Task: Open Card Sales Order Processing in Board Content Marketing Podcast Strategy and Execution to Workspace Acquisitions and Mergers and add a team member Softage.3@softage.net, a label Orange, a checklist Payroll, an attachment from Trello, a color Orange and finally, add a card description 'Research and develop new pricing strategy for service offerings' and a comment 'We should approach this task with a sense of humility and a willingness to seek feedback and guidance from others.'. Add a start date 'Jan 03, 1900' with a due date 'Jan 10, 1900'
Action: Mouse moved to (133, 459)
Screenshot: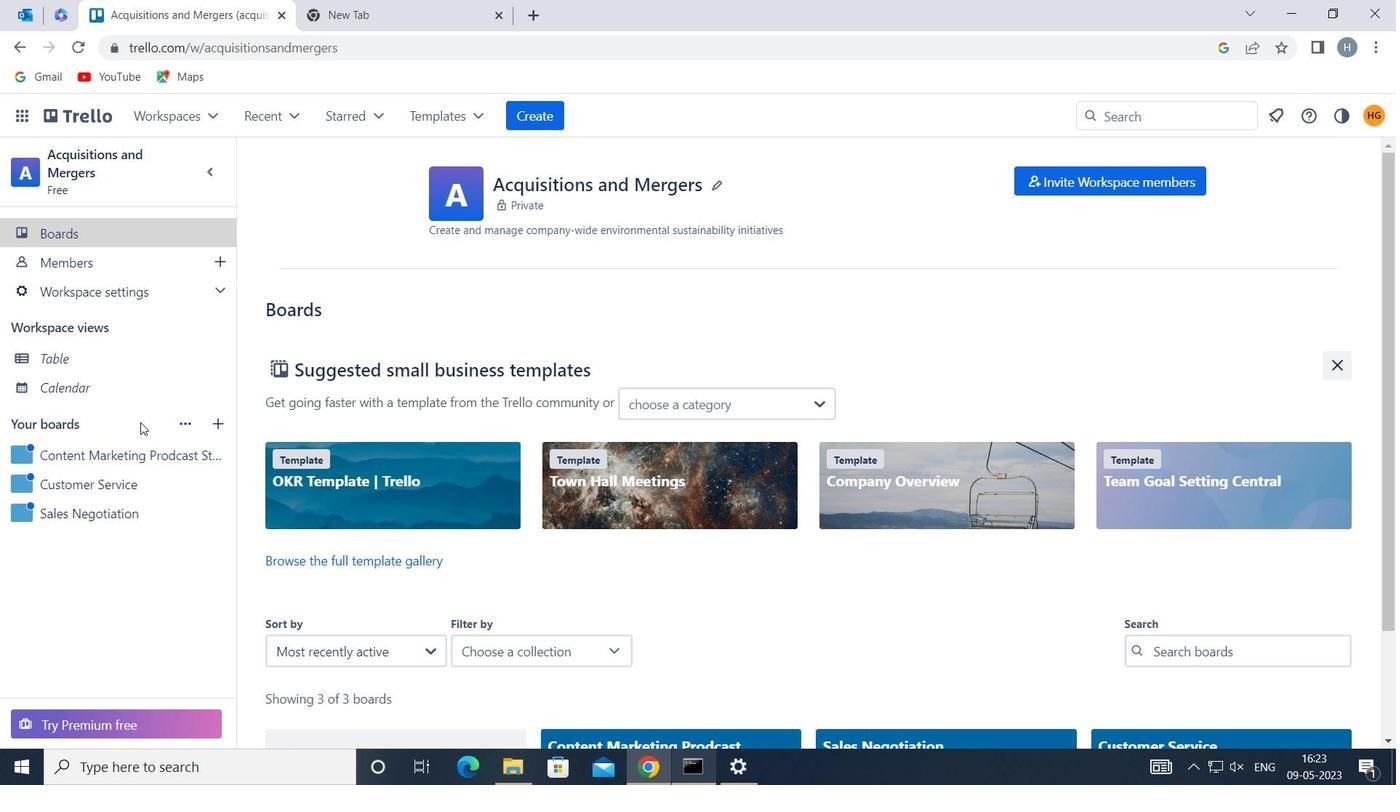
Action: Mouse pressed left at (133, 459)
Screenshot: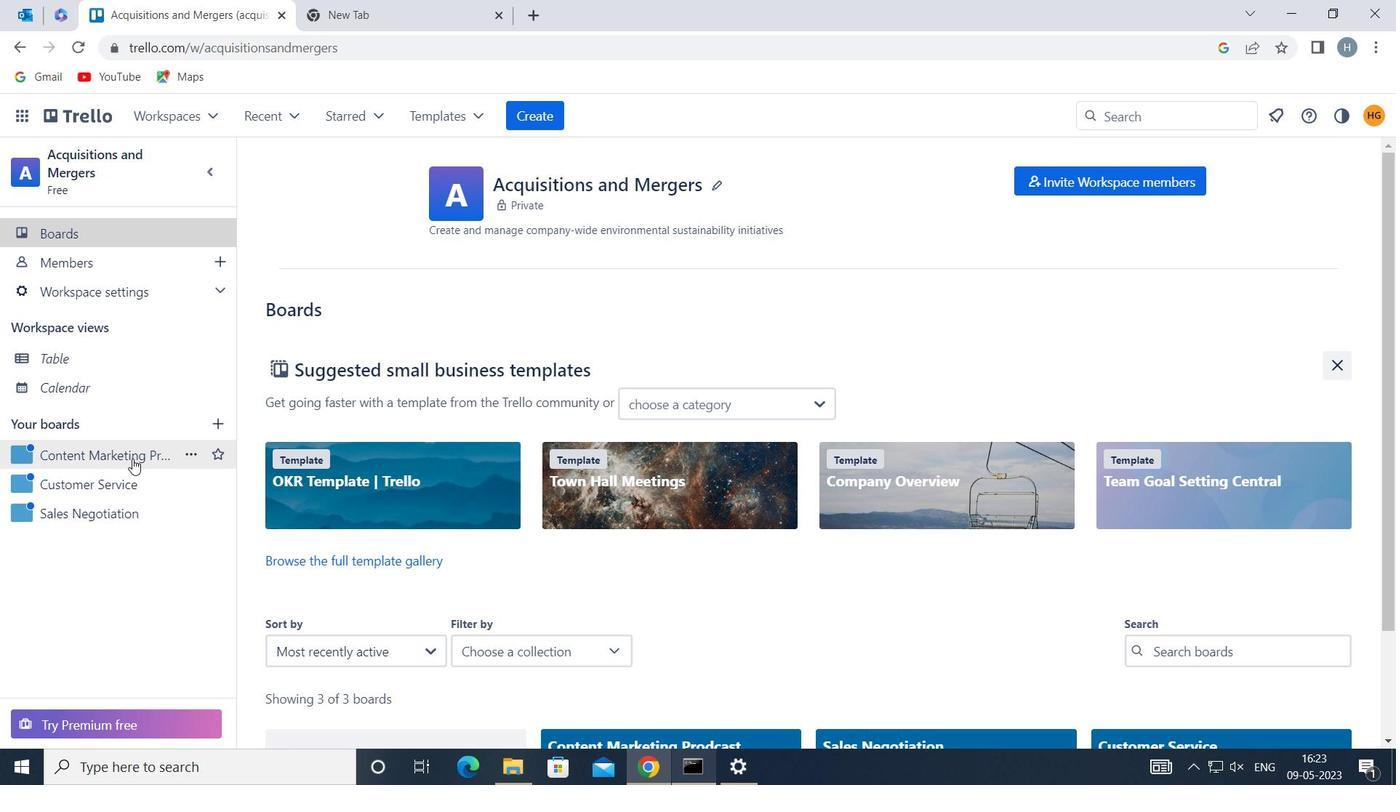 
Action: Mouse moved to (390, 262)
Screenshot: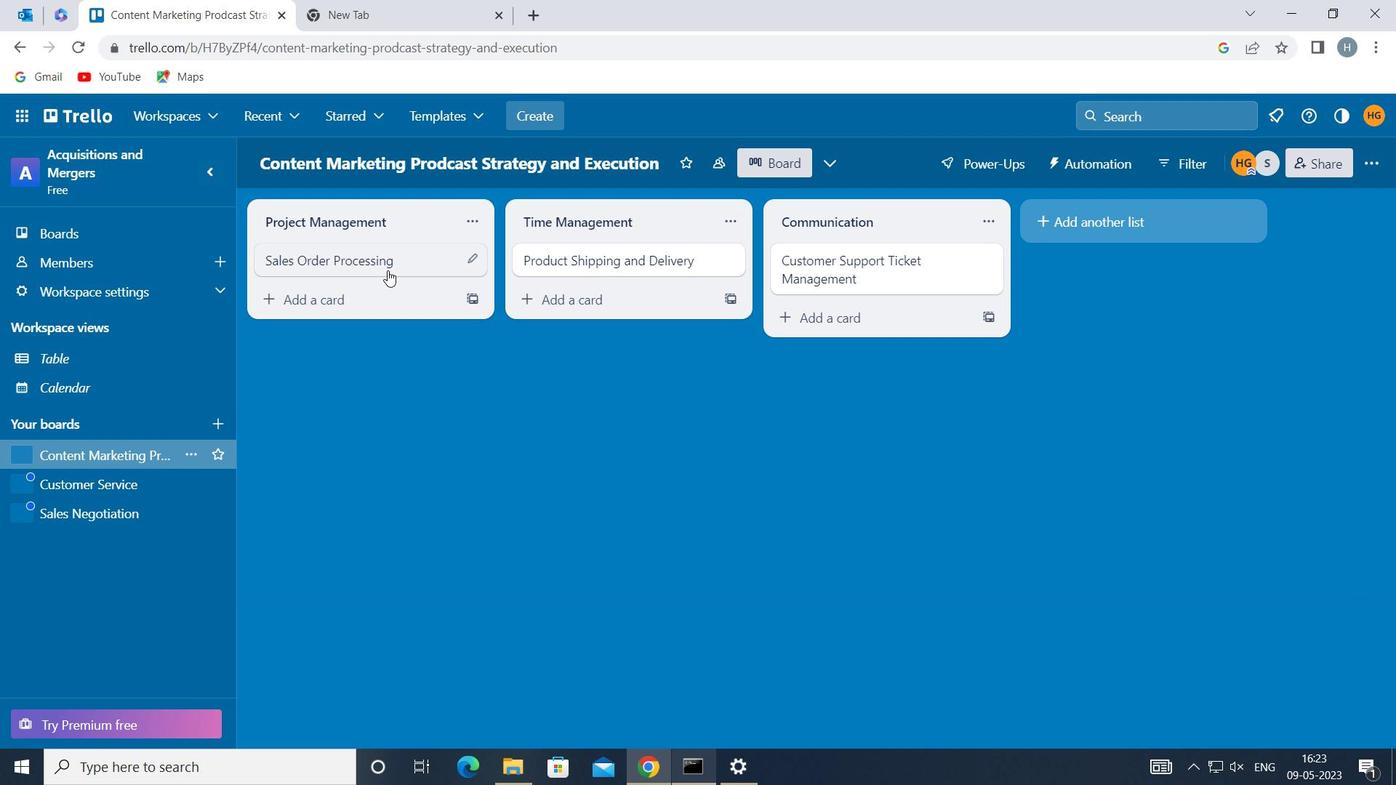
Action: Mouse pressed left at (390, 262)
Screenshot: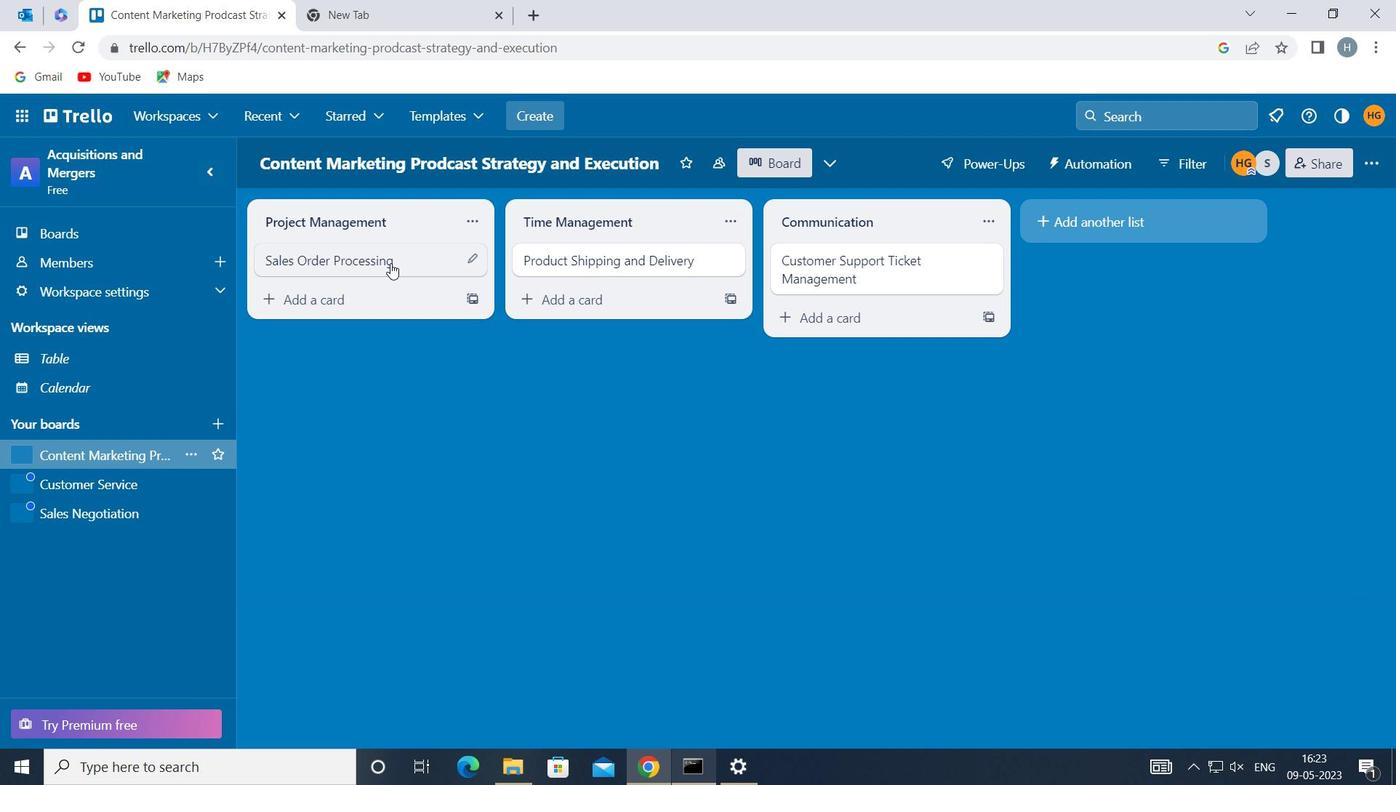 
Action: Mouse moved to (907, 322)
Screenshot: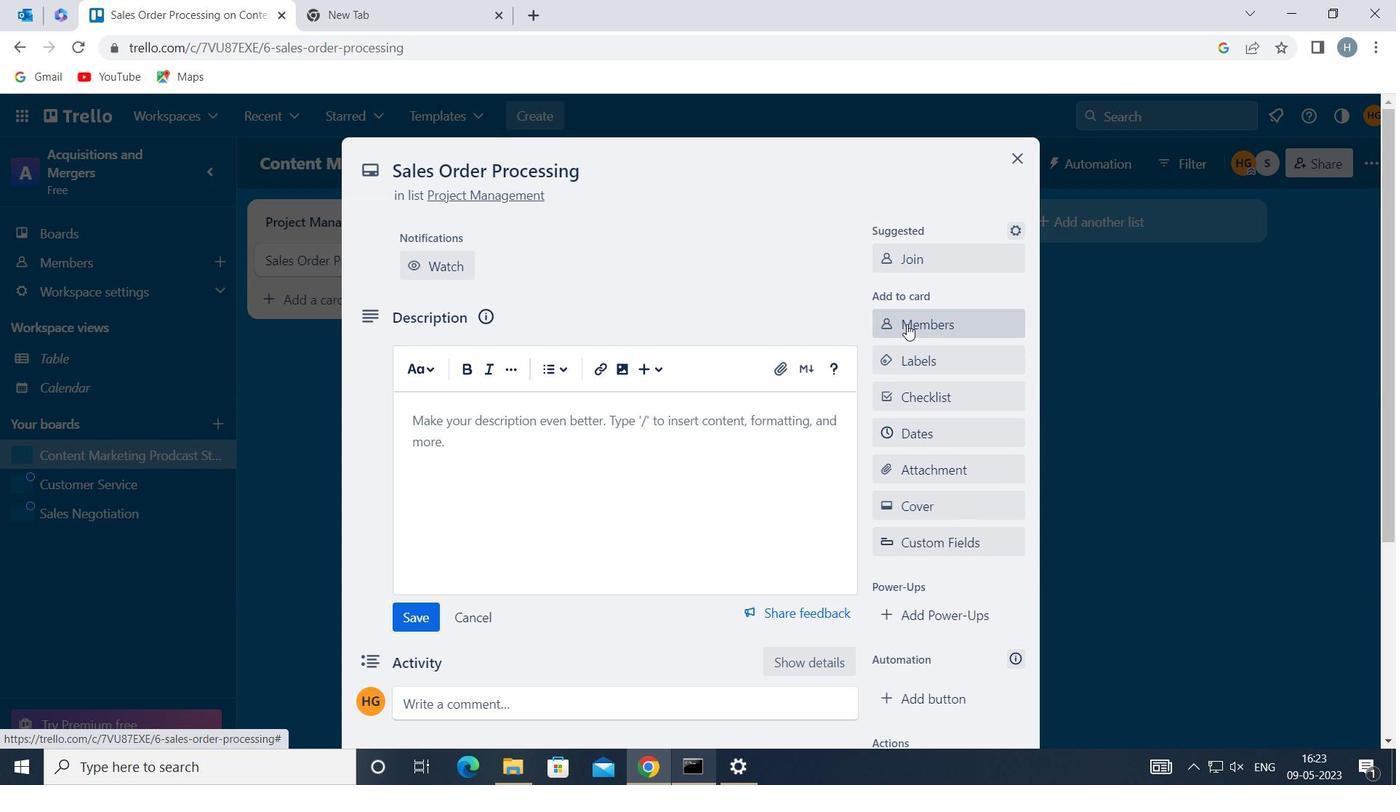 
Action: Mouse pressed left at (907, 322)
Screenshot: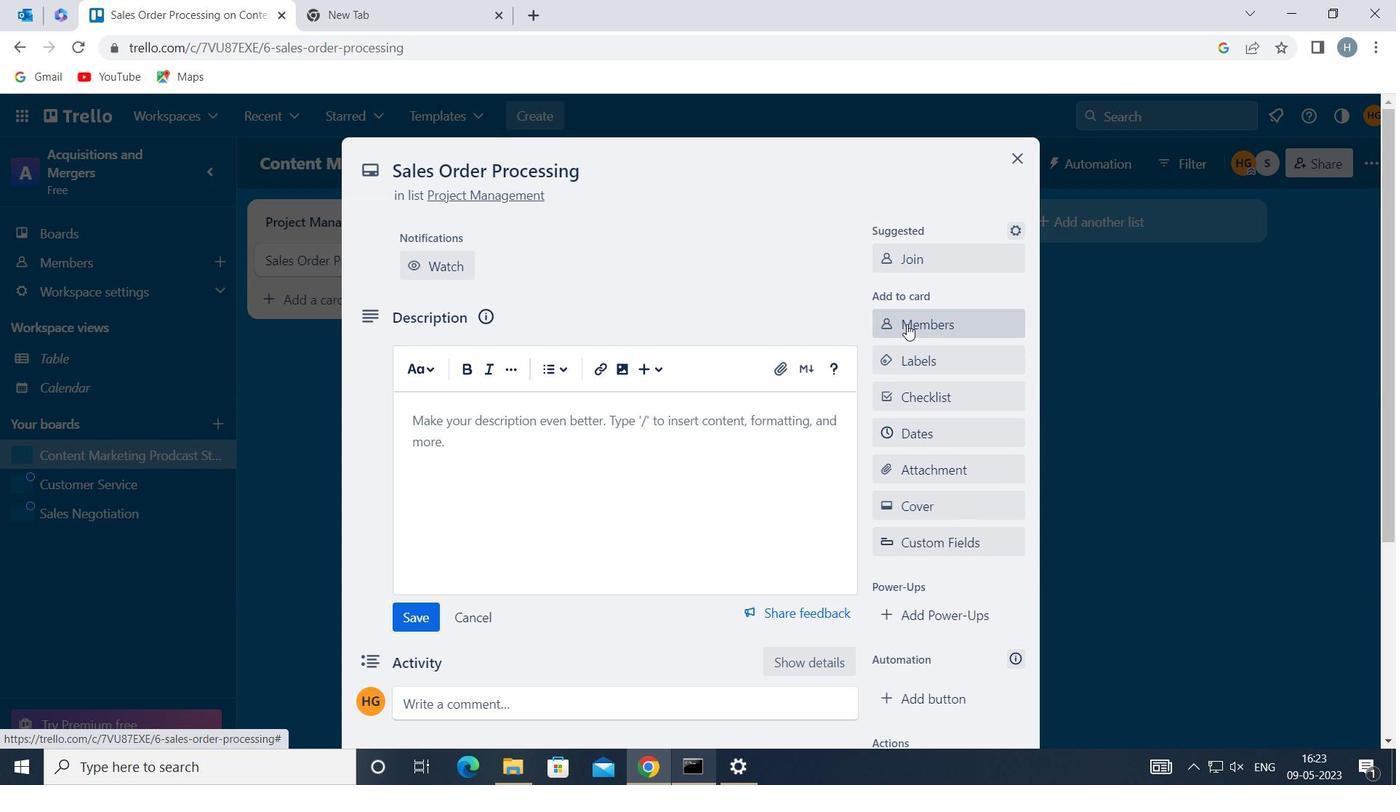 
Action: Mouse moved to (907, 320)
Screenshot: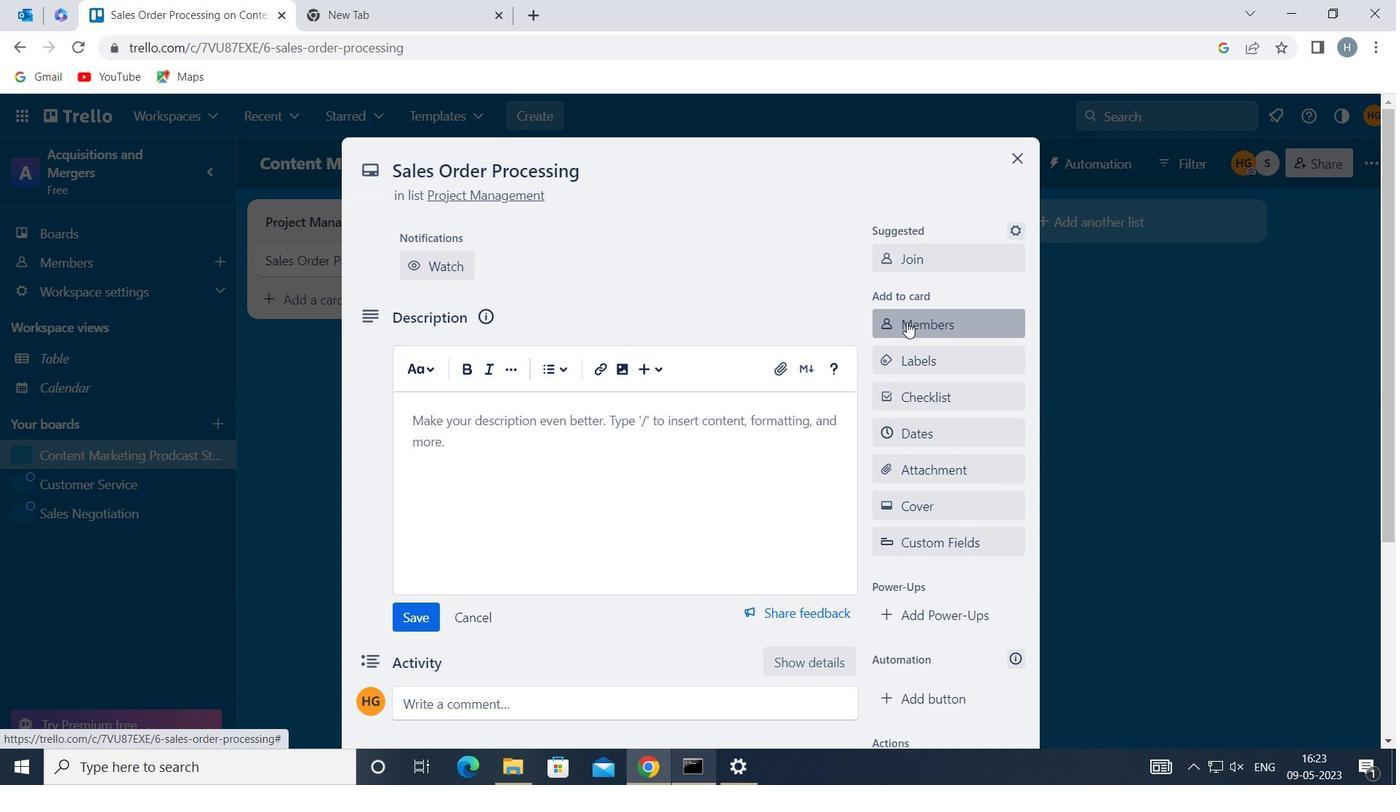
Action: Key pressed soft
Screenshot: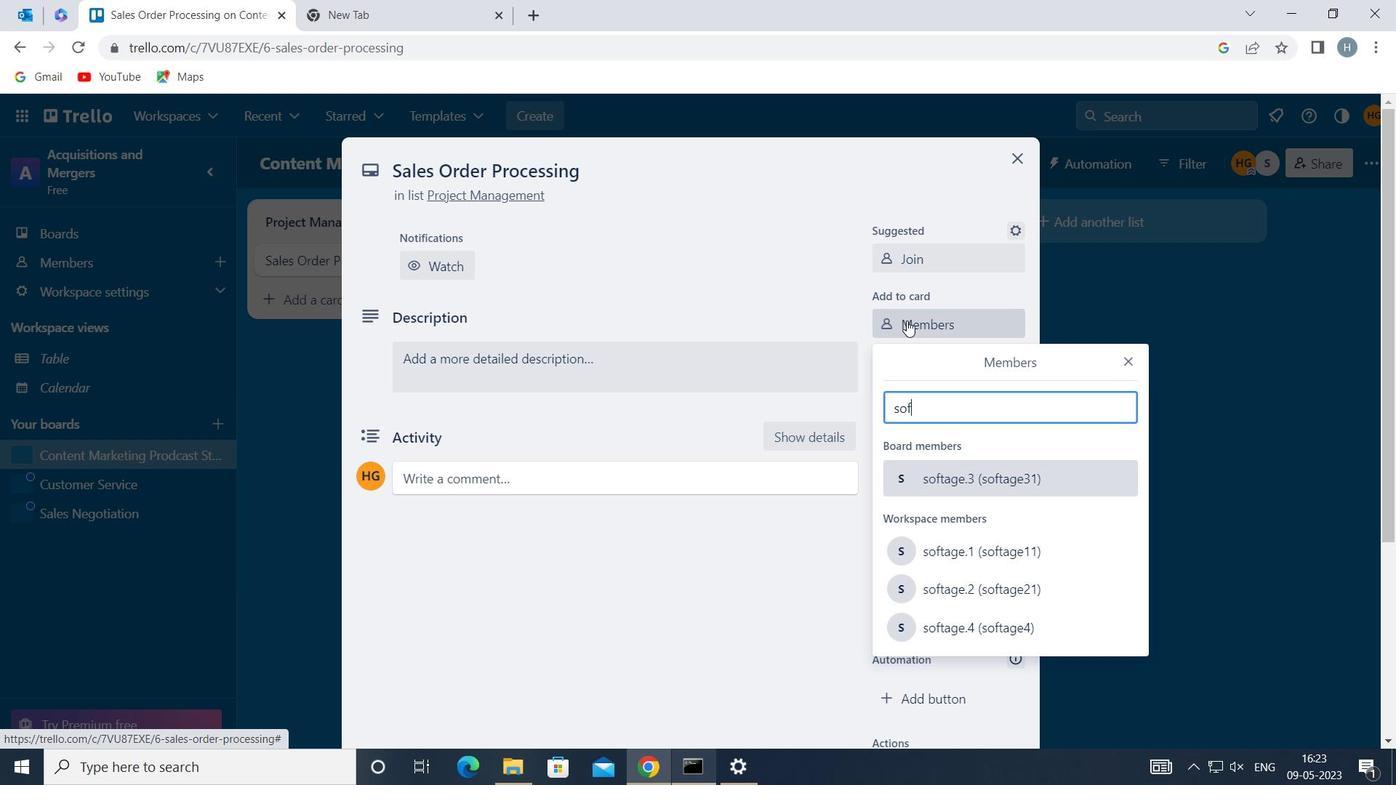 
Action: Mouse moved to (985, 473)
Screenshot: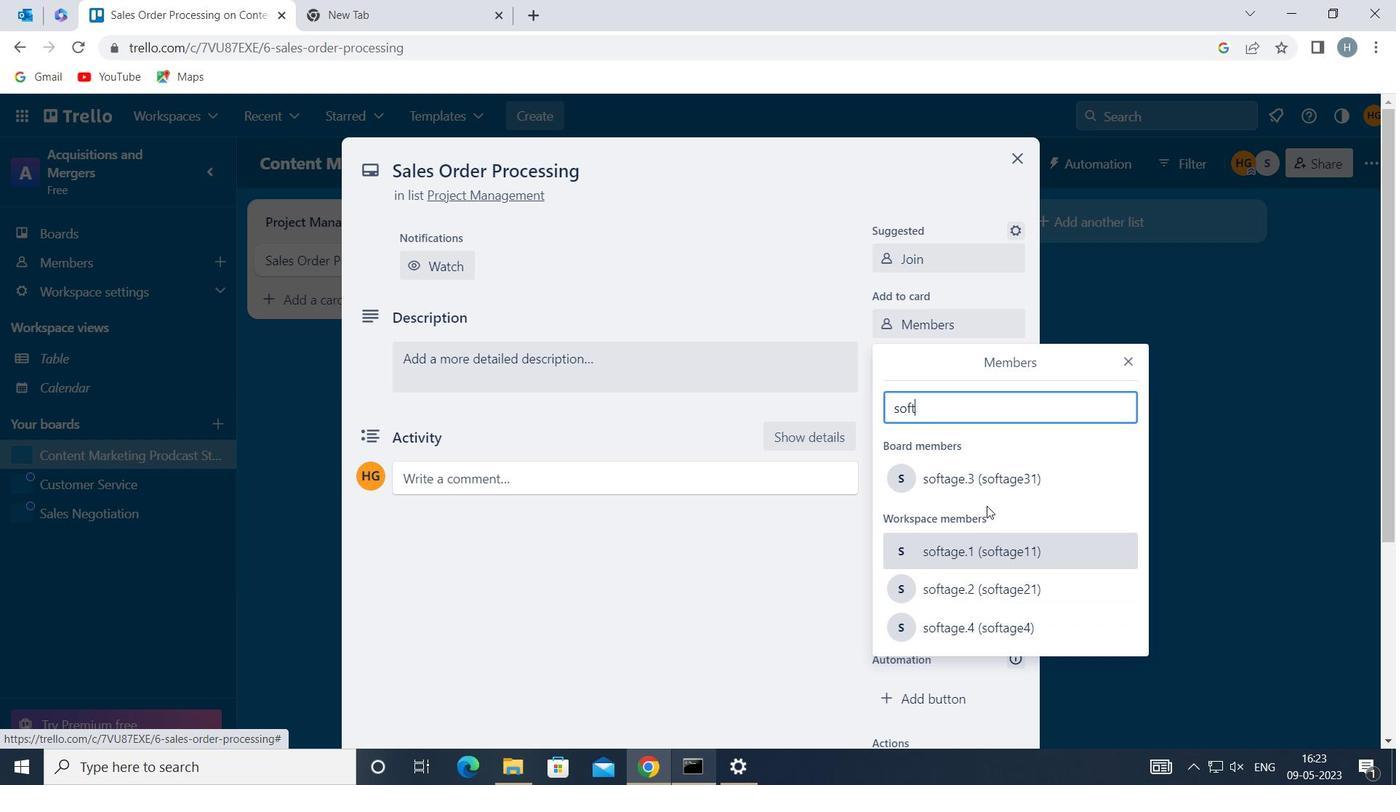 
Action: Mouse pressed left at (985, 473)
Screenshot: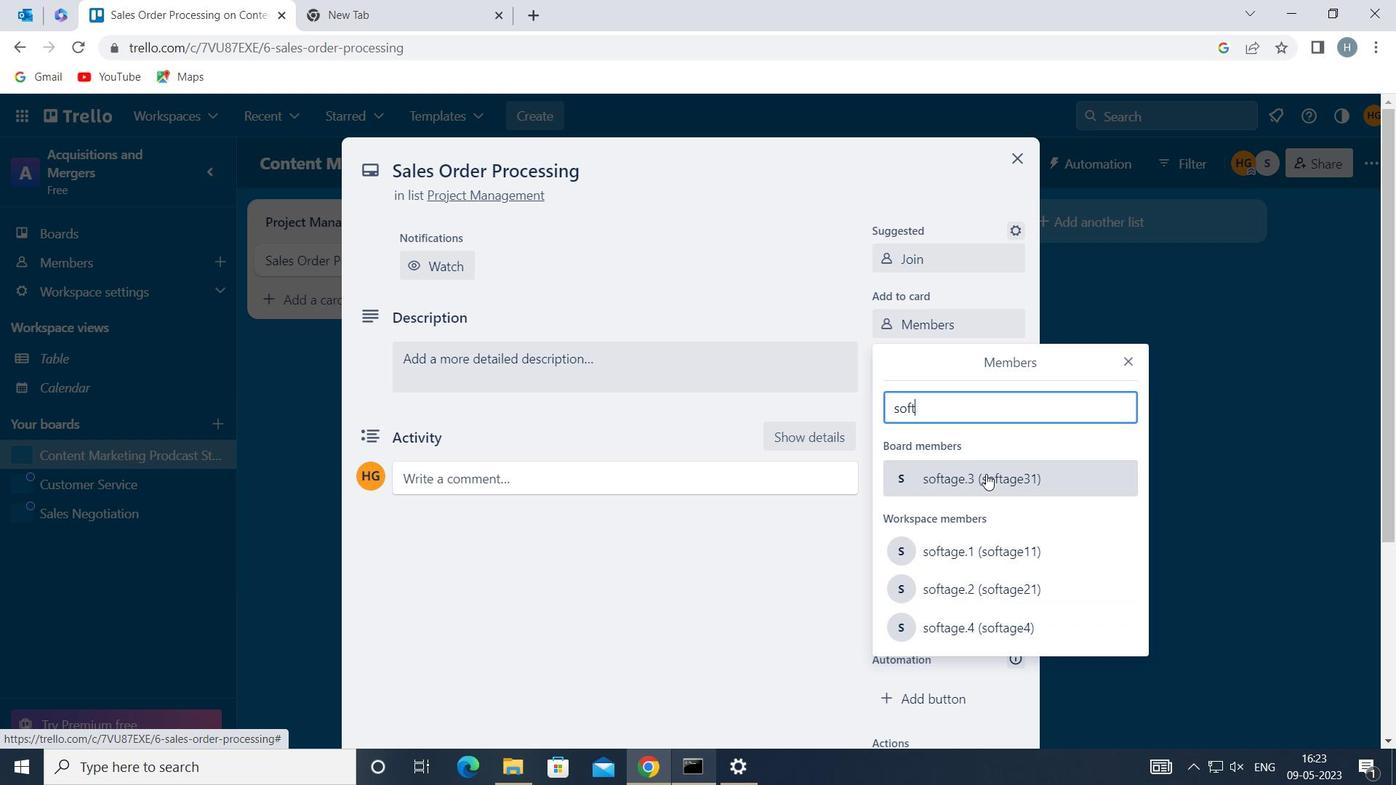 
Action: Mouse moved to (1132, 361)
Screenshot: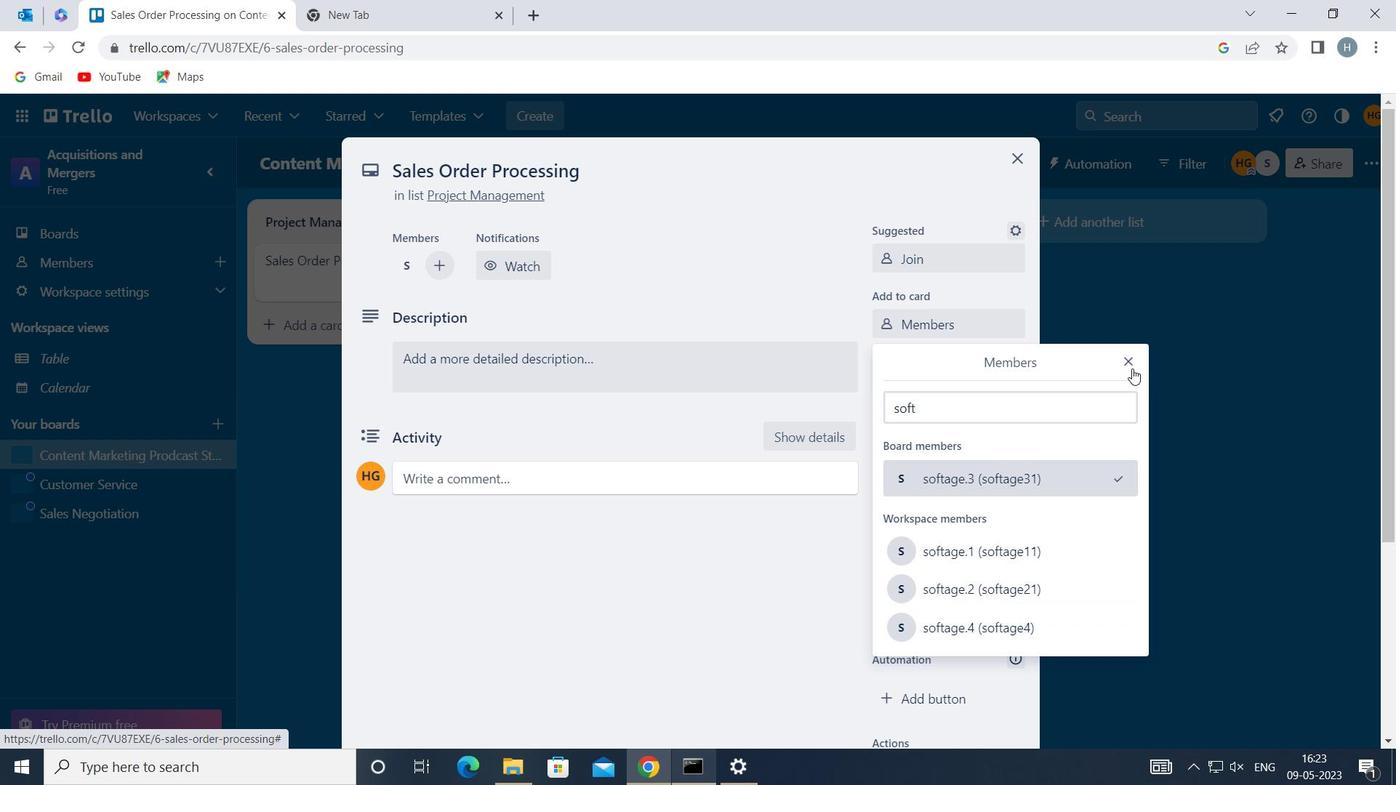 
Action: Mouse pressed left at (1132, 361)
Screenshot: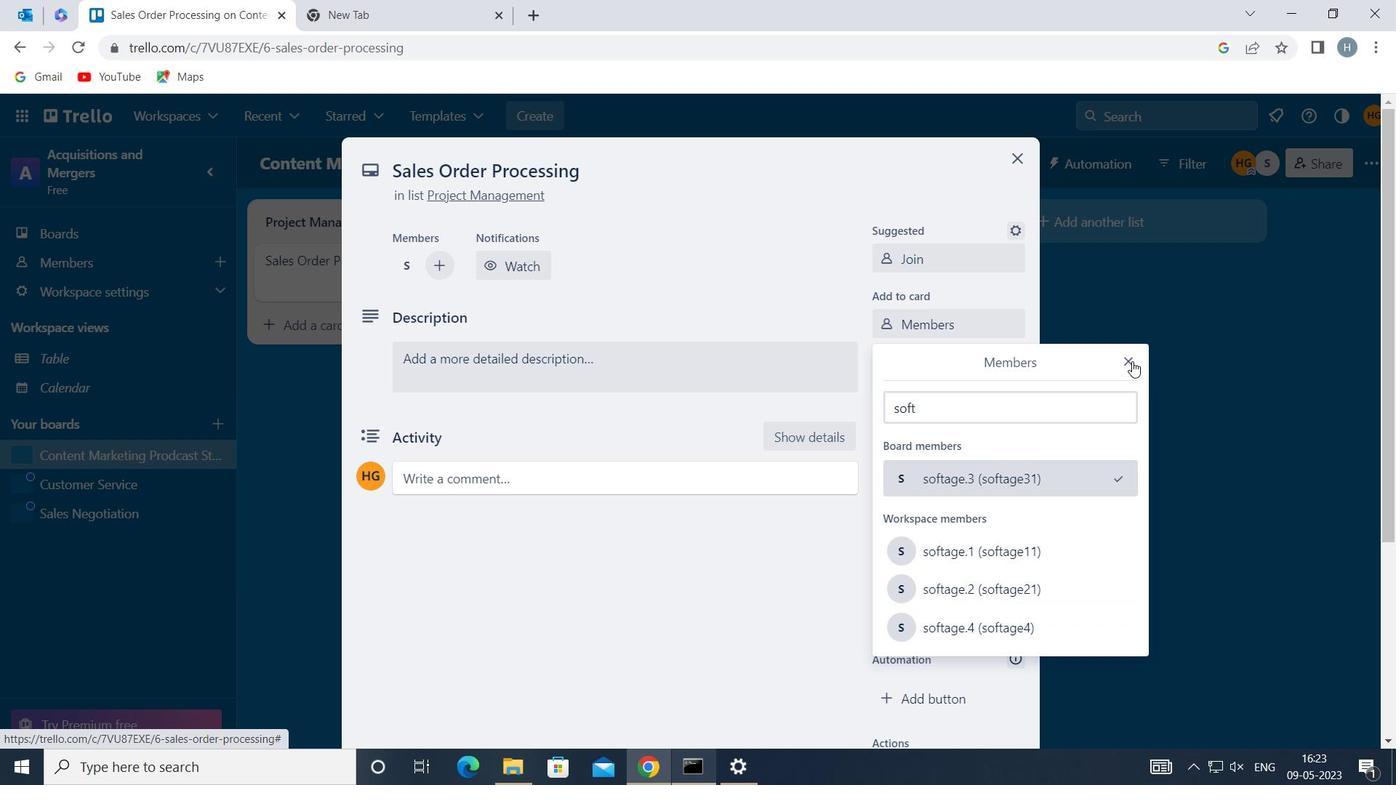 
Action: Mouse moved to (976, 363)
Screenshot: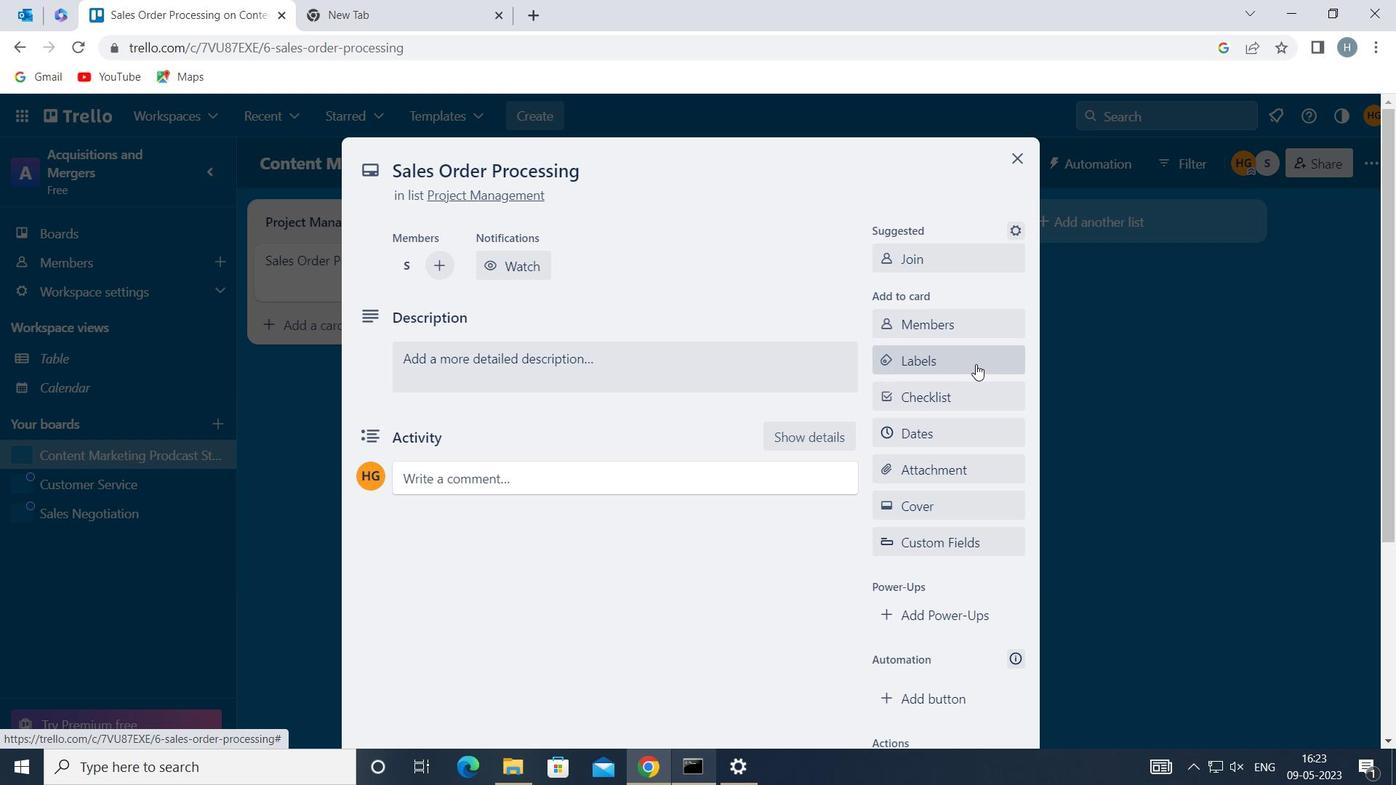 
Action: Mouse pressed left at (976, 363)
Screenshot: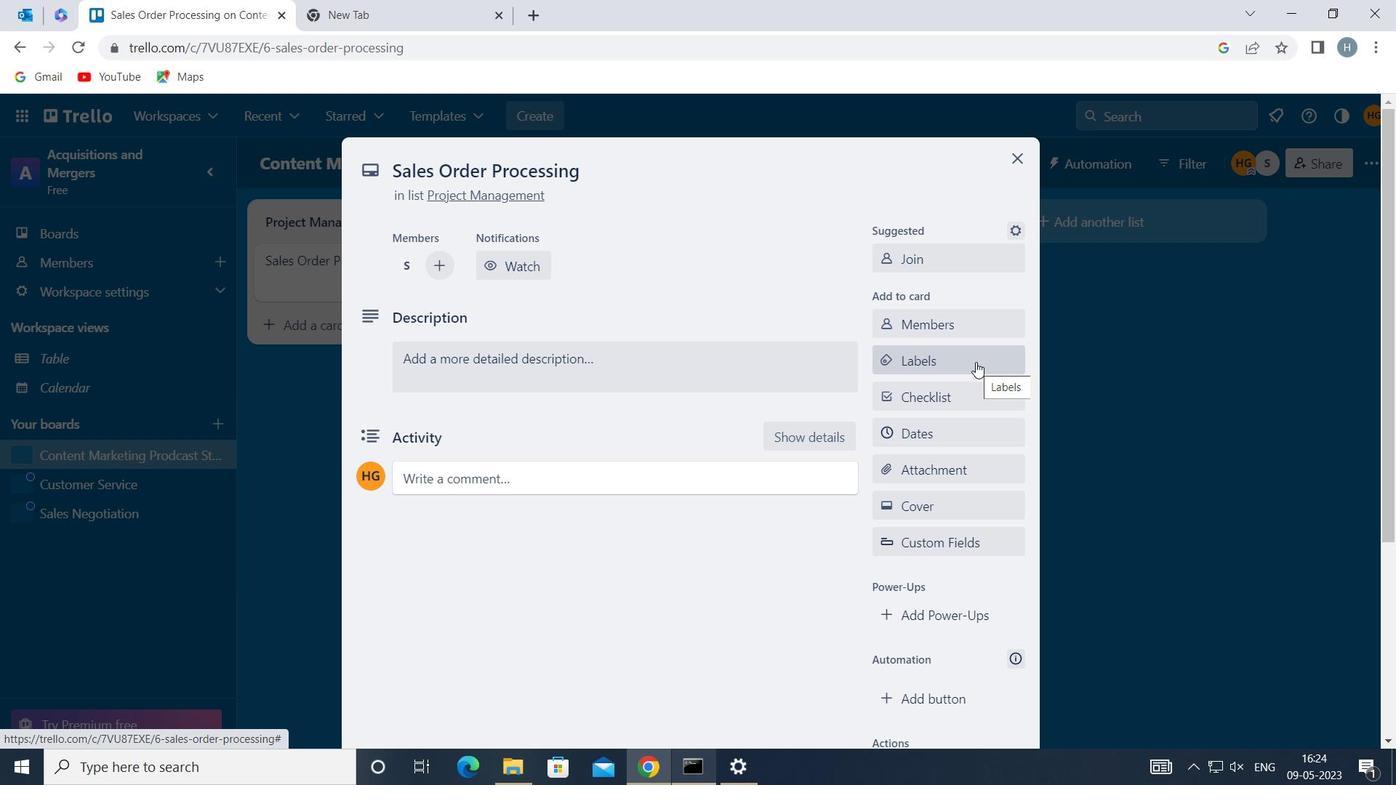 
Action: Mouse moved to (987, 328)
Screenshot: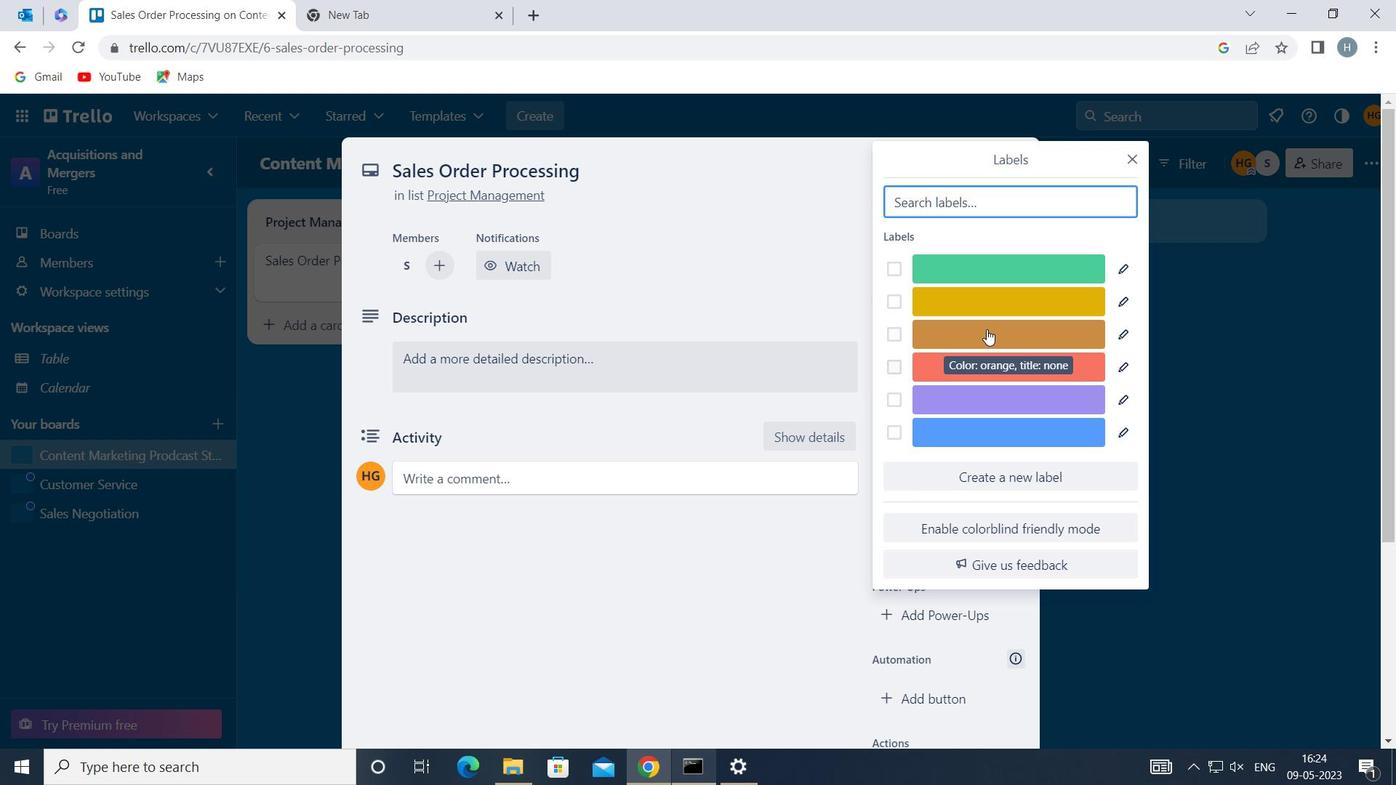 
Action: Mouse pressed left at (987, 328)
Screenshot: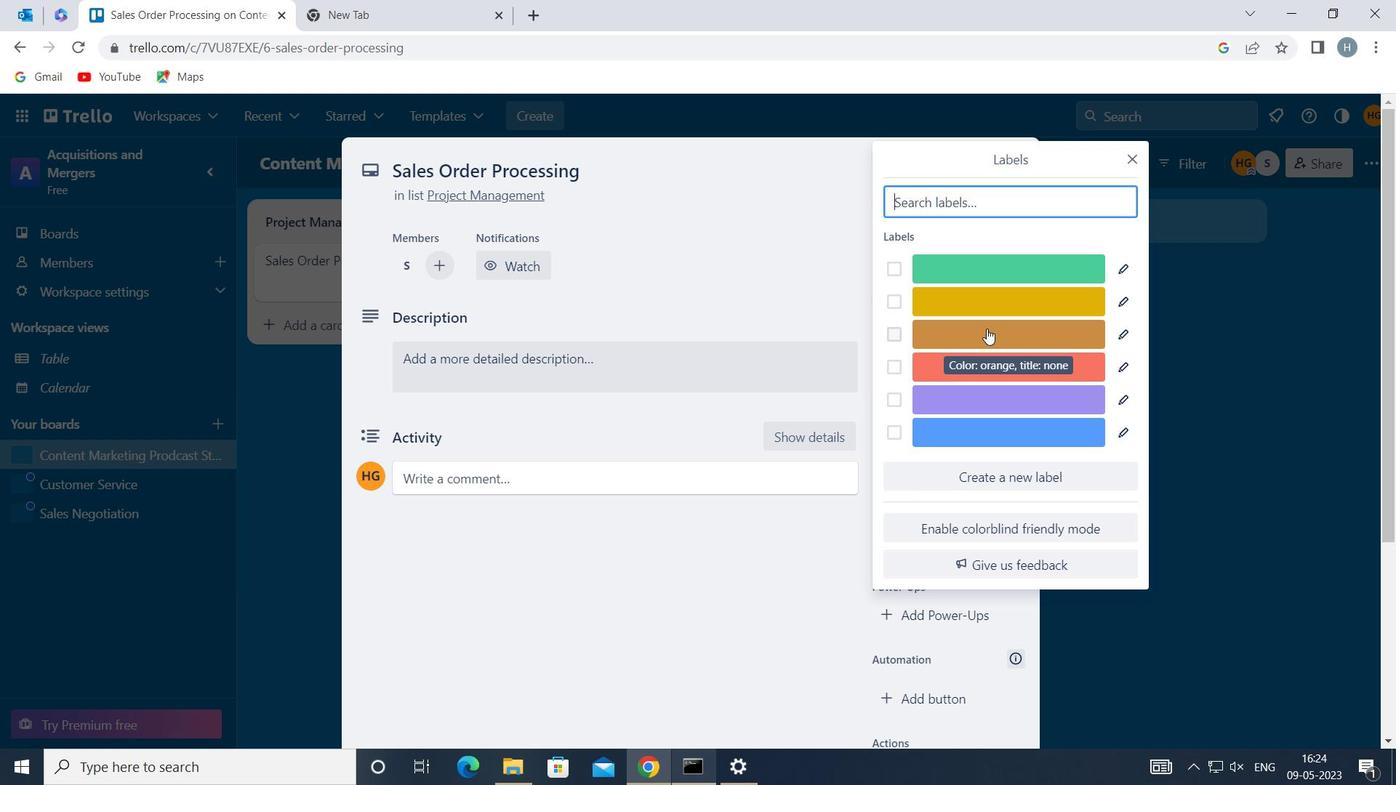 
Action: Mouse moved to (1136, 157)
Screenshot: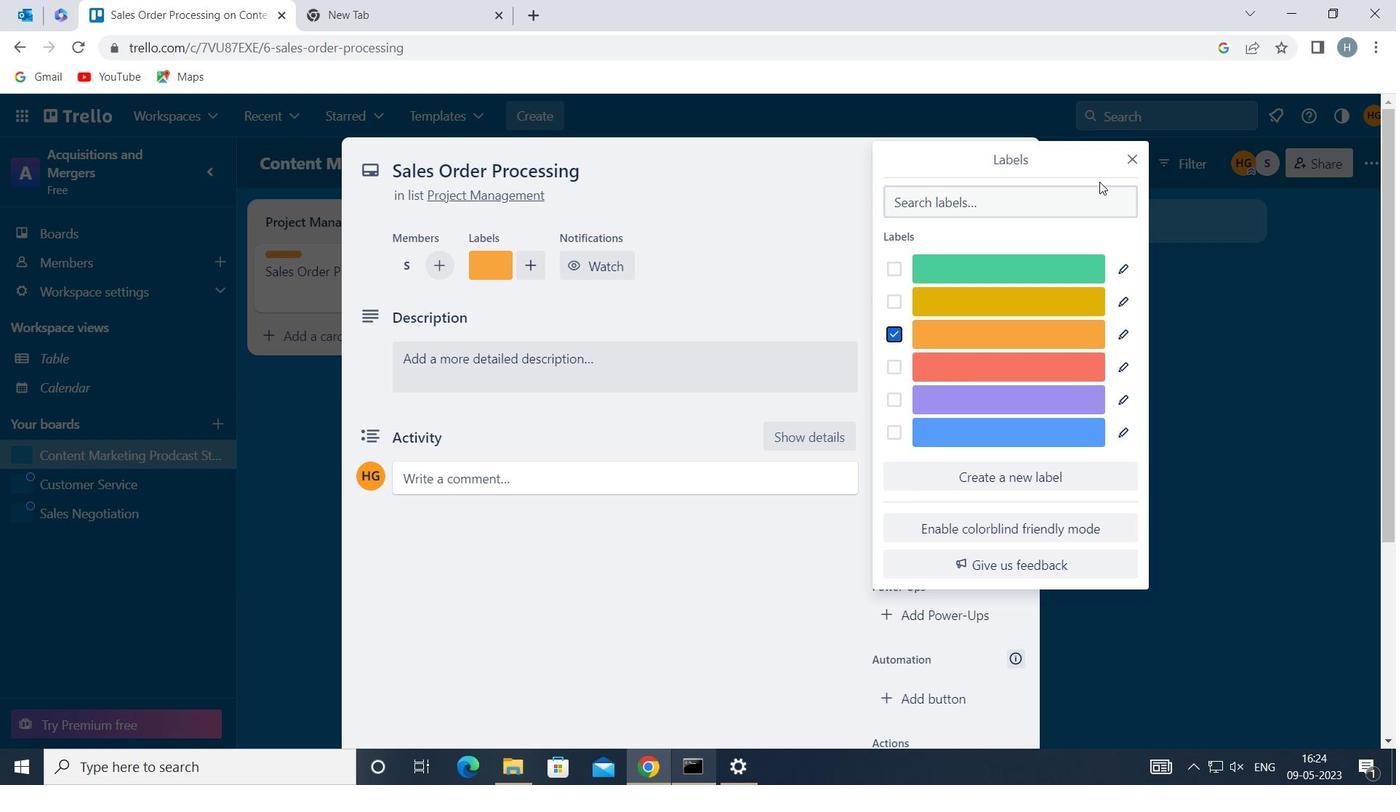 
Action: Mouse pressed left at (1136, 157)
Screenshot: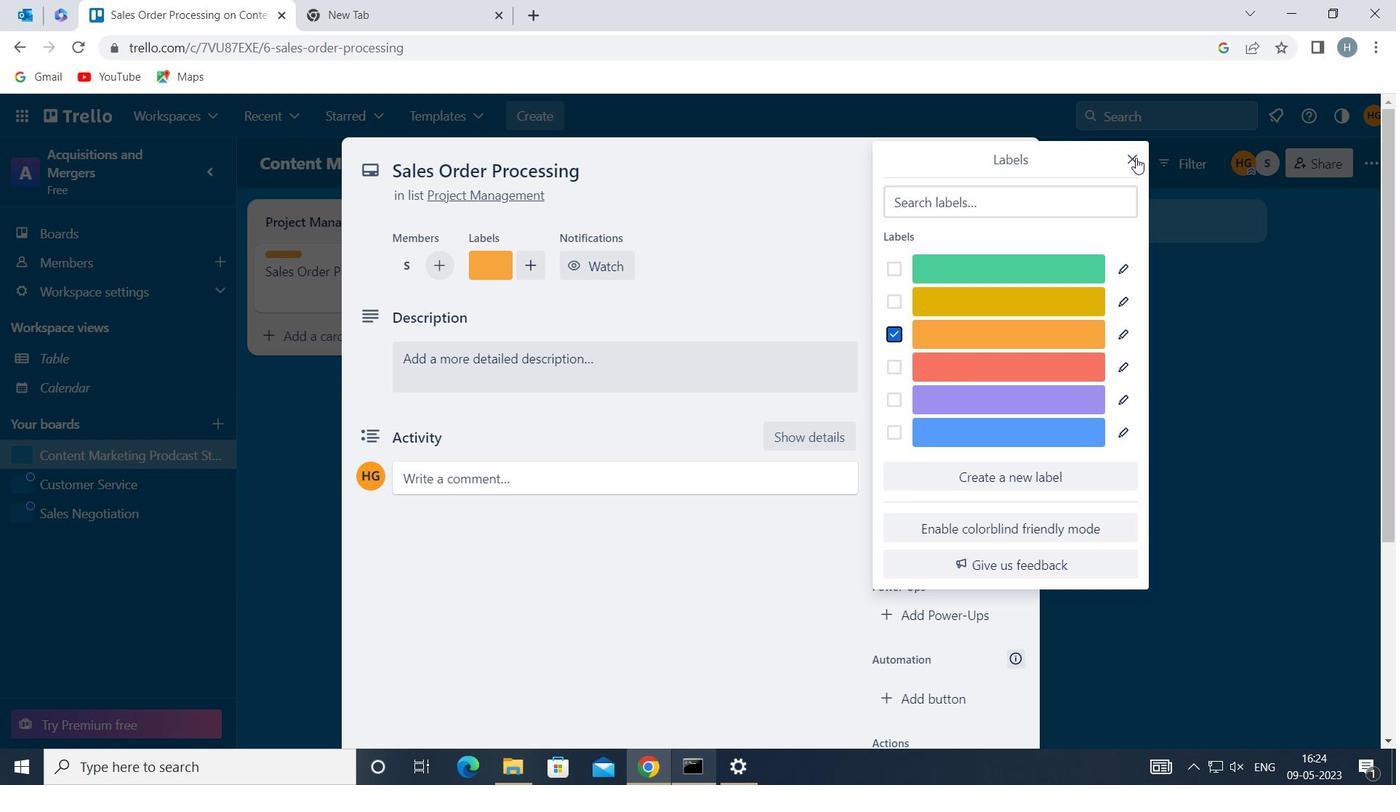 
Action: Mouse moved to (969, 396)
Screenshot: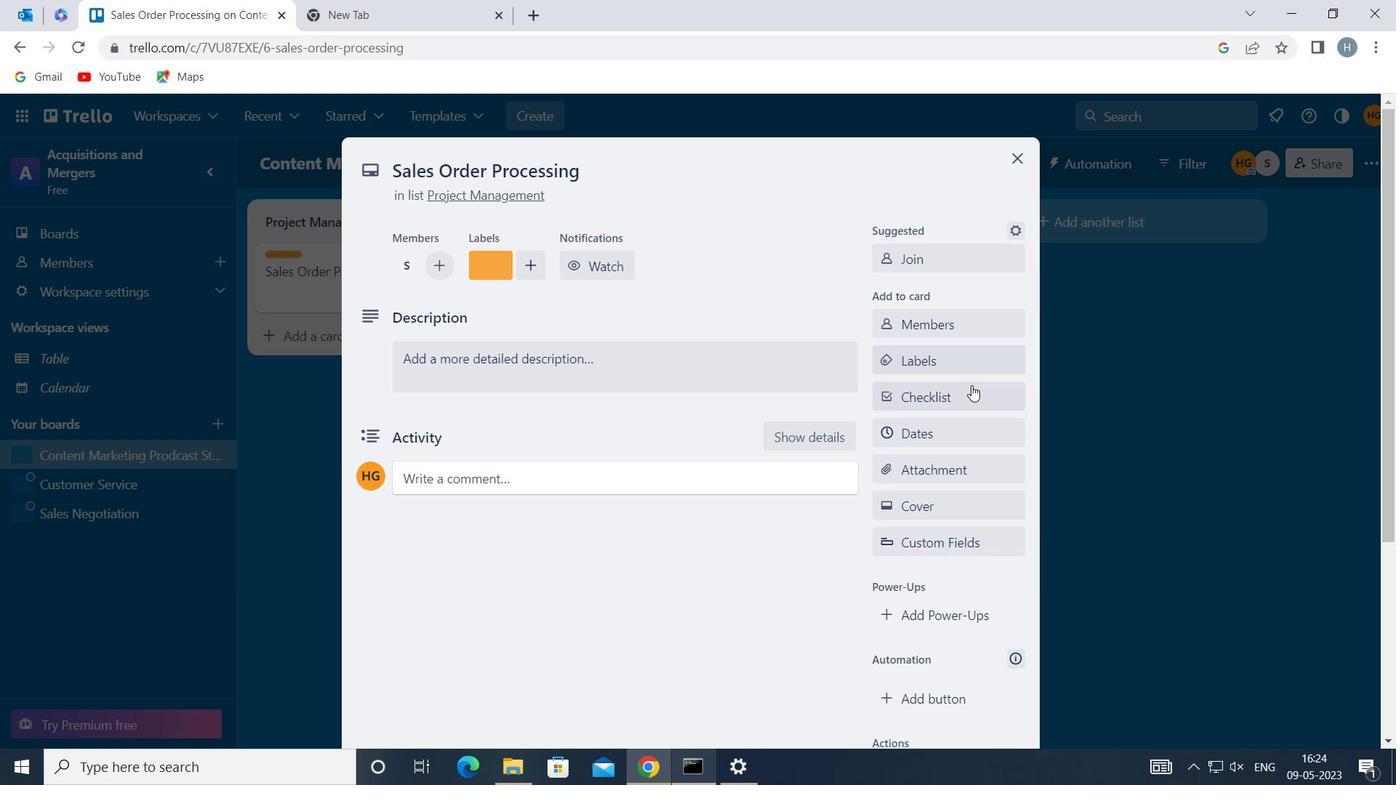 
Action: Mouse pressed left at (969, 396)
Screenshot: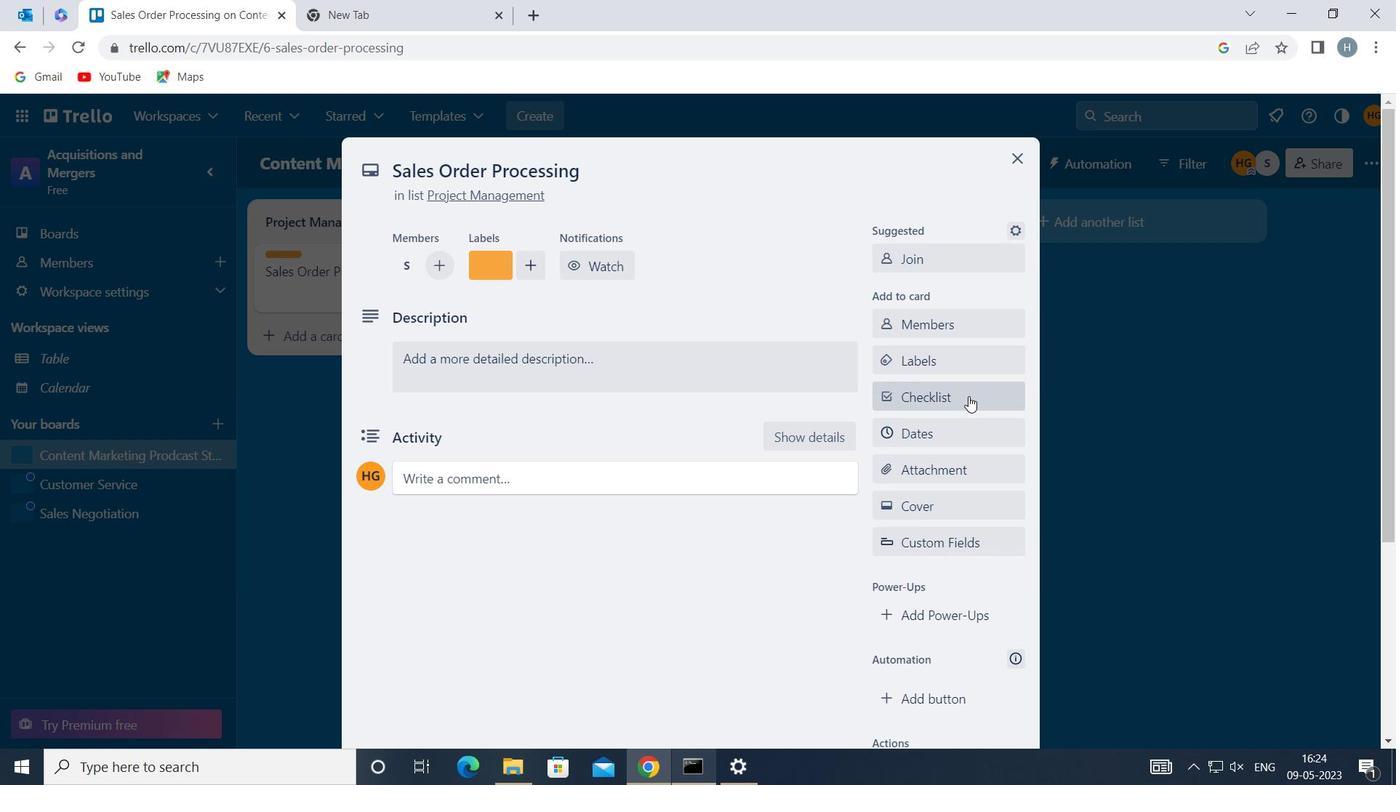 
Action: Mouse moved to (969, 396)
Screenshot: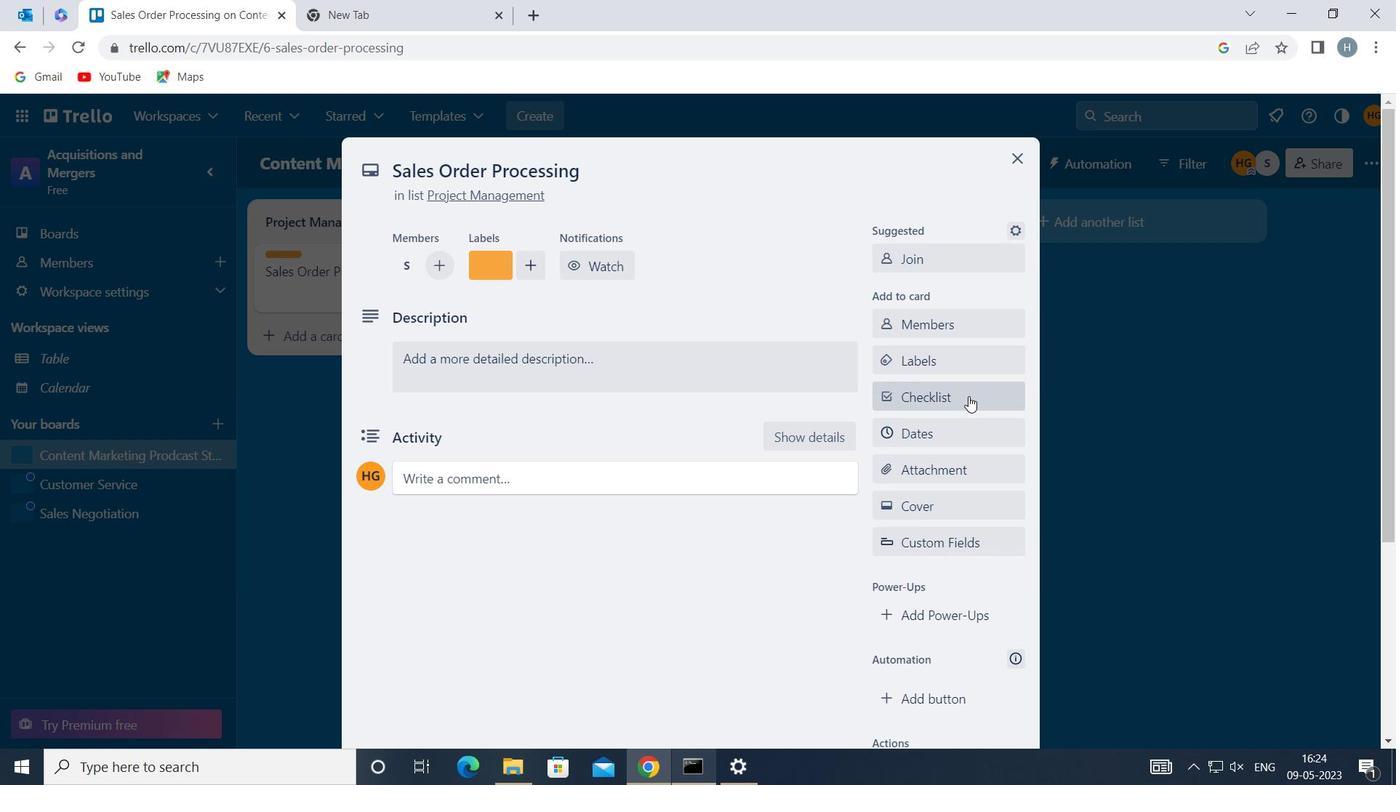 
Action: Key pressed <Key.shift>PAYROLL
Screenshot: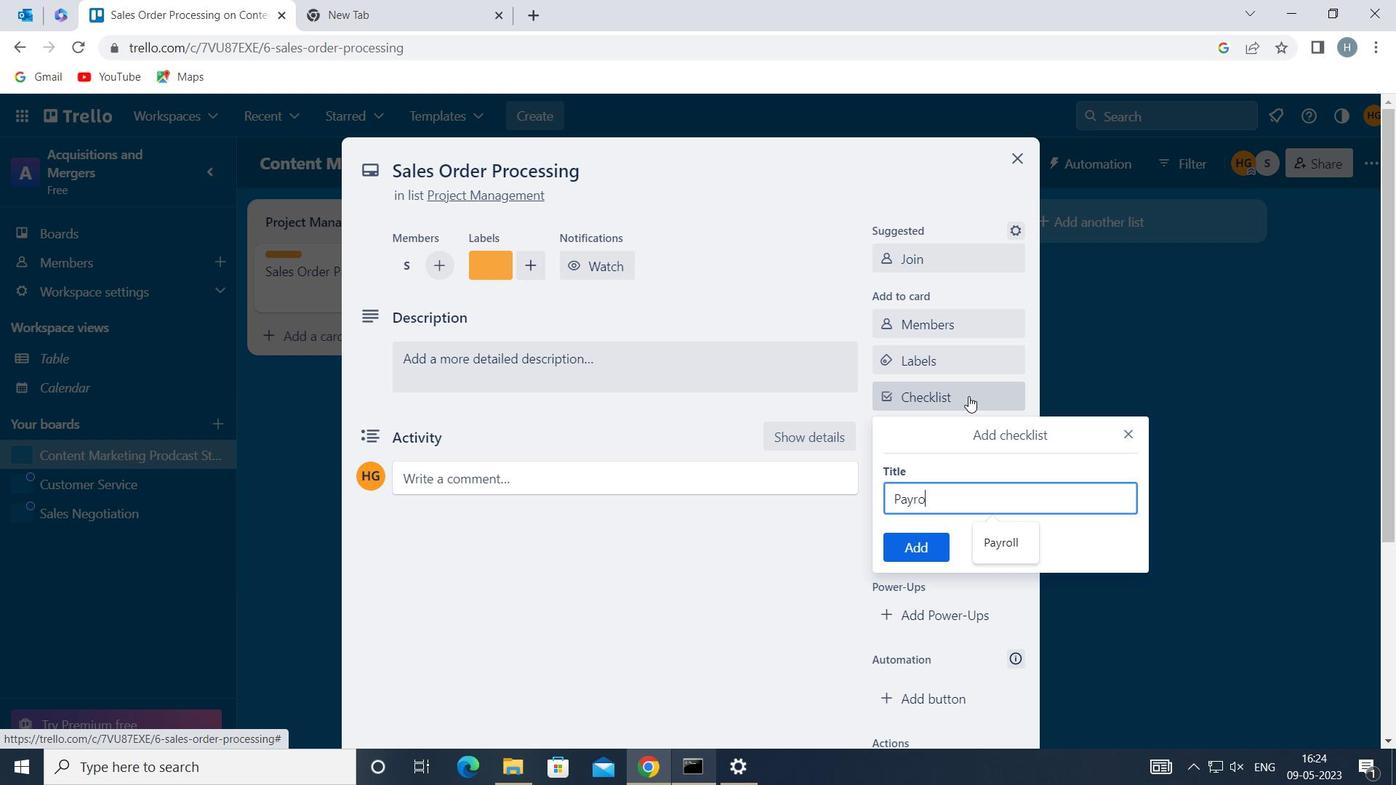 
Action: Mouse moved to (923, 540)
Screenshot: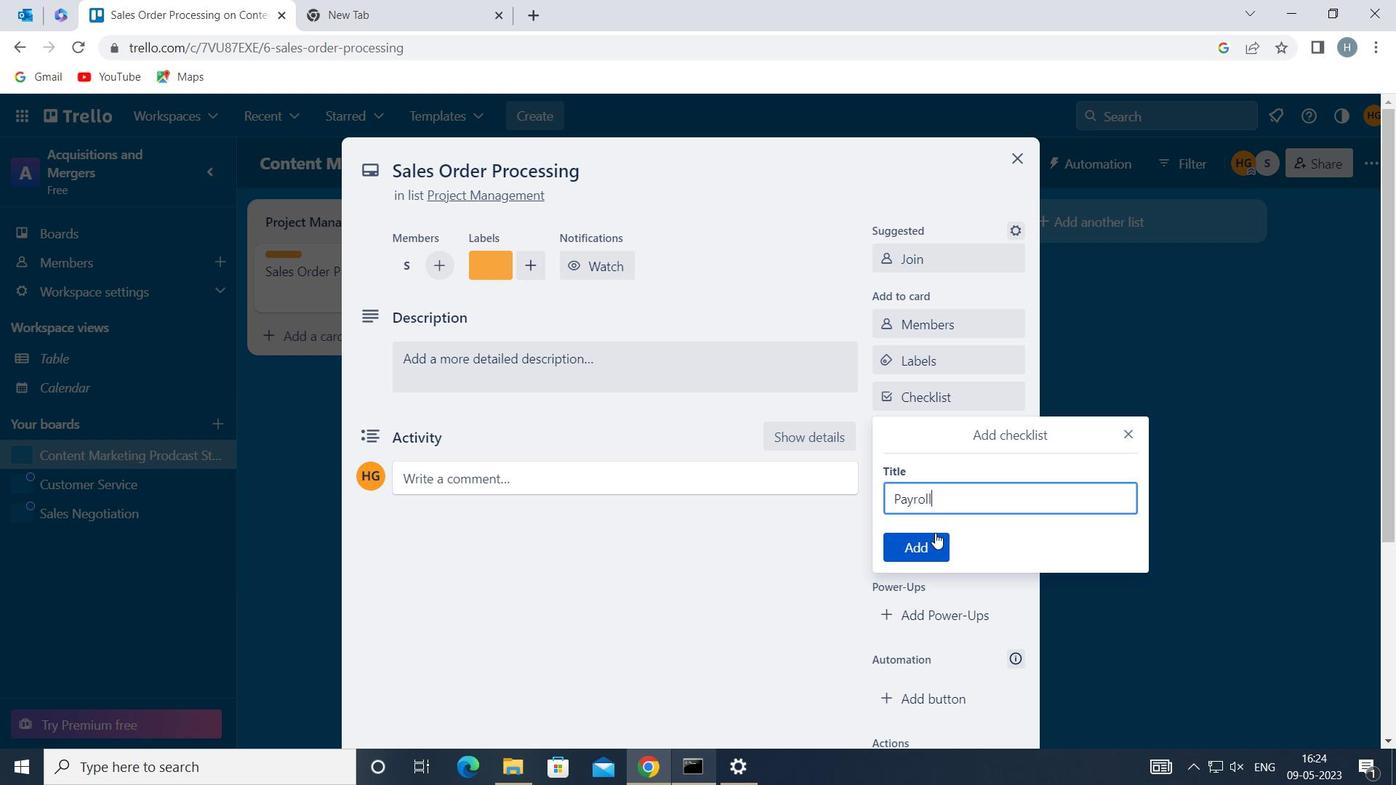 
Action: Mouse pressed left at (923, 540)
Screenshot: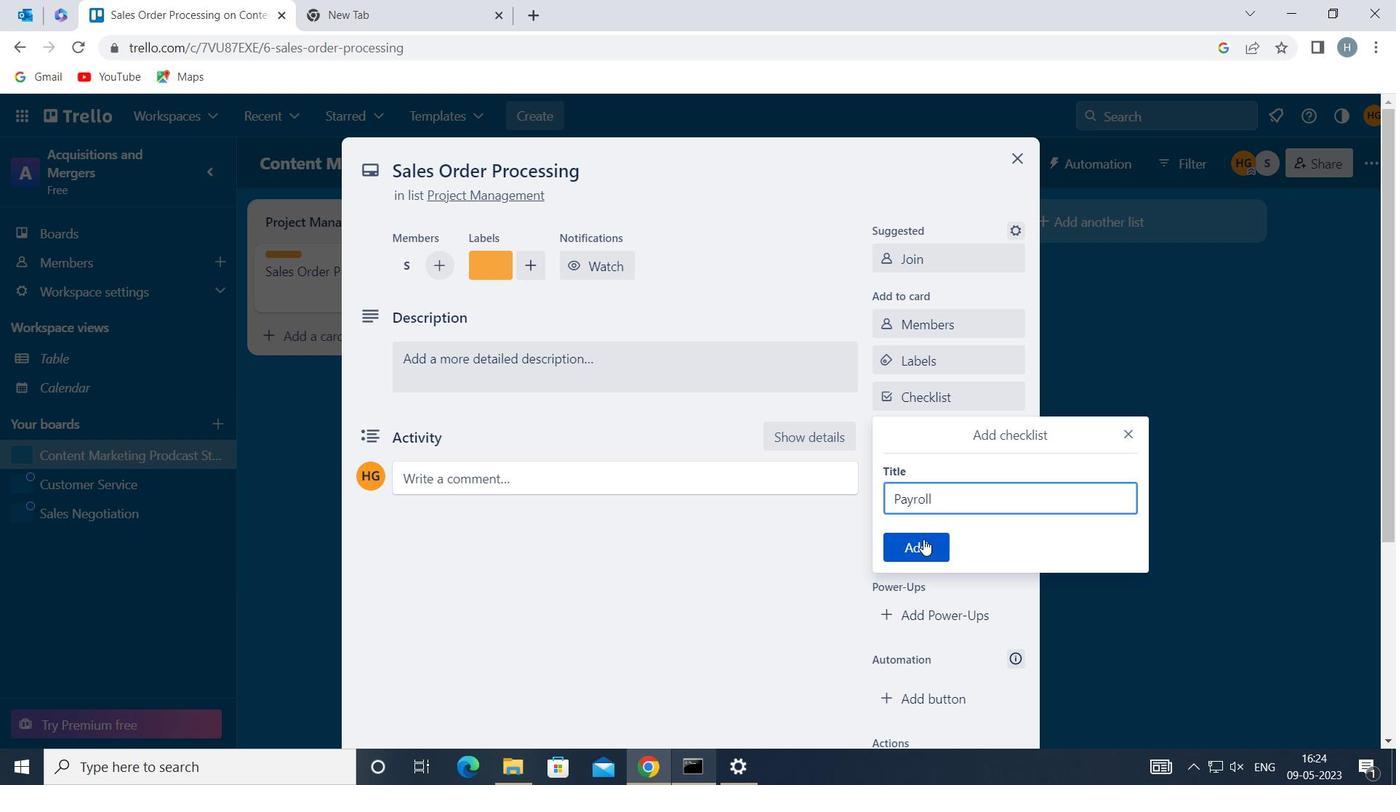 
Action: Mouse moved to (952, 465)
Screenshot: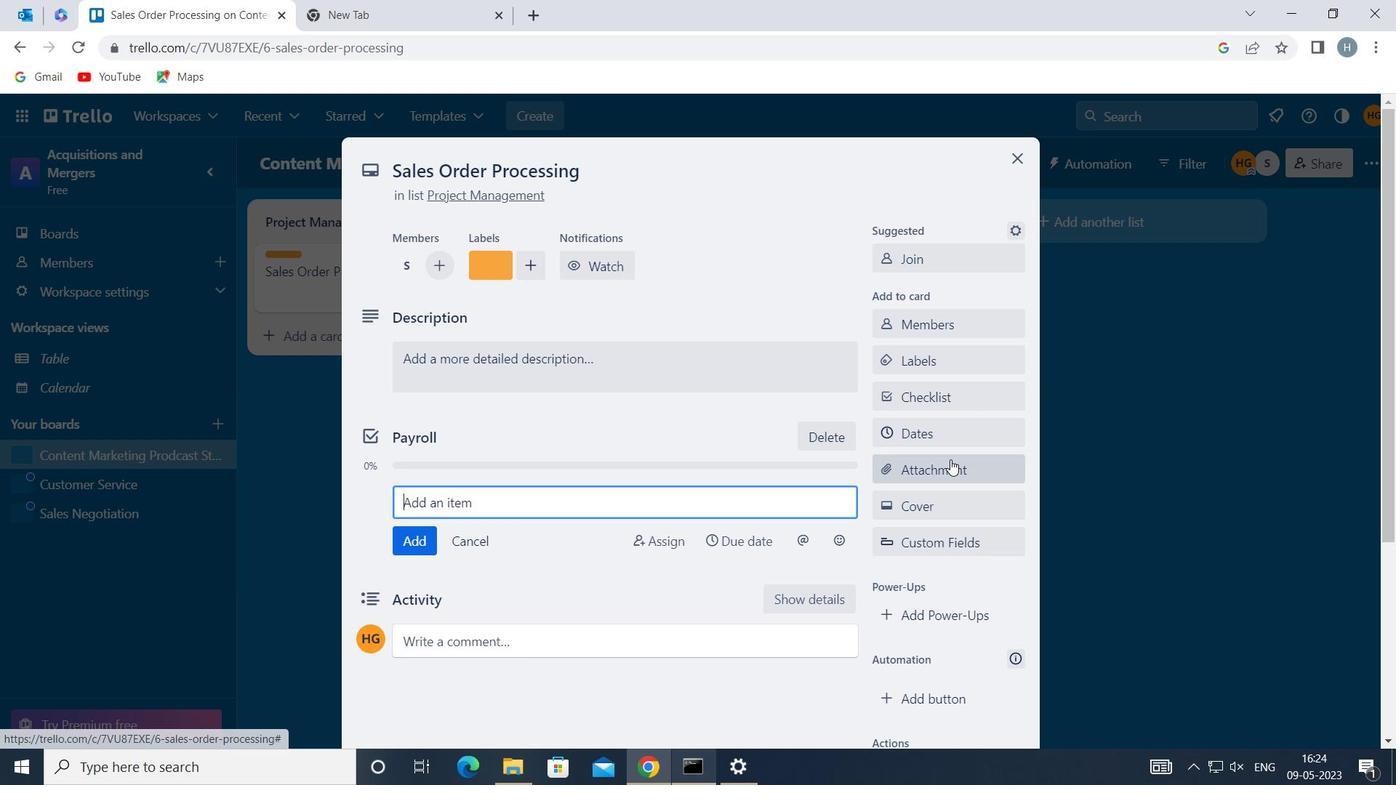 
Action: Mouse pressed left at (952, 465)
Screenshot: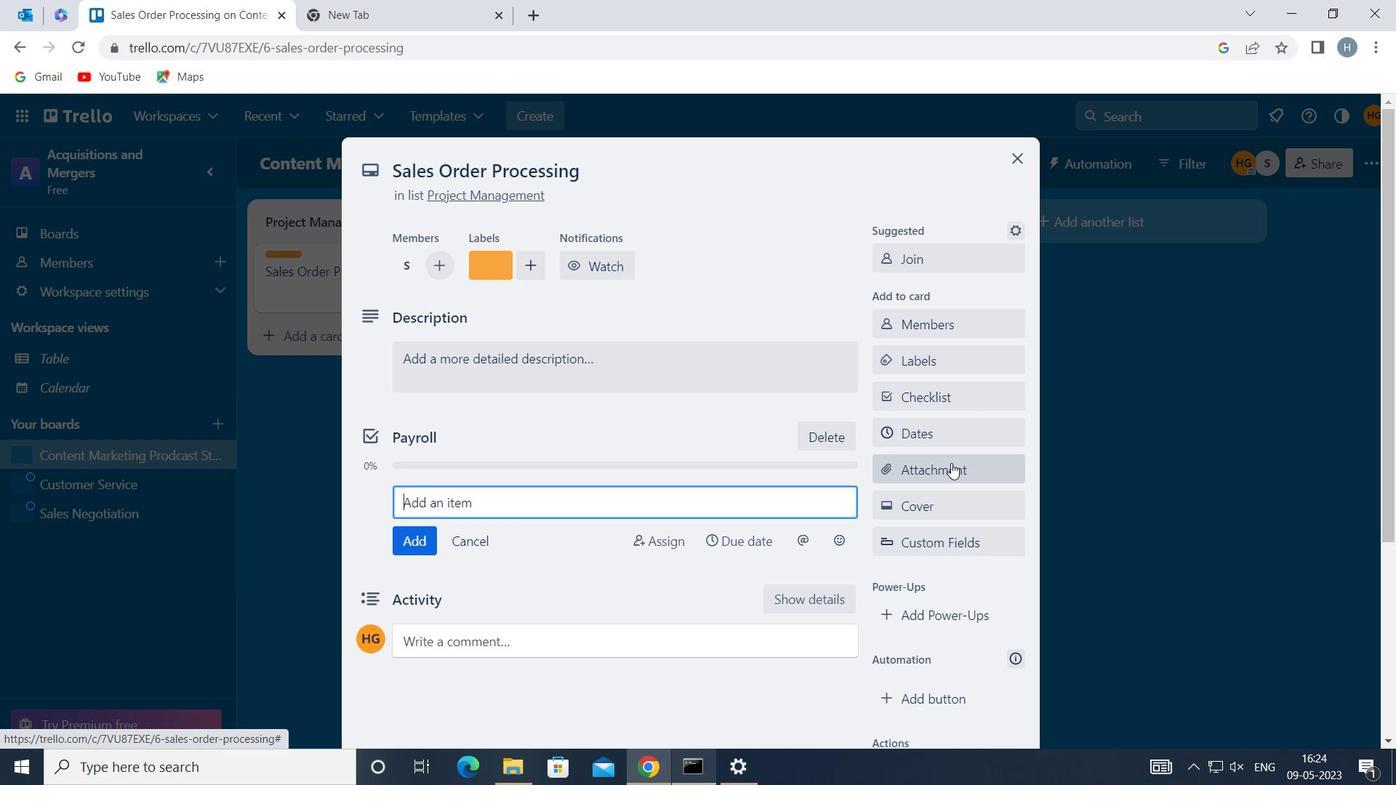 
Action: Mouse moved to (947, 221)
Screenshot: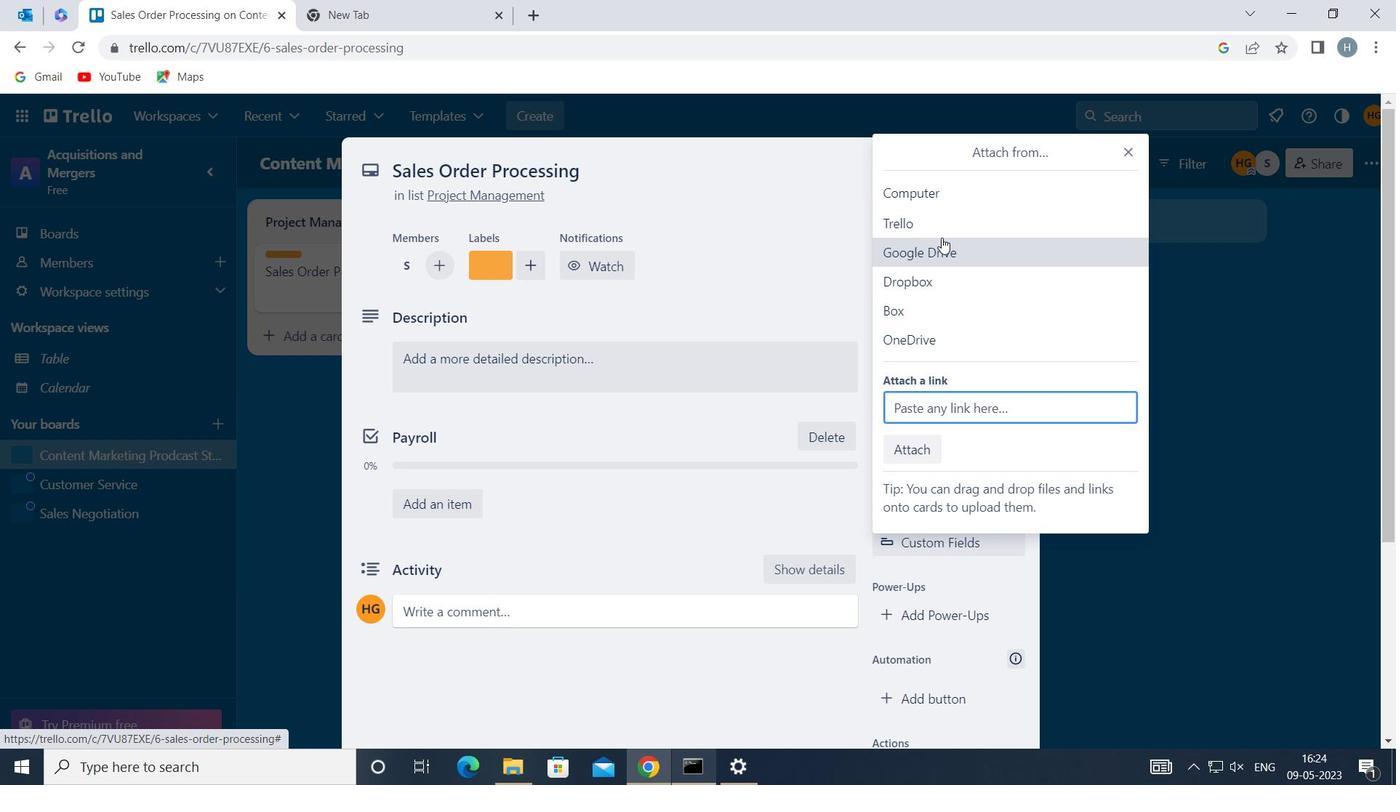 
Action: Mouse pressed left at (947, 221)
Screenshot: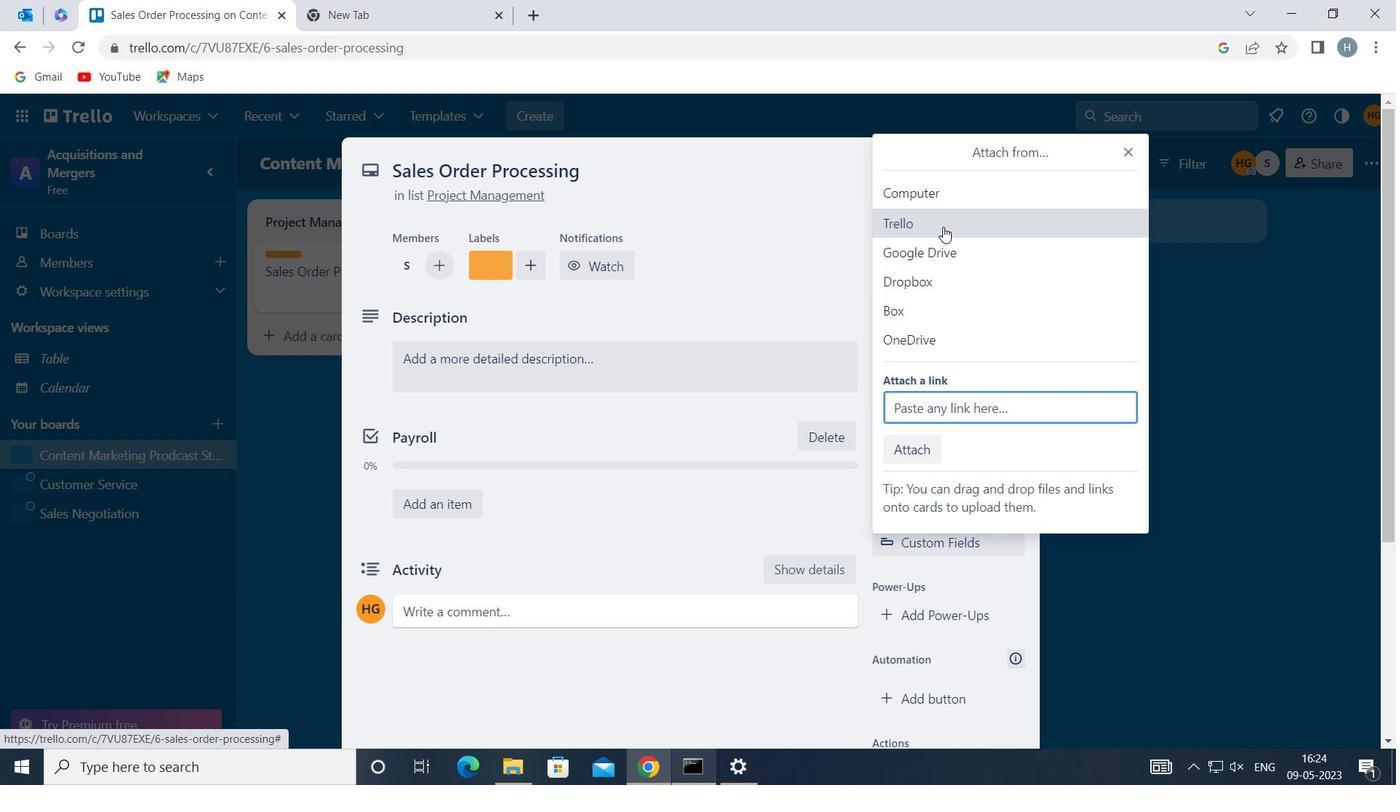 
Action: Mouse moved to (982, 308)
Screenshot: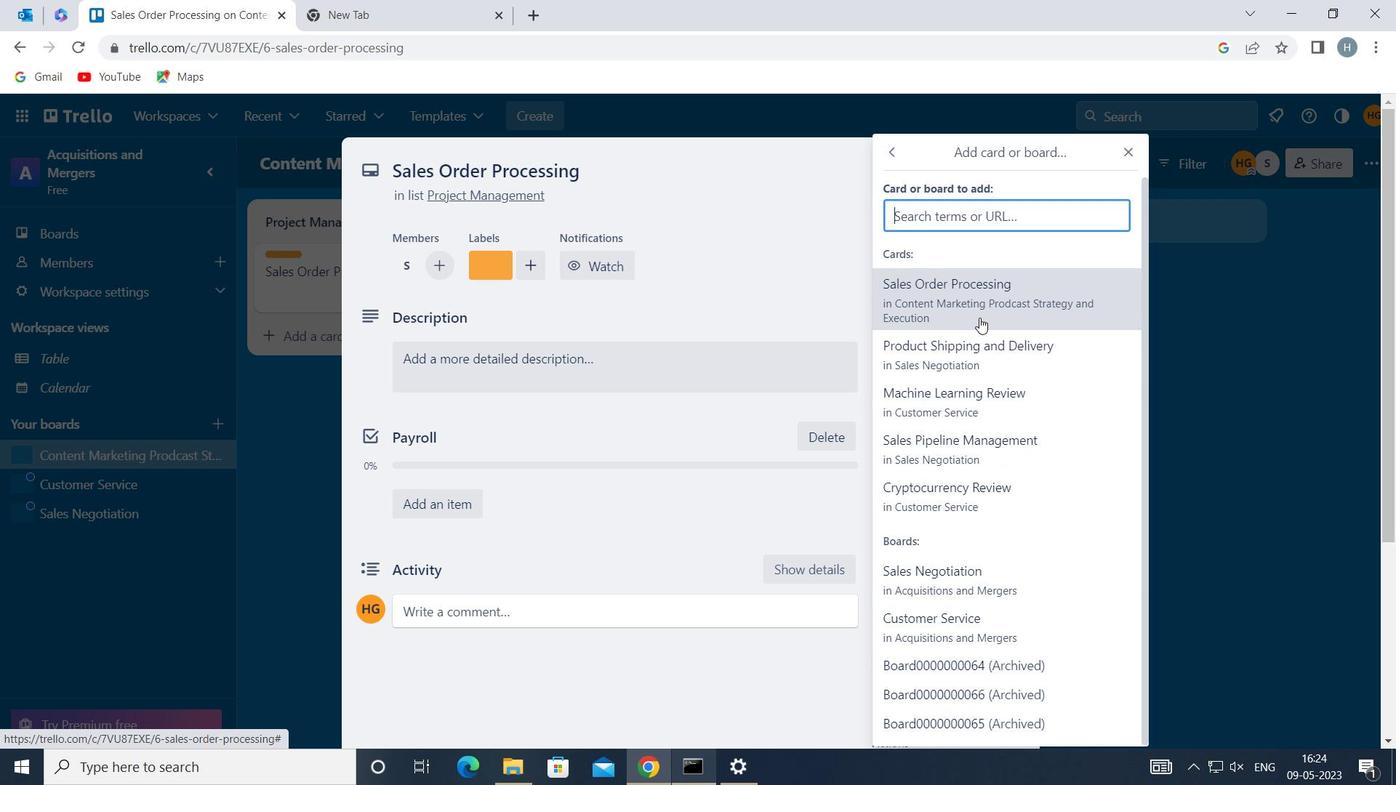 
Action: Mouse pressed left at (982, 308)
Screenshot: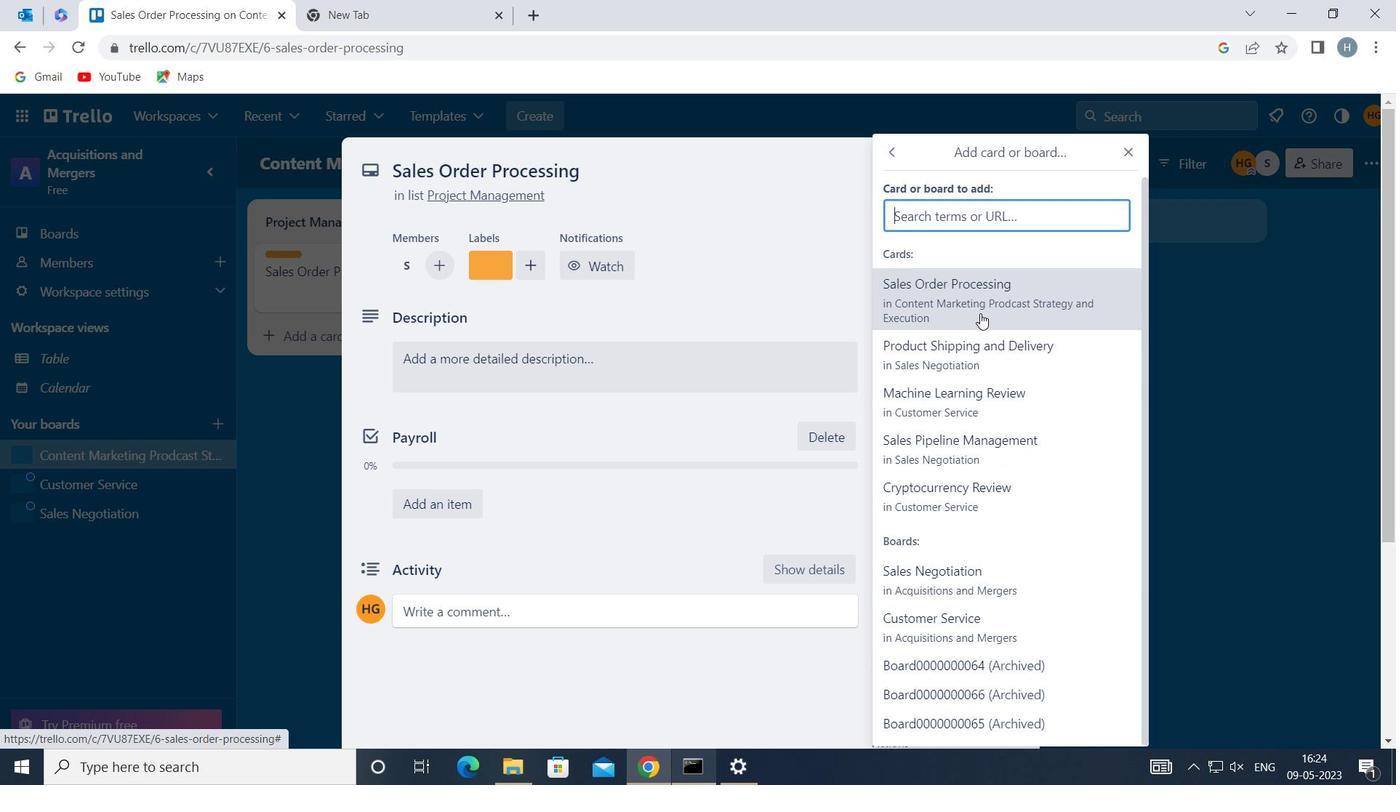
Action: Mouse moved to (974, 467)
Screenshot: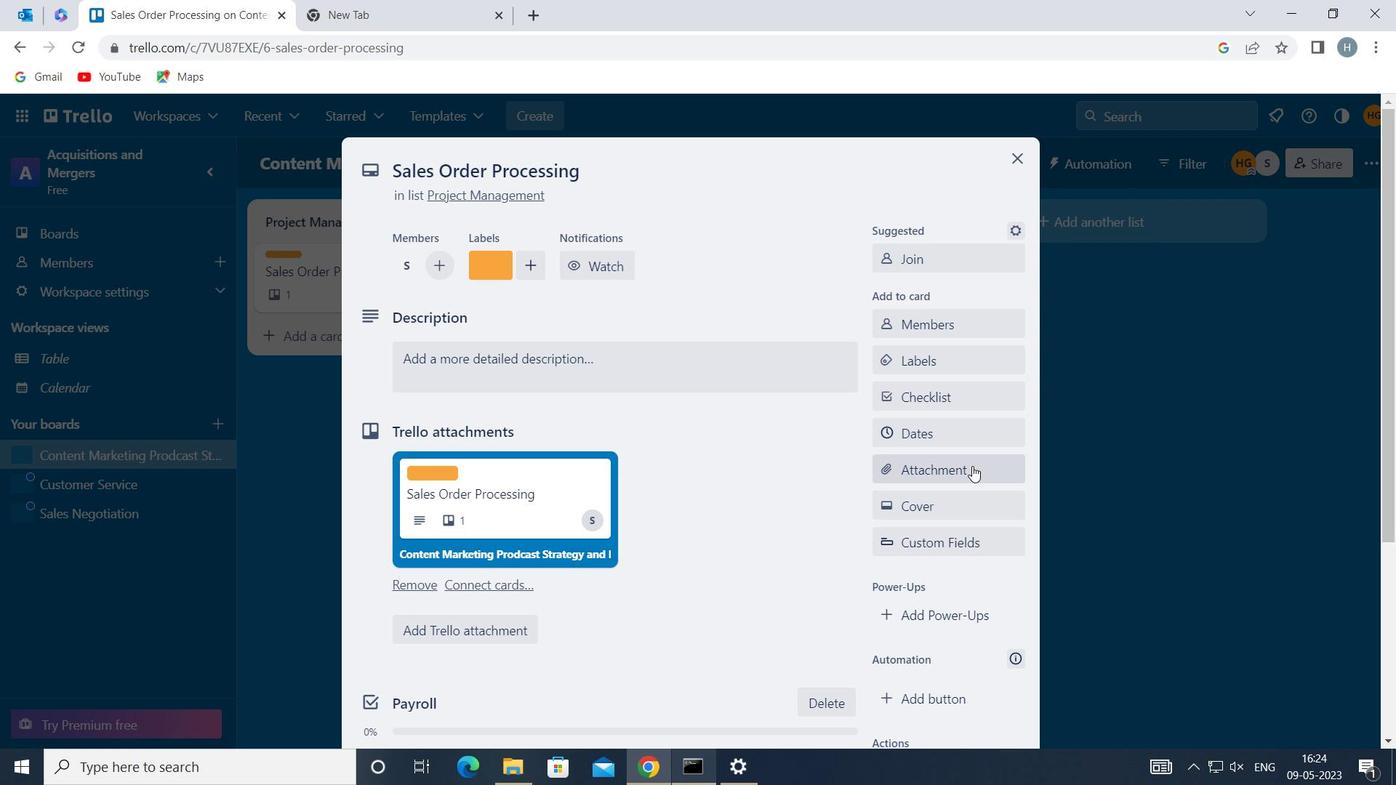 
Action: Mouse scrolled (974, 467) with delta (0, 0)
Screenshot: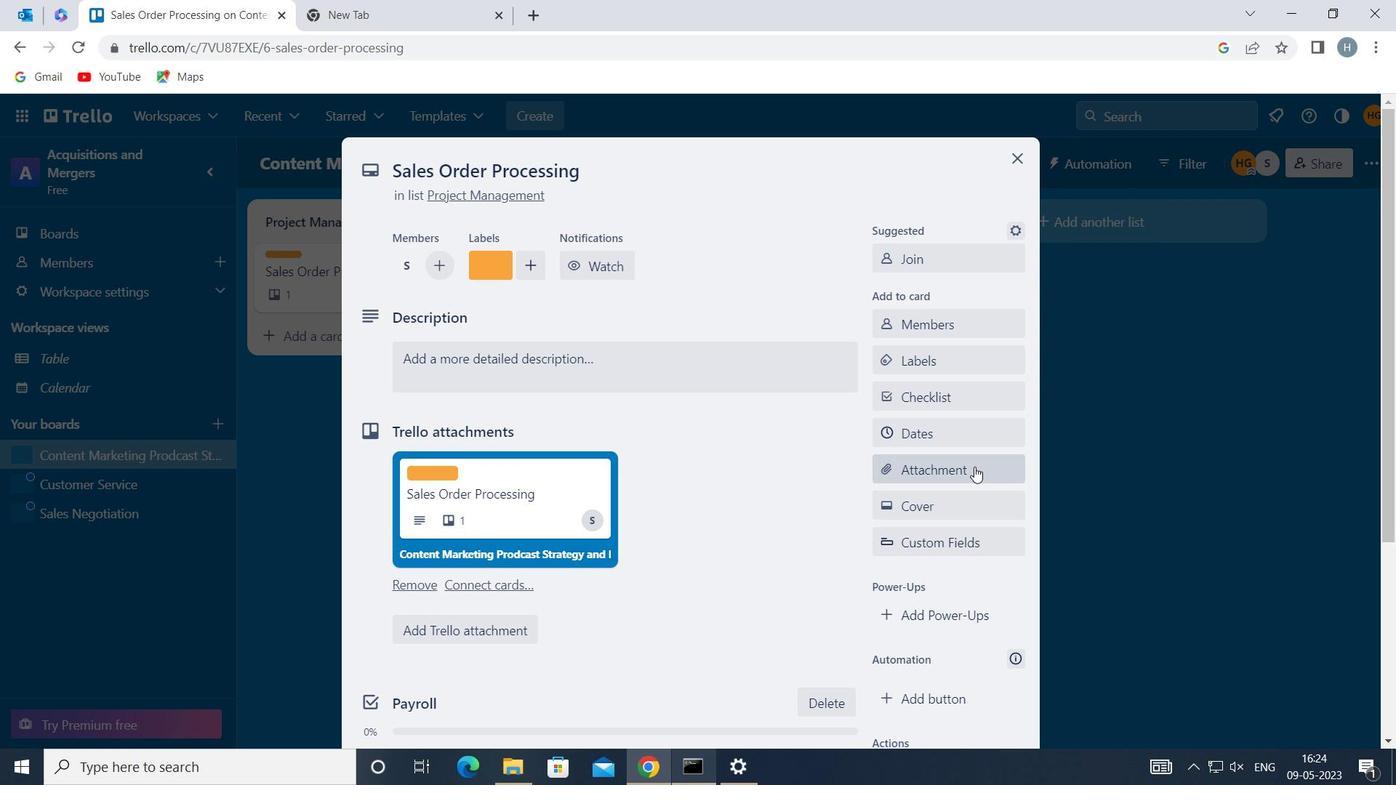 
Action: Mouse moved to (952, 419)
Screenshot: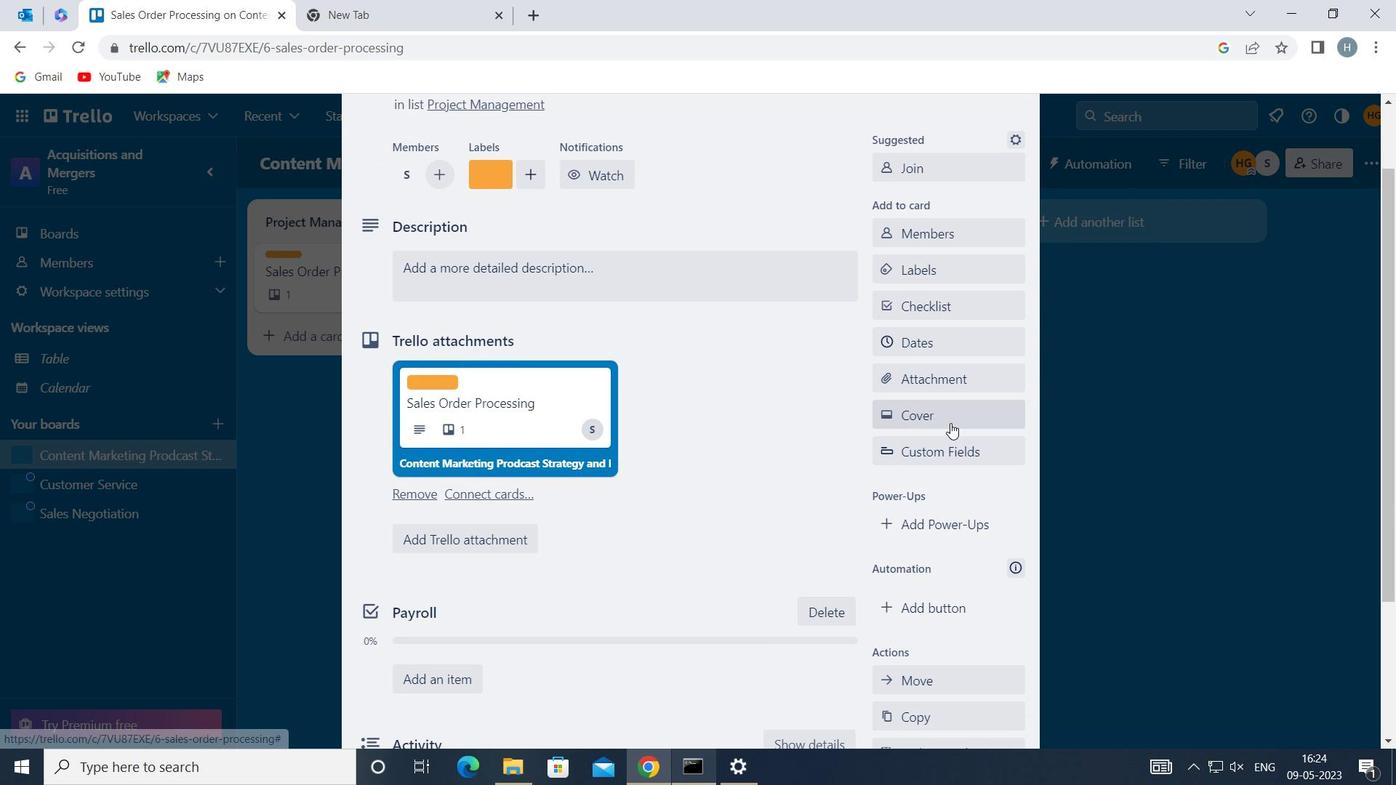 
Action: Mouse pressed left at (952, 419)
Screenshot: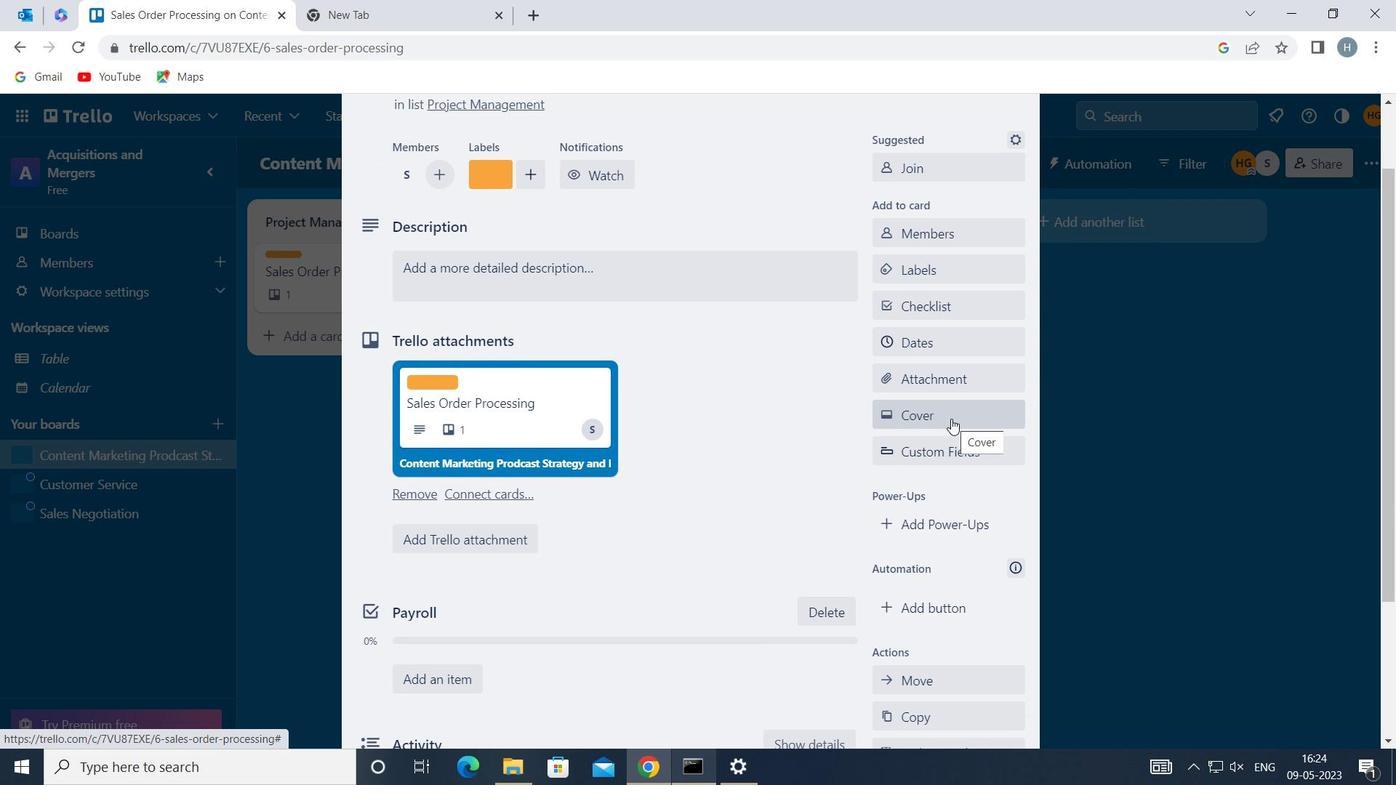 
Action: Mouse moved to (1006, 373)
Screenshot: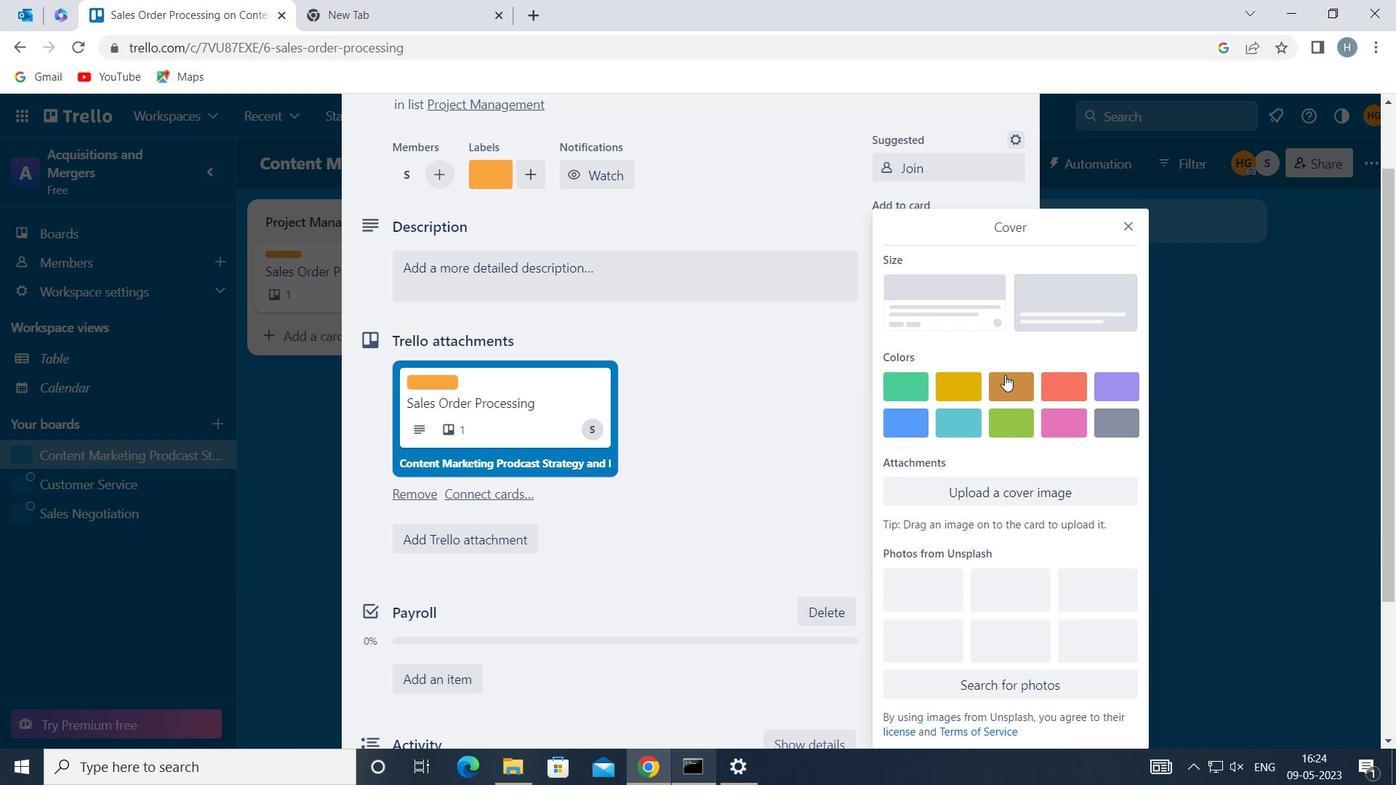 
Action: Mouse pressed left at (1006, 373)
Screenshot: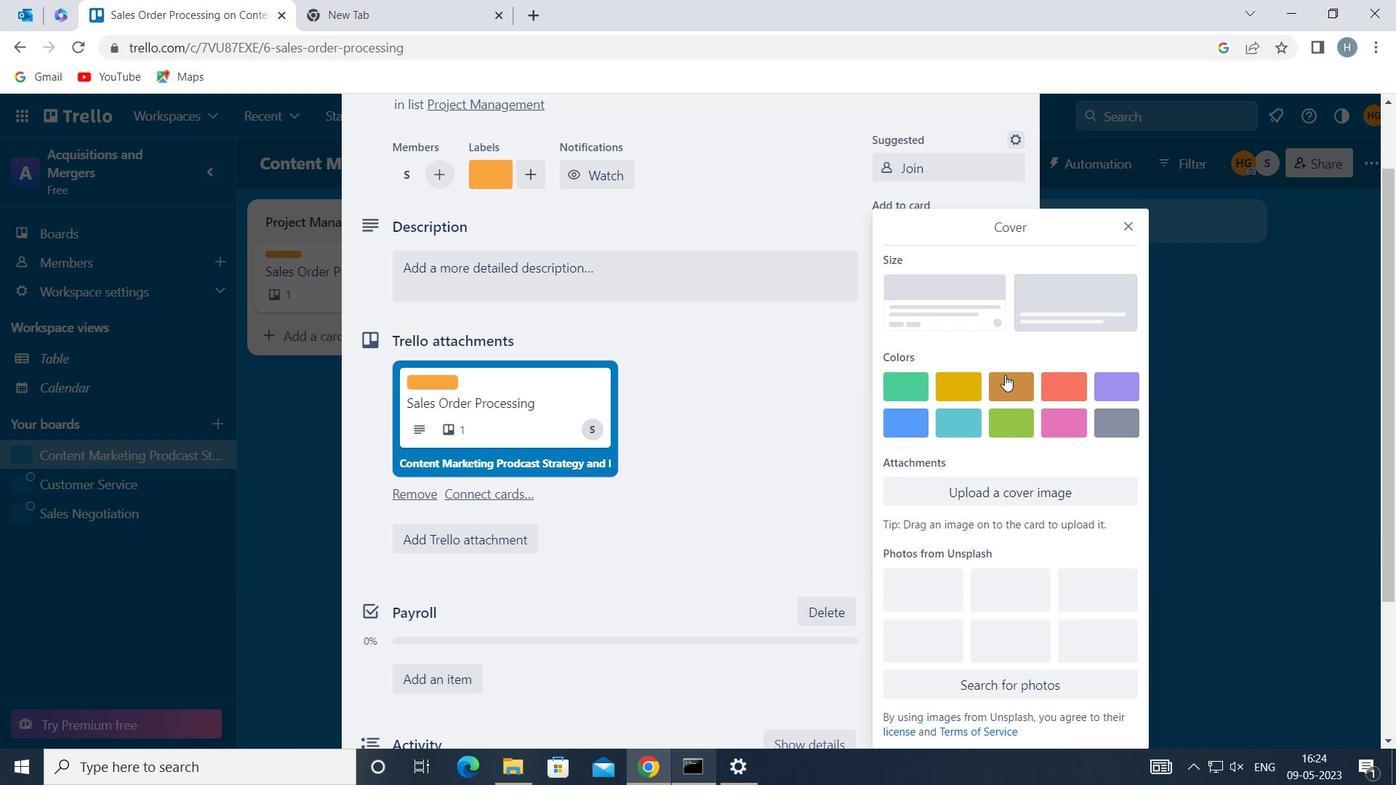 
Action: Mouse moved to (1131, 187)
Screenshot: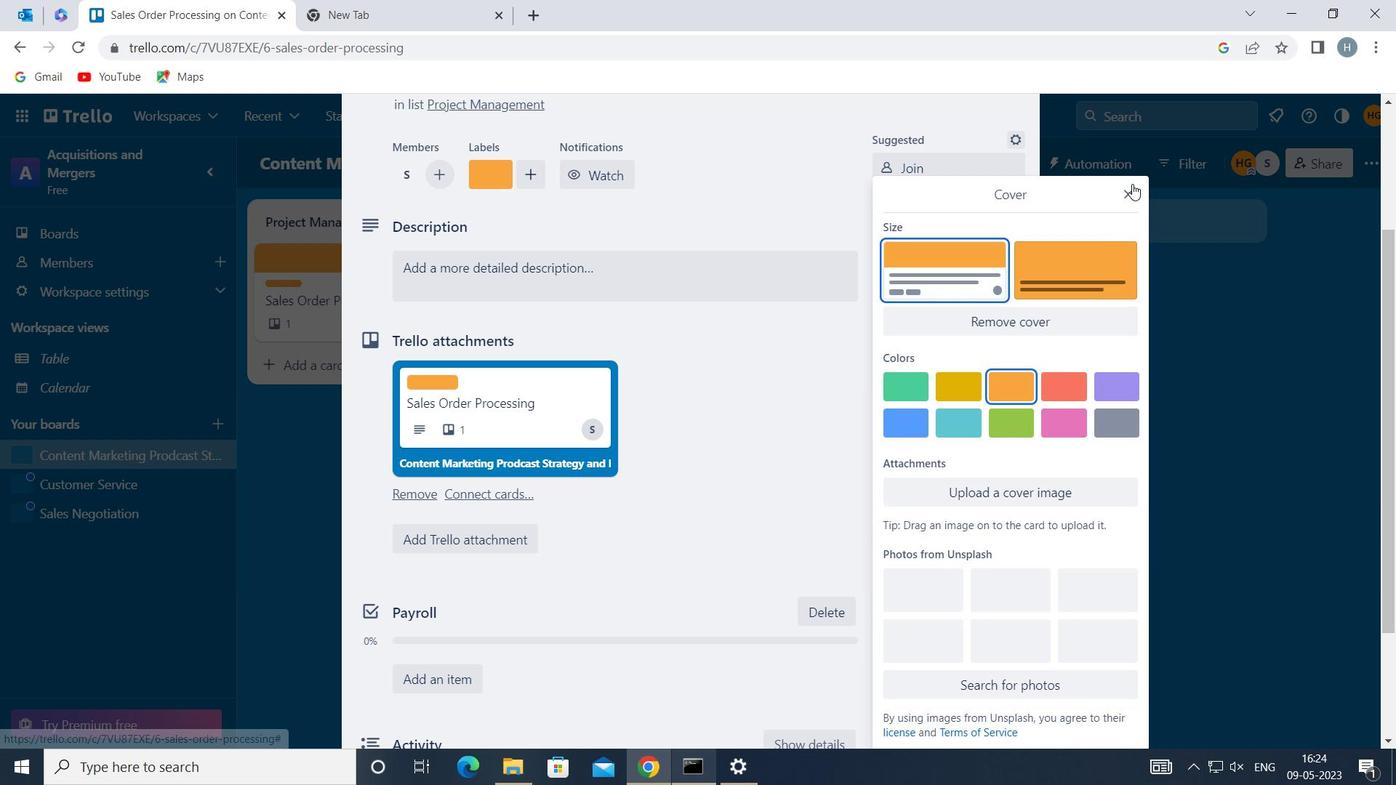 
Action: Mouse pressed left at (1131, 187)
Screenshot: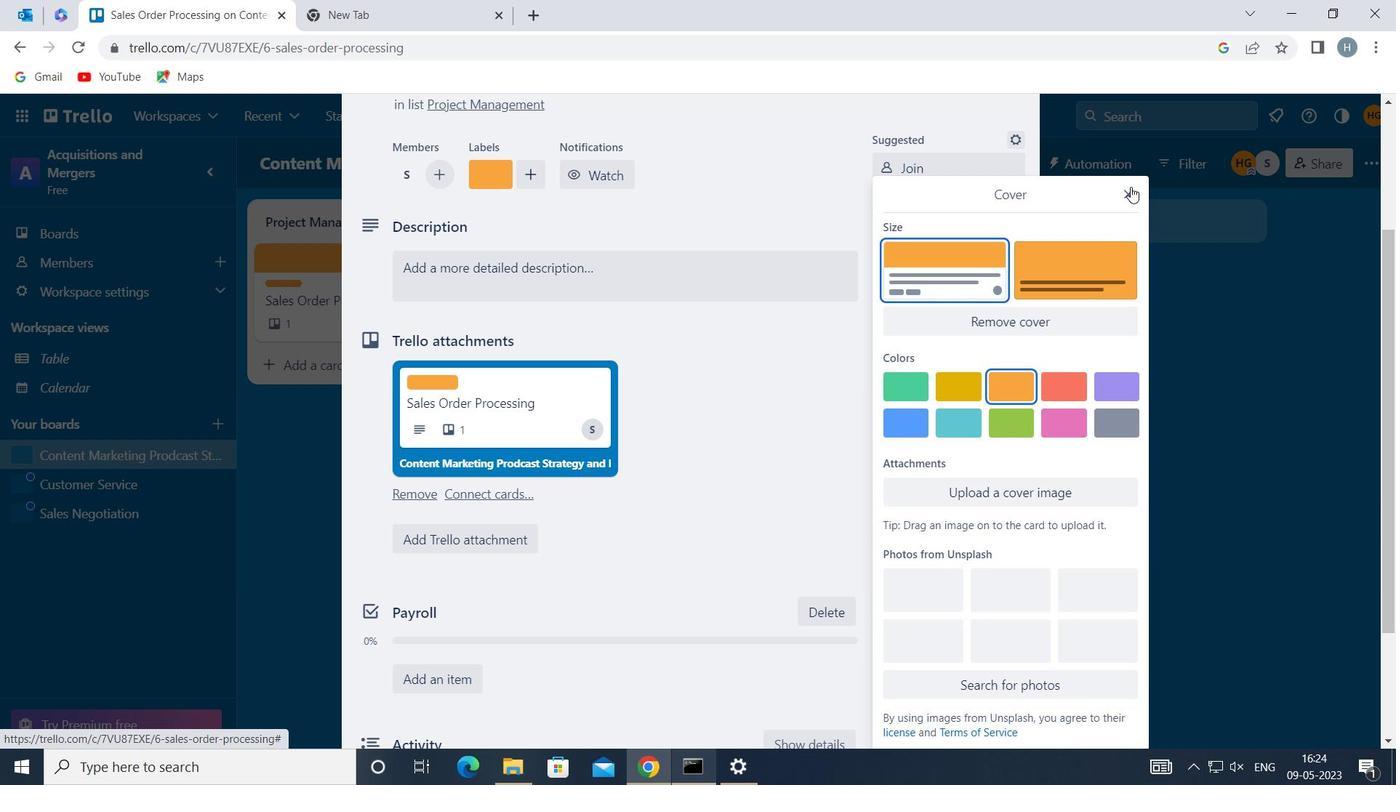 
Action: Mouse moved to (693, 266)
Screenshot: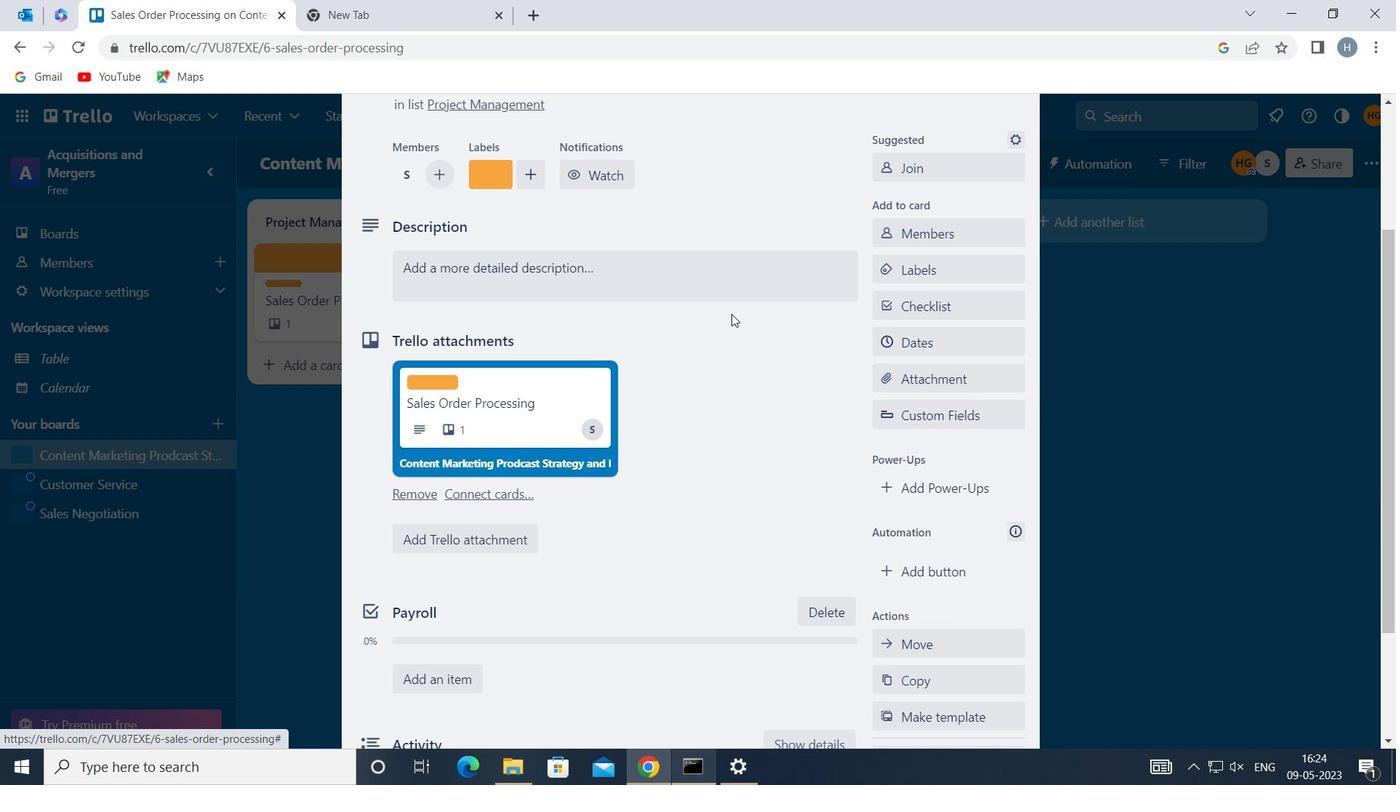 
Action: Mouse pressed left at (693, 266)
Screenshot: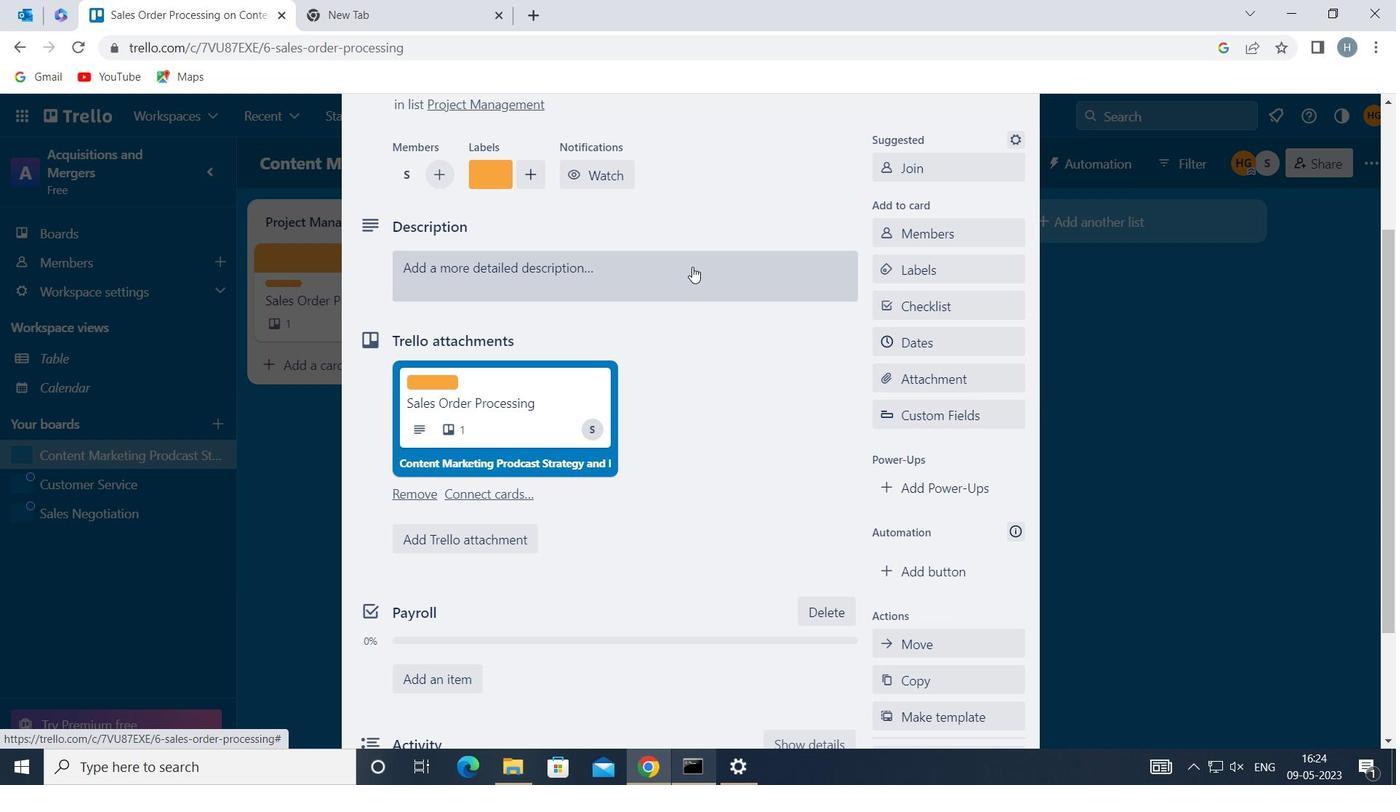 
Action: Mouse moved to (679, 319)
Screenshot: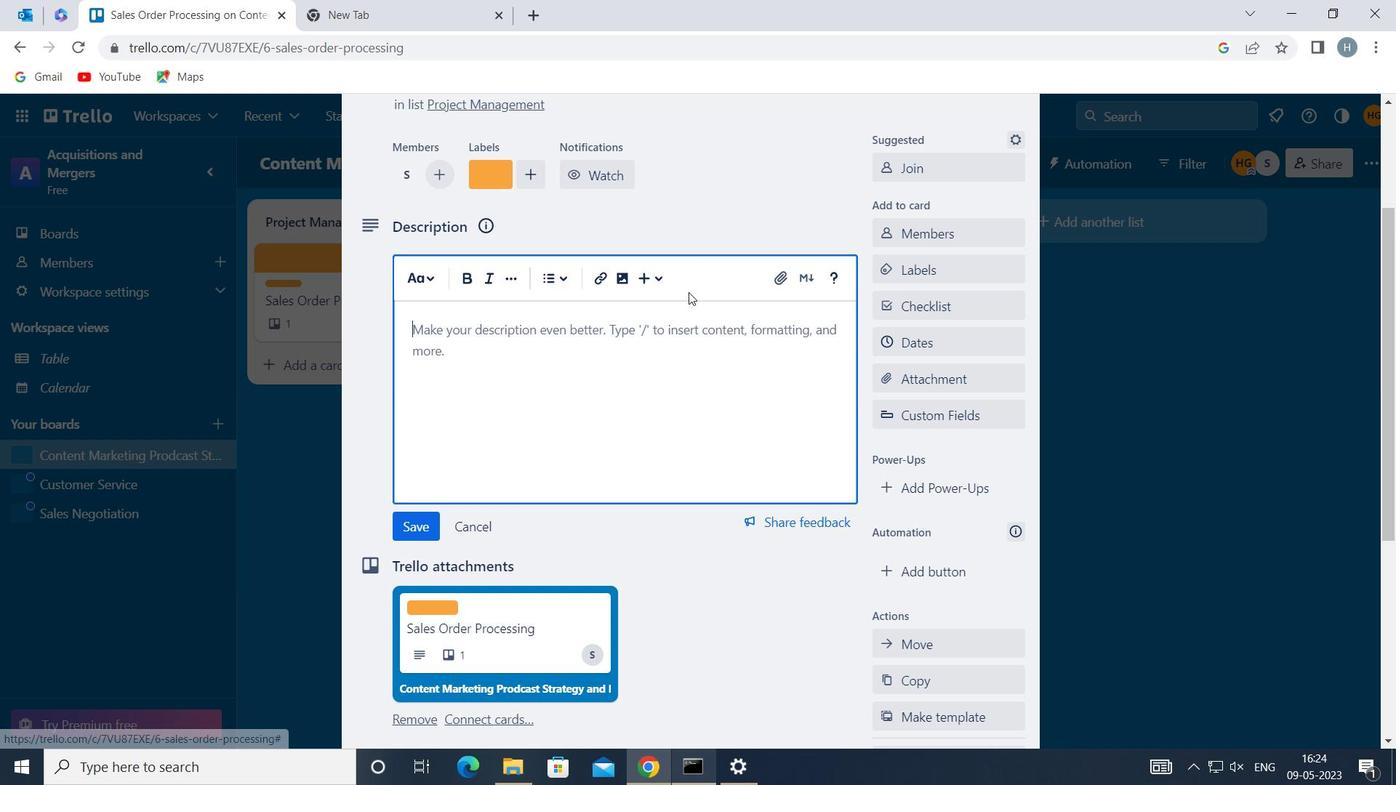 
Action: Mouse pressed left at (679, 319)
Screenshot: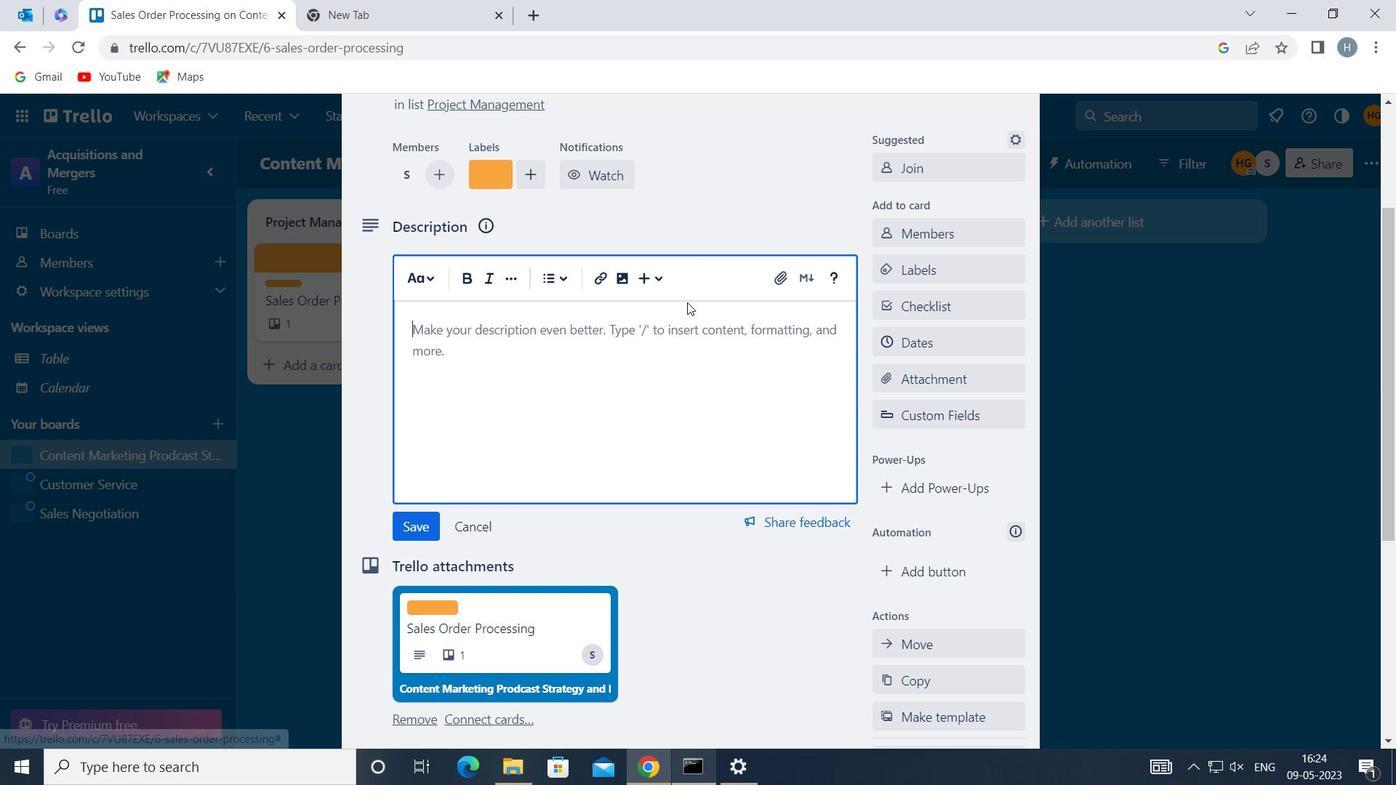 
Action: Key pressed <Key.shift>RESEARCH<Key.space>AND<Key.space>DEVELOP<Key.space>NEW<Key.space>PRICING<Key.space>STRATEGY<Key.space>FOR<Key.space>SERVICE<Key.space>OFFERINGS
Screenshot: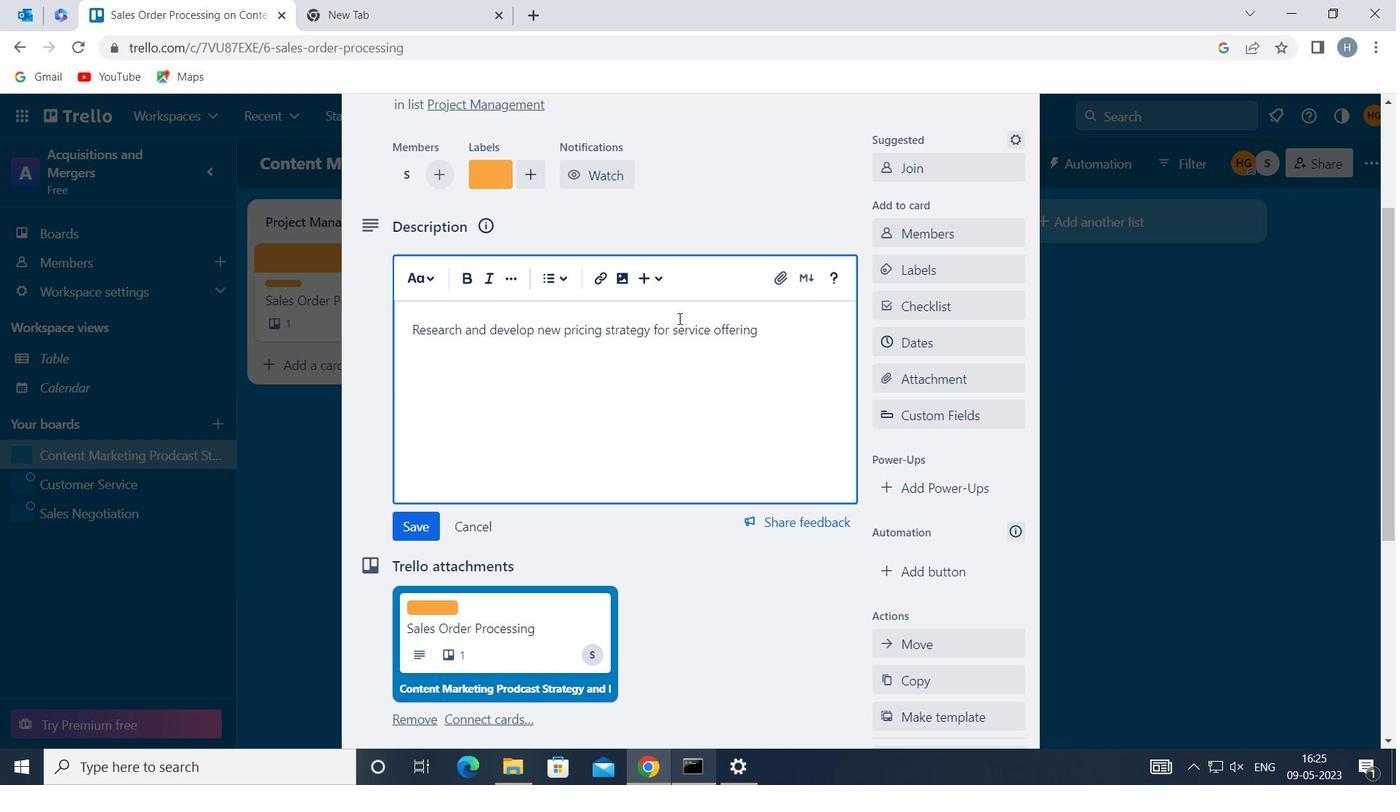 
Action: Mouse moved to (694, 369)
Screenshot: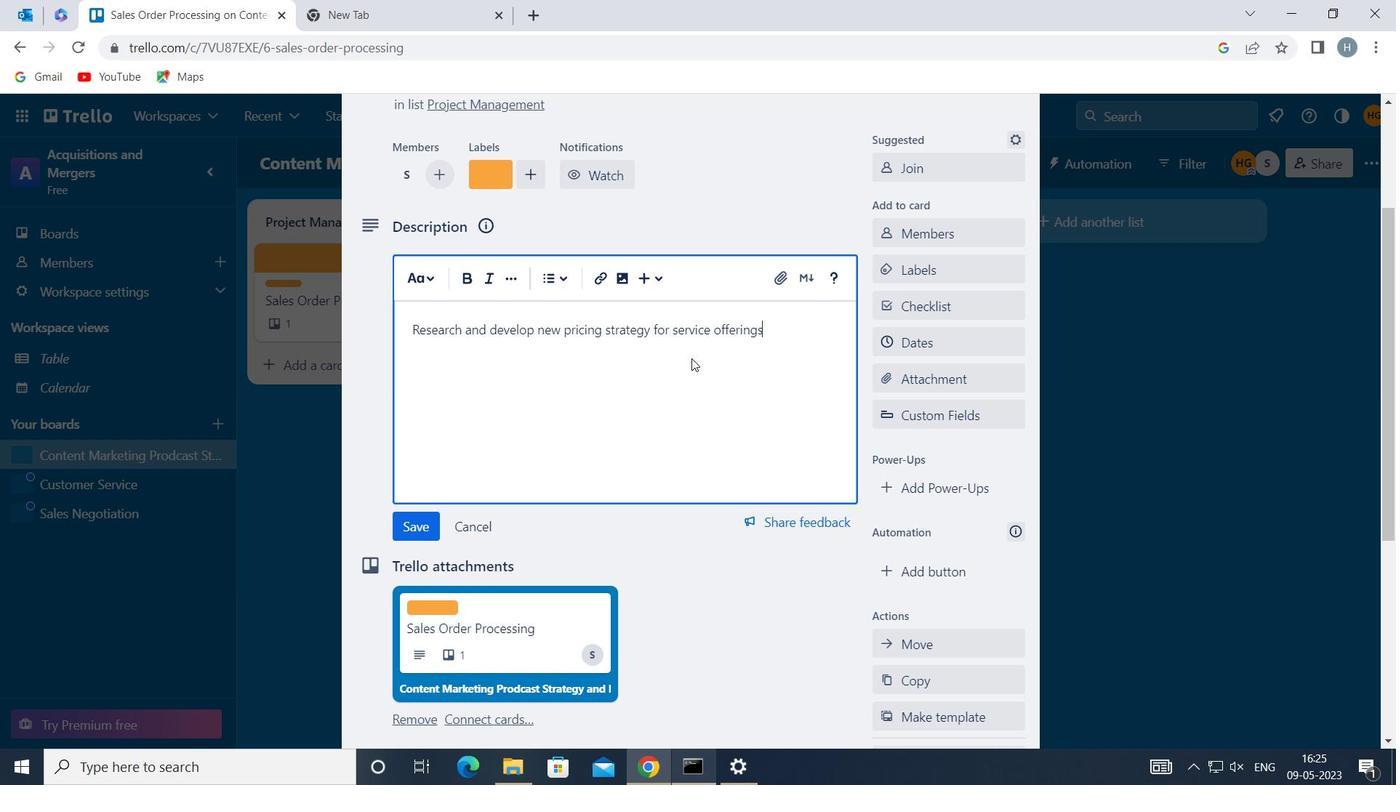 
Action: Mouse pressed left at (694, 369)
Screenshot: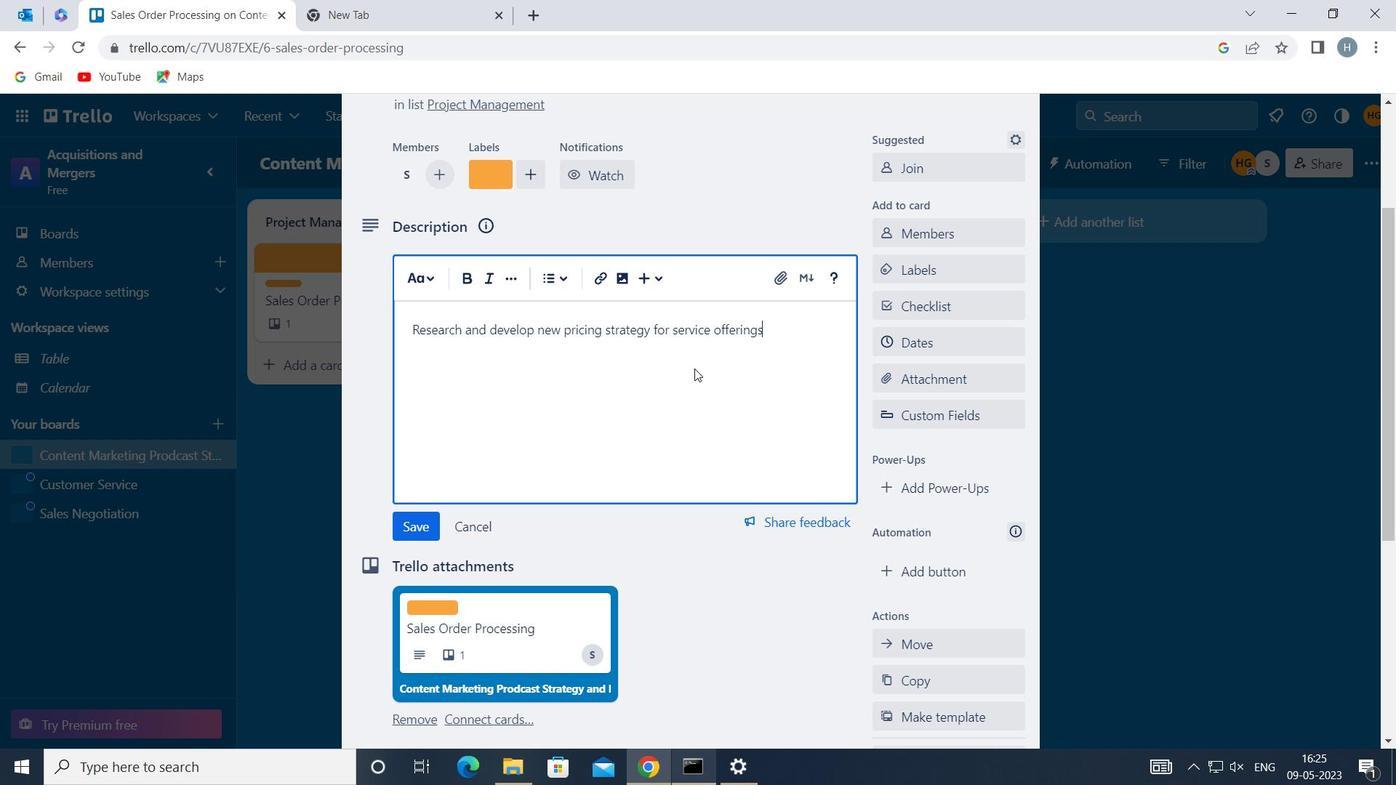
Action: Mouse moved to (425, 523)
Screenshot: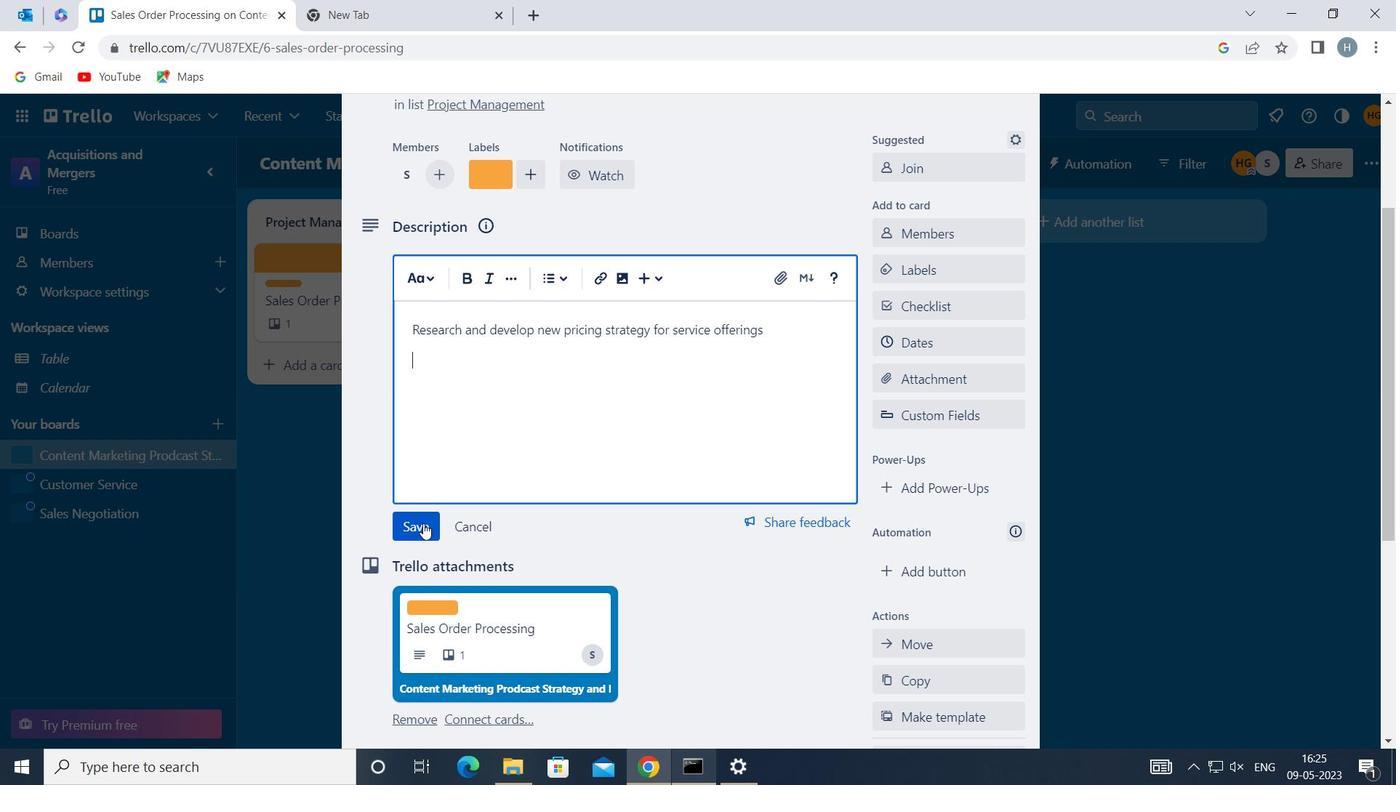 
Action: Mouse pressed left at (425, 523)
Screenshot: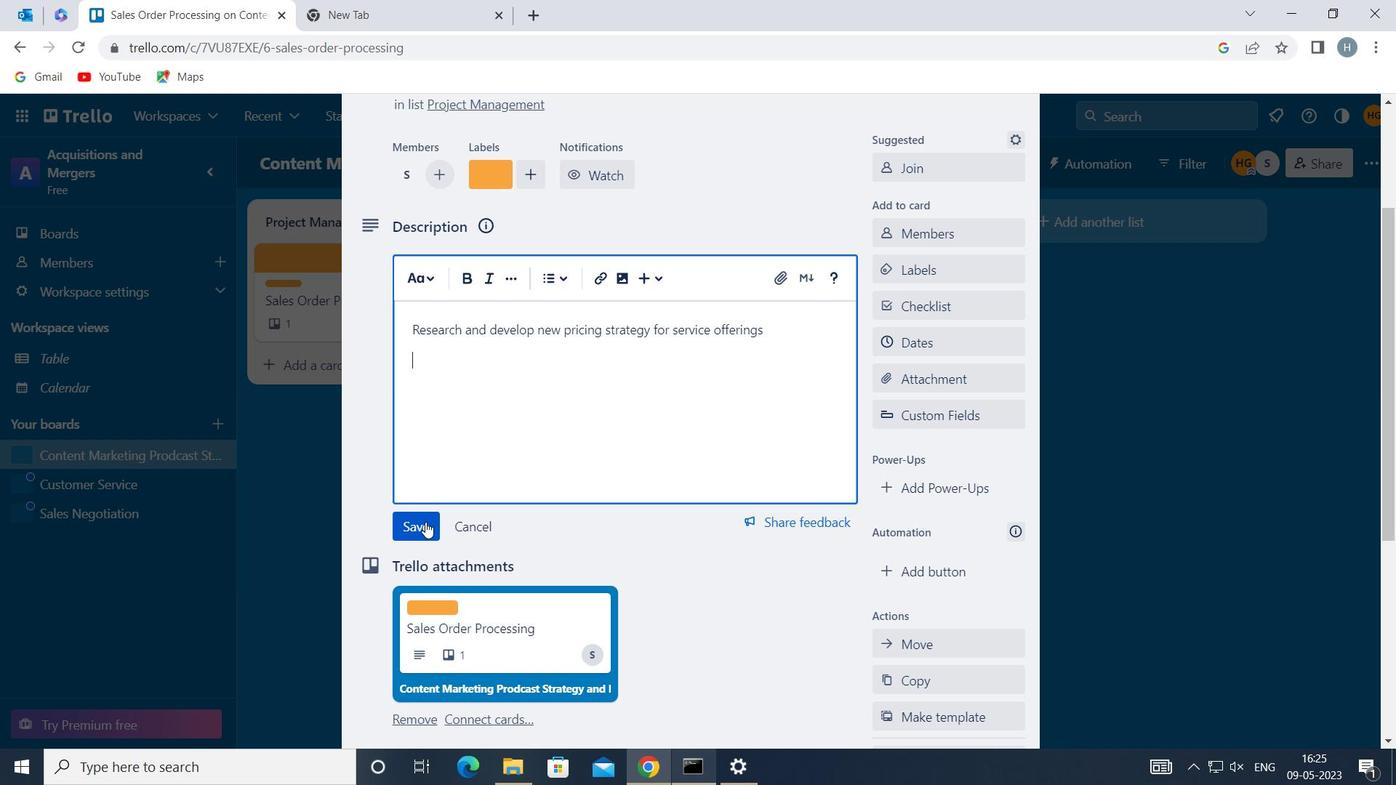 
Action: Mouse moved to (576, 467)
Screenshot: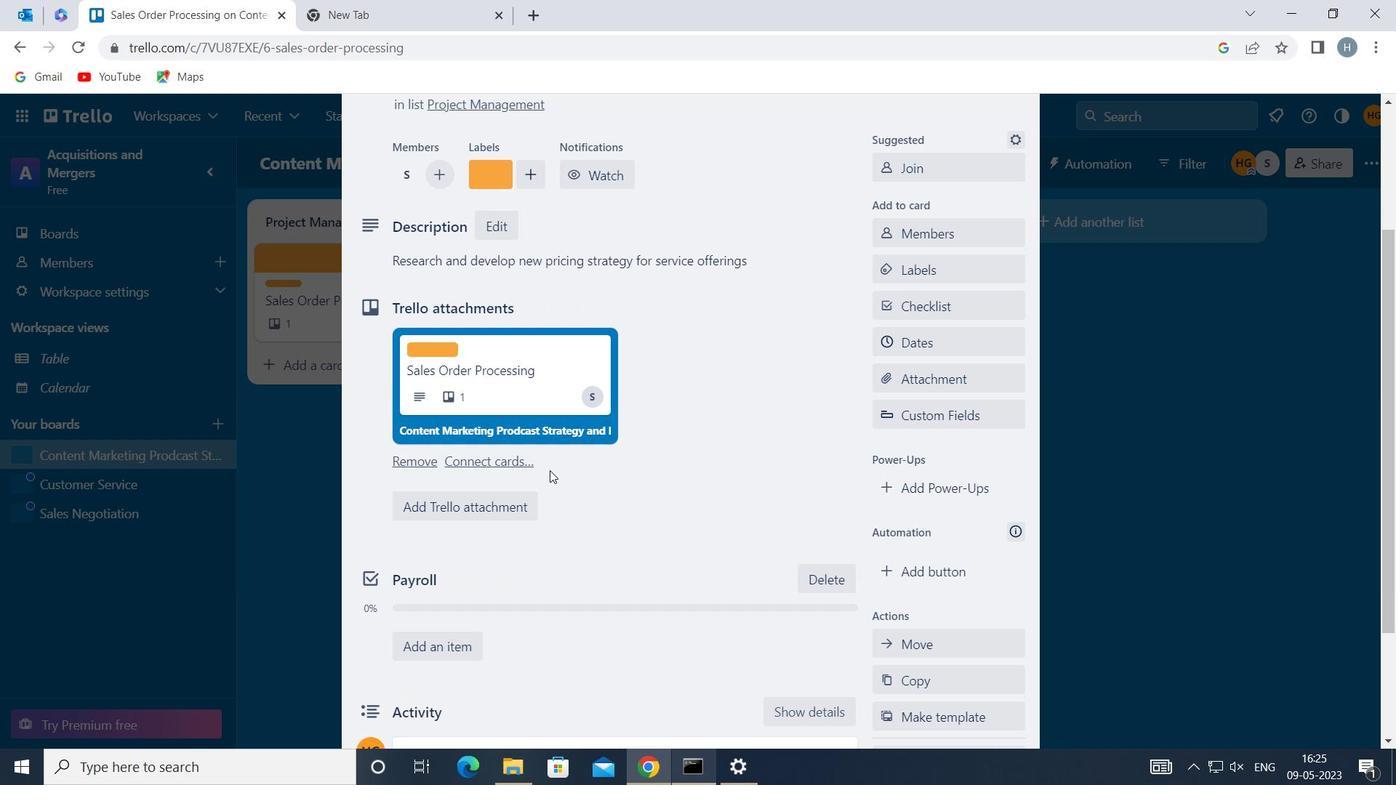 
Action: Mouse scrolled (576, 467) with delta (0, 0)
Screenshot: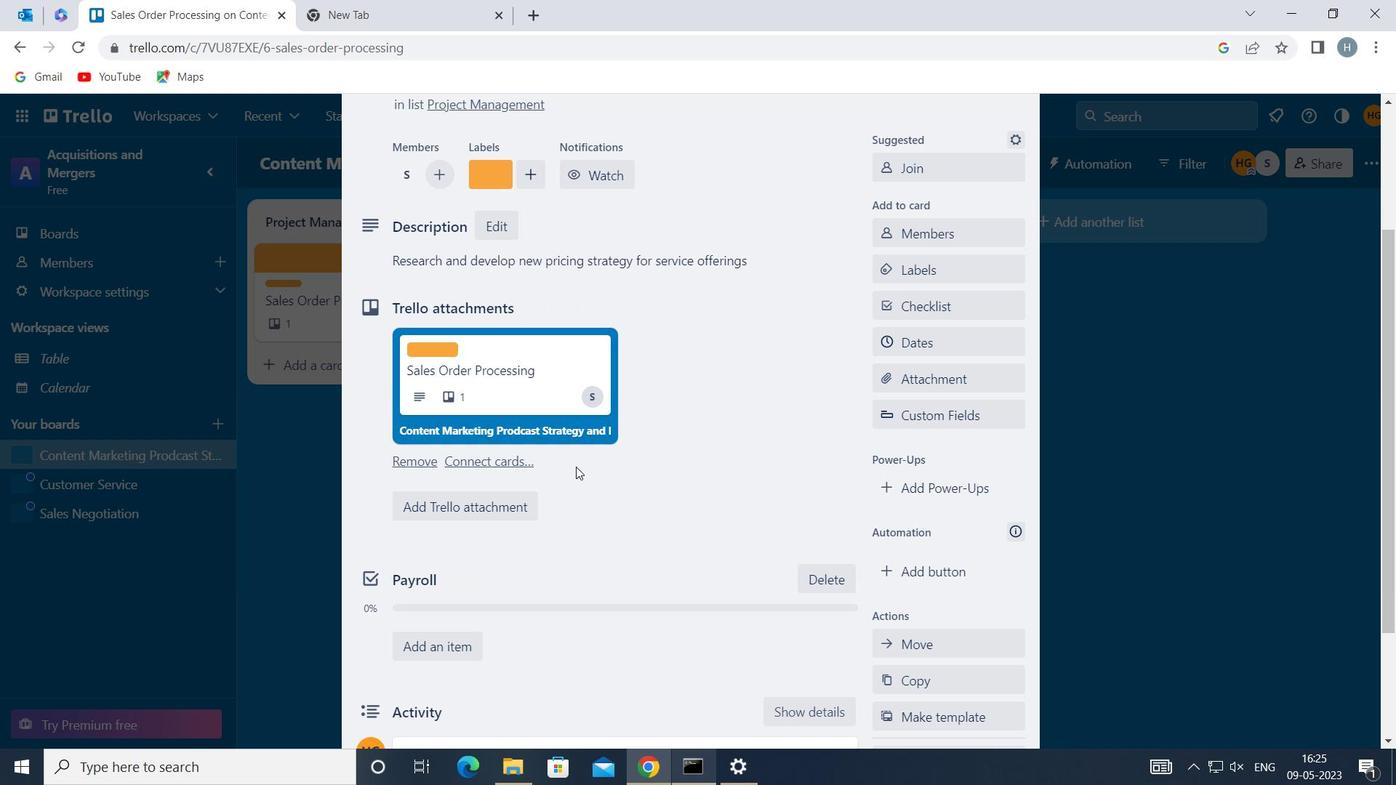 
Action: Mouse moved to (577, 468)
Screenshot: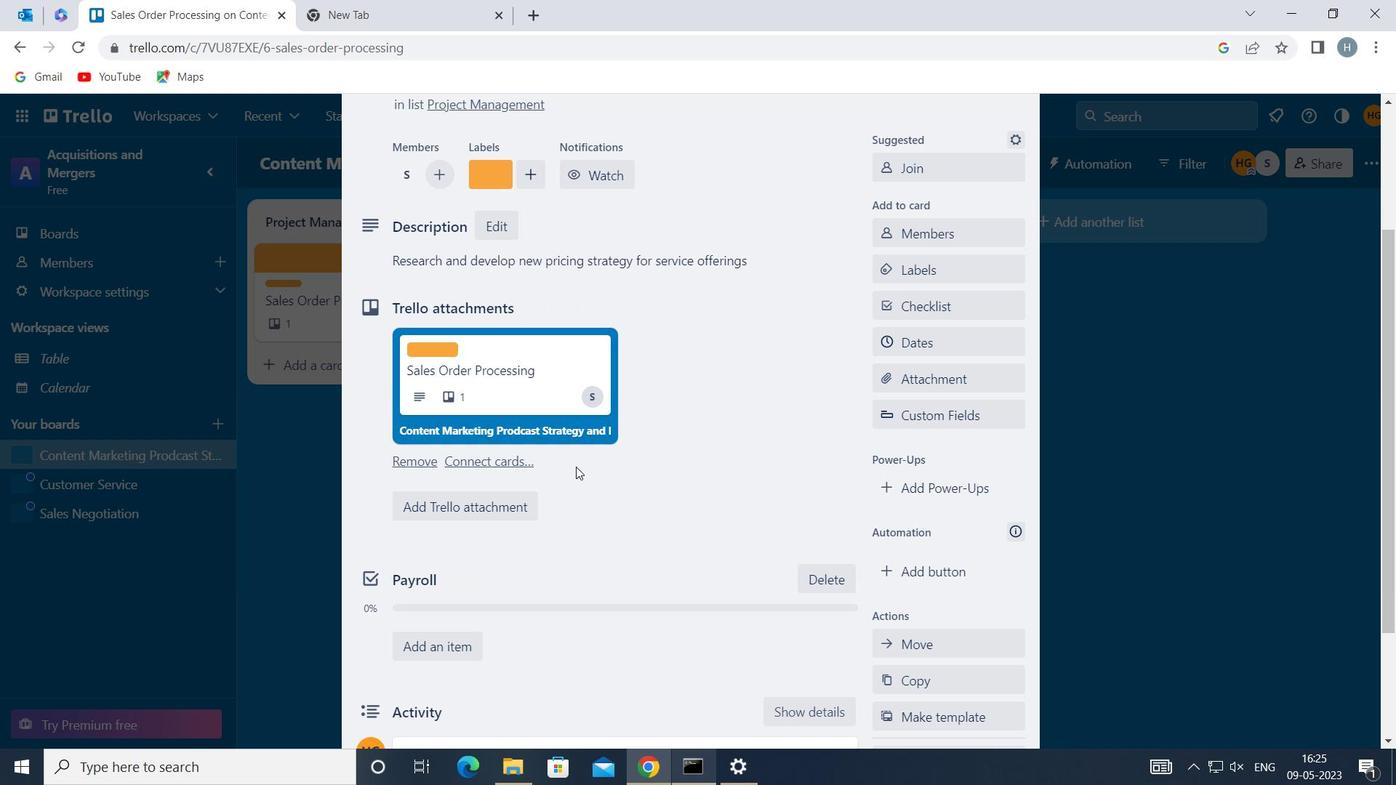 
Action: Mouse scrolled (577, 467) with delta (0, 0)
Screenshot: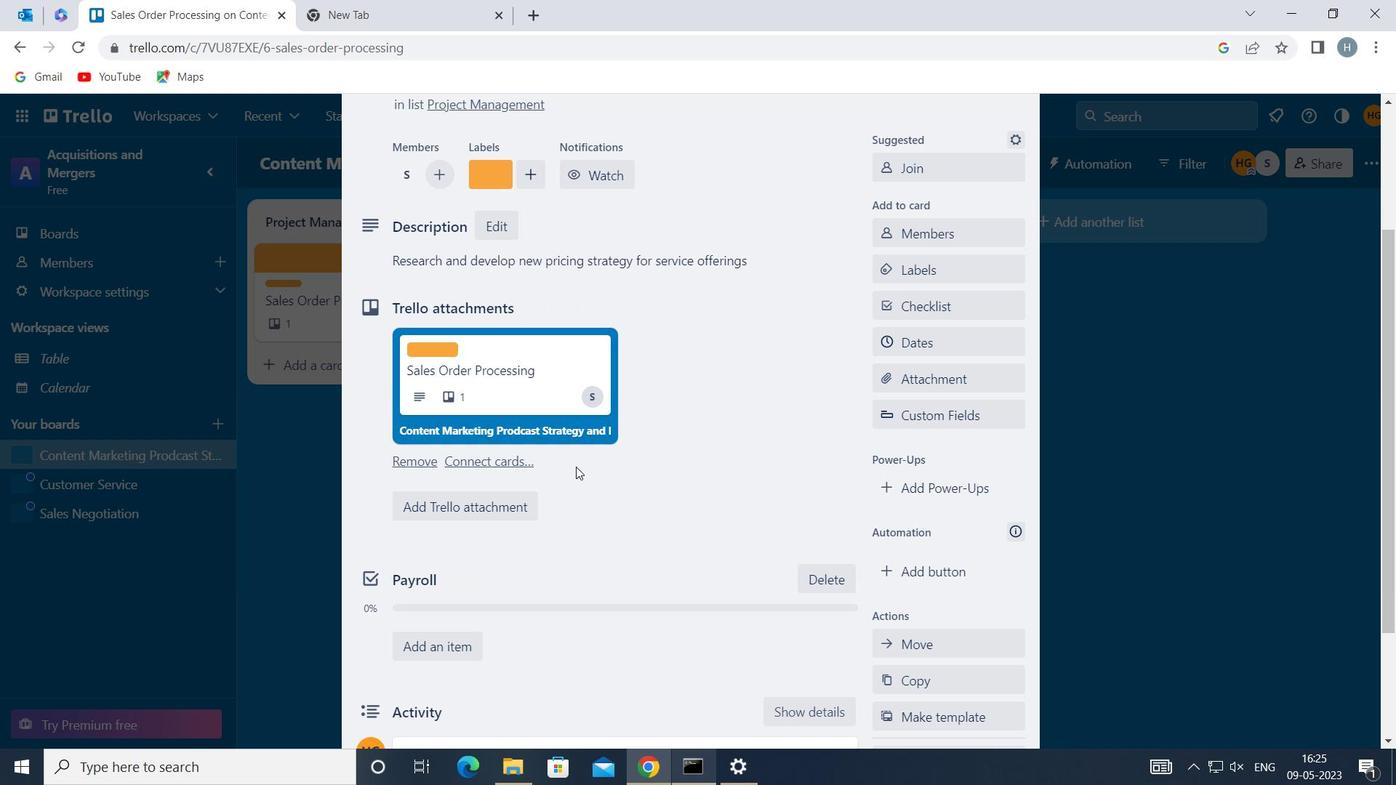 
Action: Mouse moved to (580, 472)
Screenshot: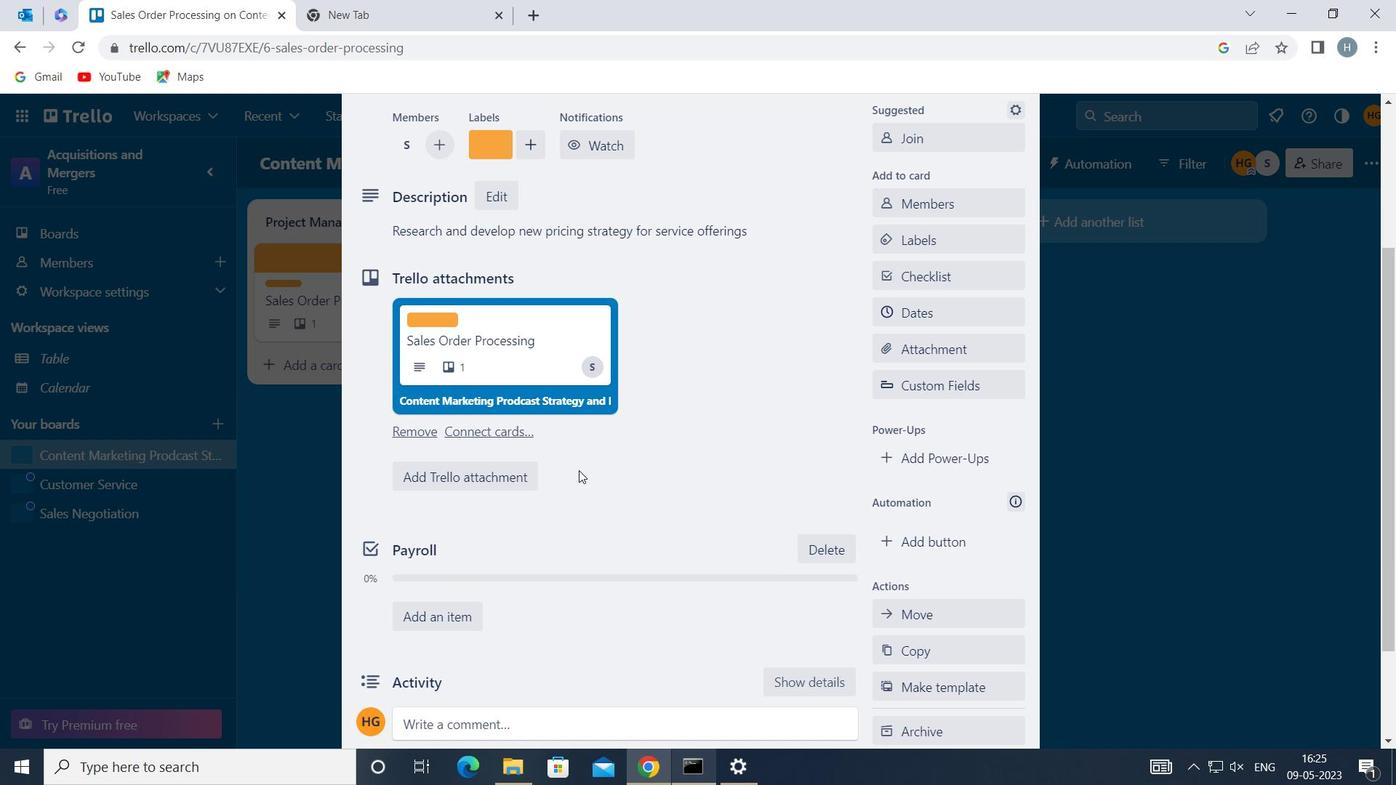 
Action: Mouse scrolled (580, 471) with delta (0, 0)
Screenshot: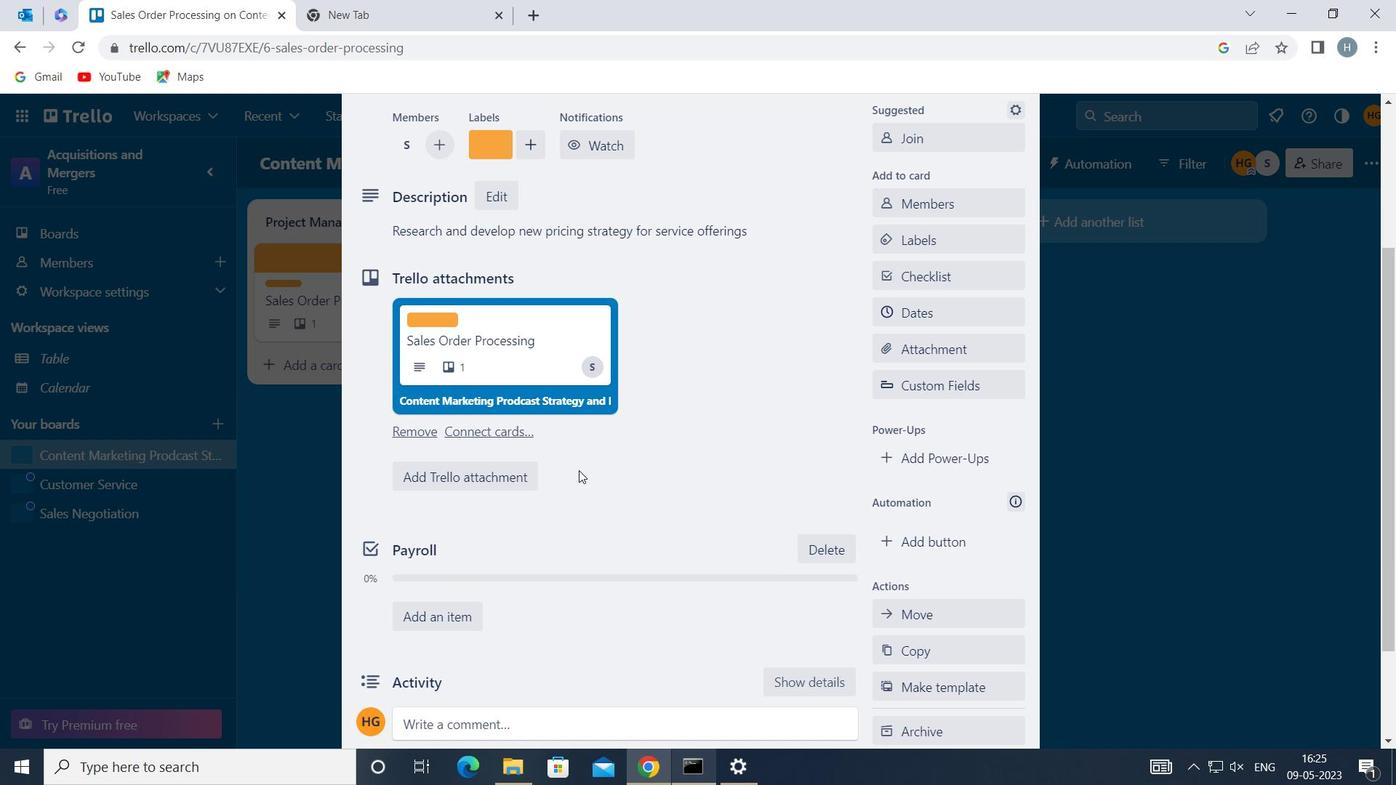 
Action: Mouse moved to (581, 473)
Screenshot: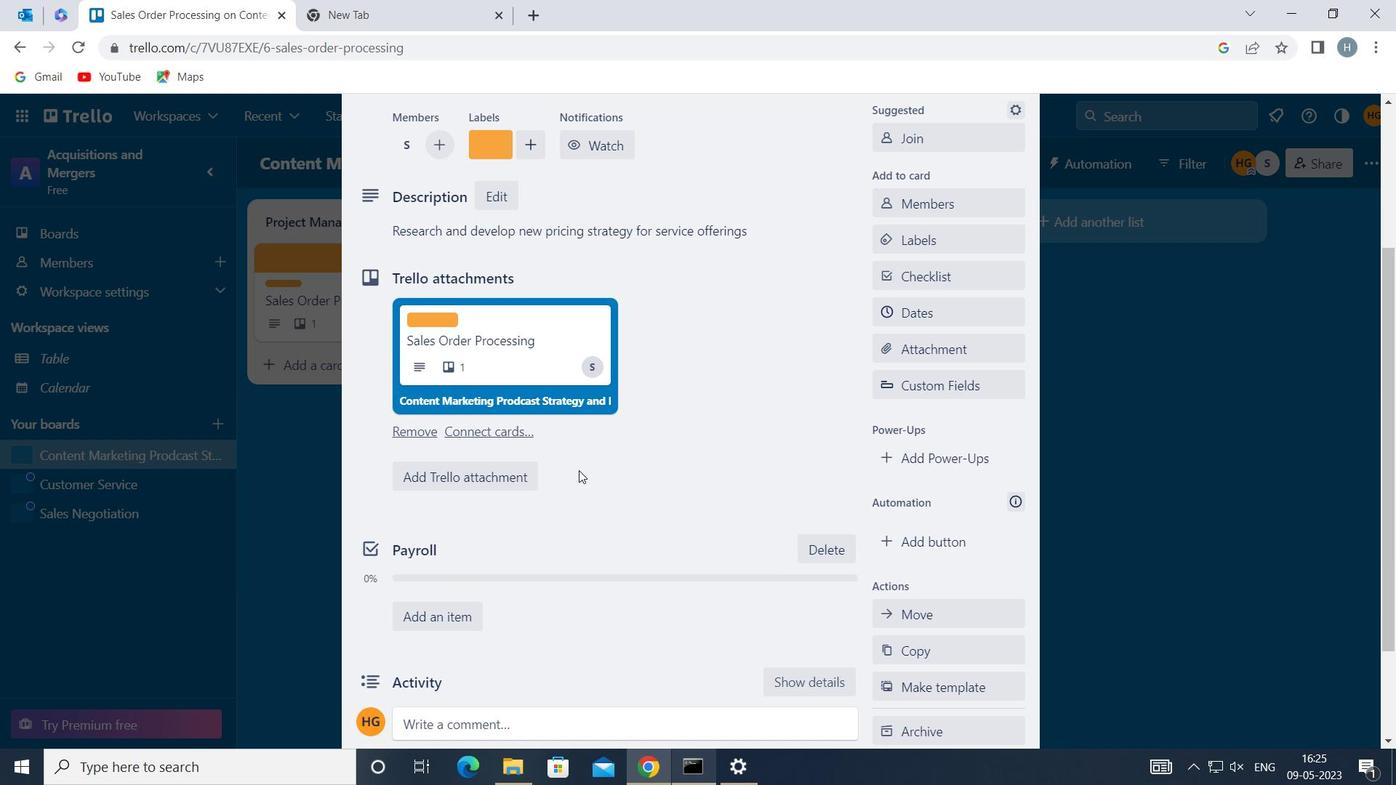 
Action: Mouse scrolled (581, 472) with delta (0, 0)
Screenshot: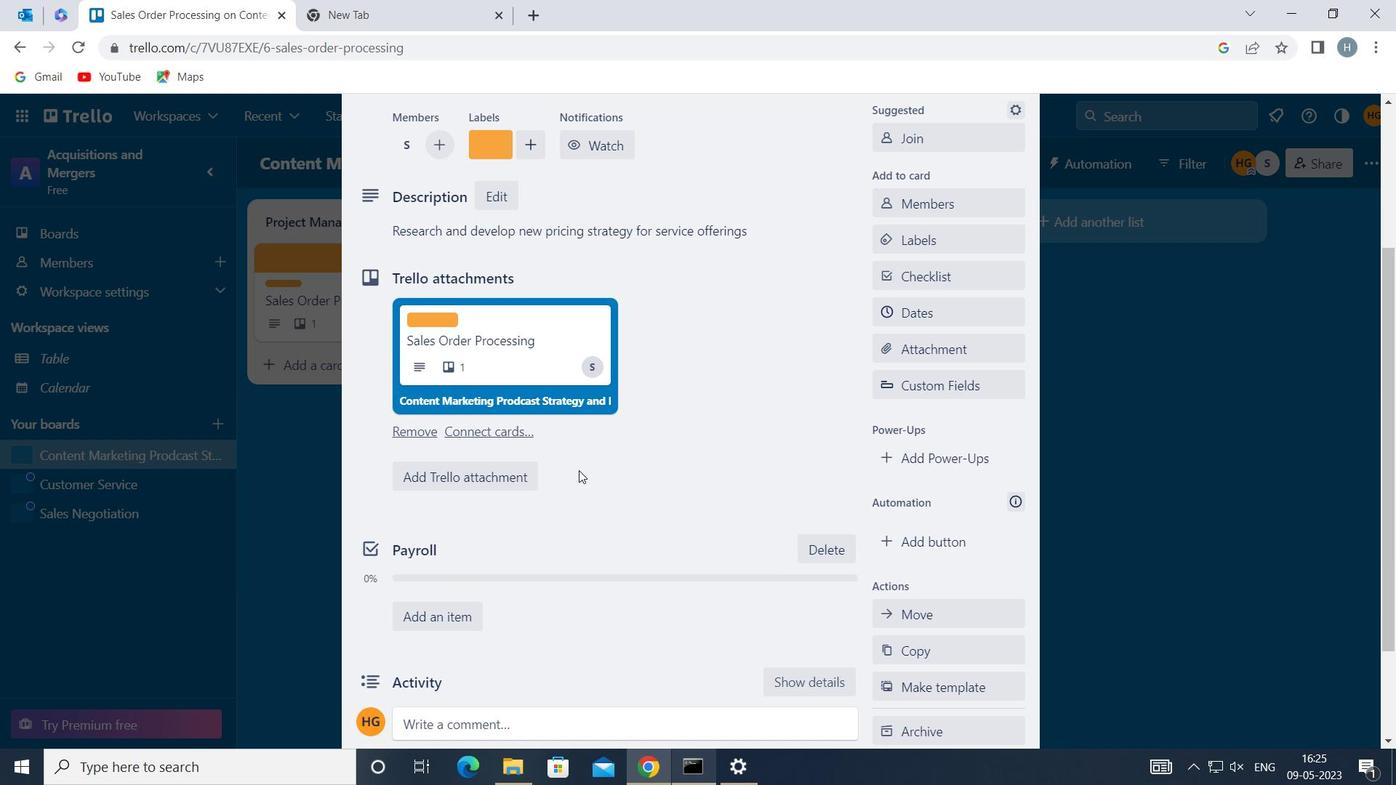 
Action: Mouse moved to (581, 477)
Screenshot: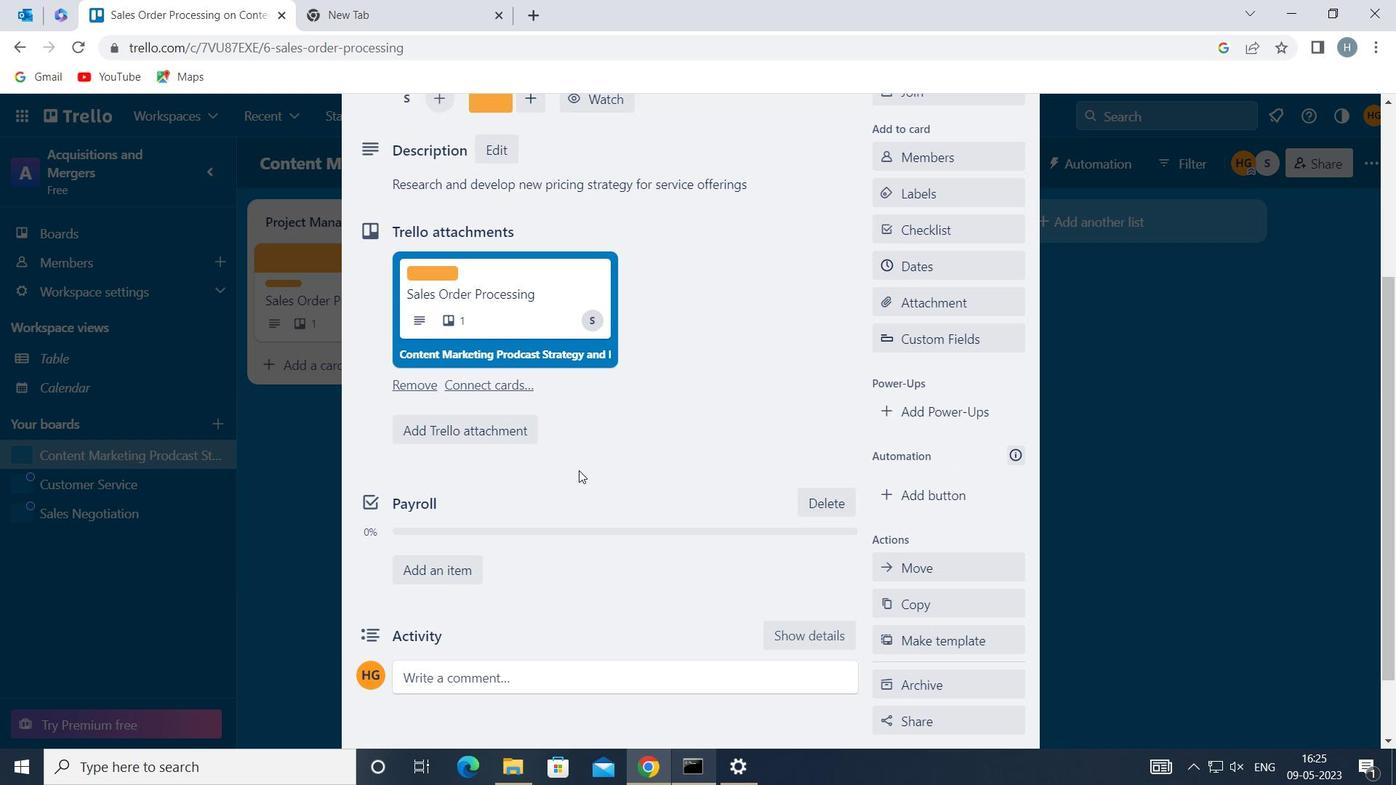 
Action: Mouse scrolled (581, 476) with delta (0, 0)
Screenshot: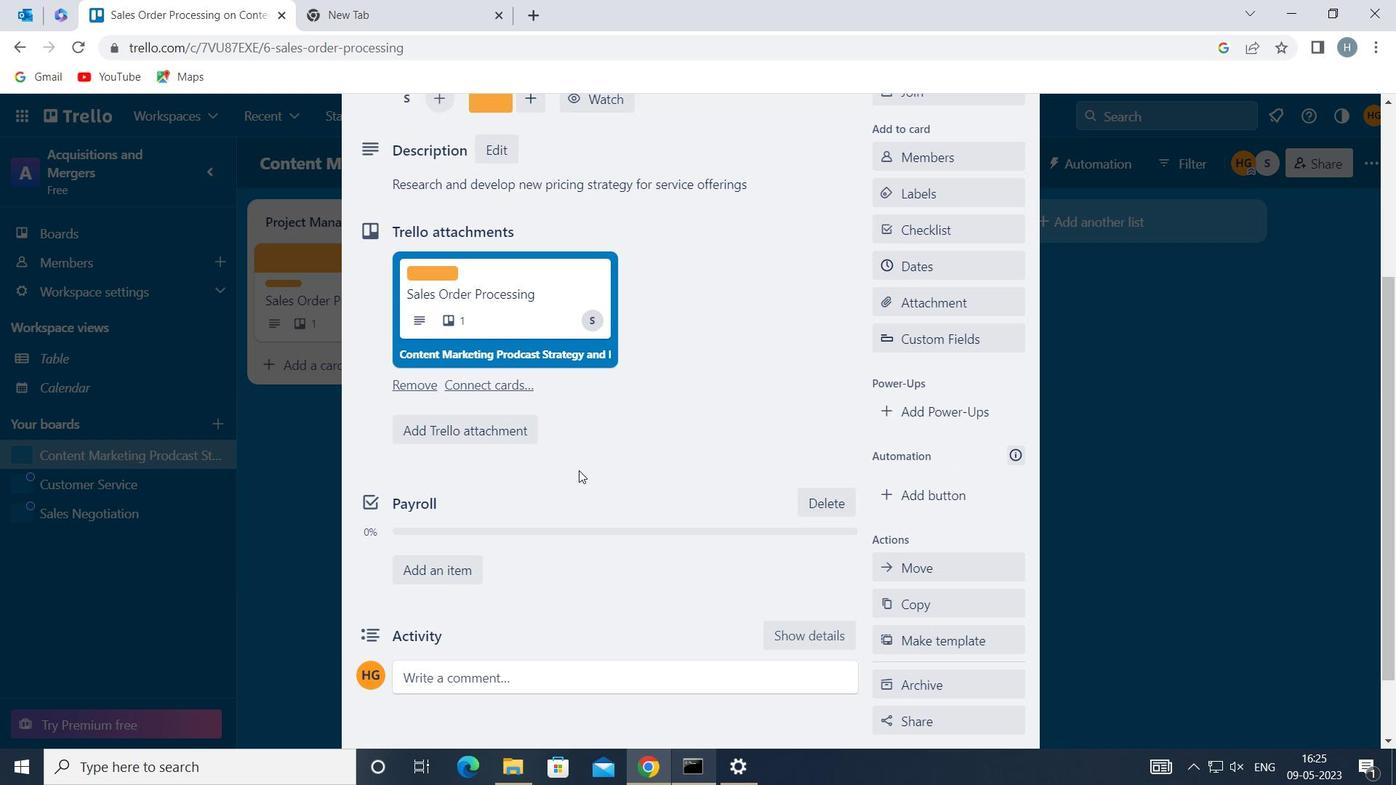 
Action: Mouse moved to (536, 587)
Screenshot: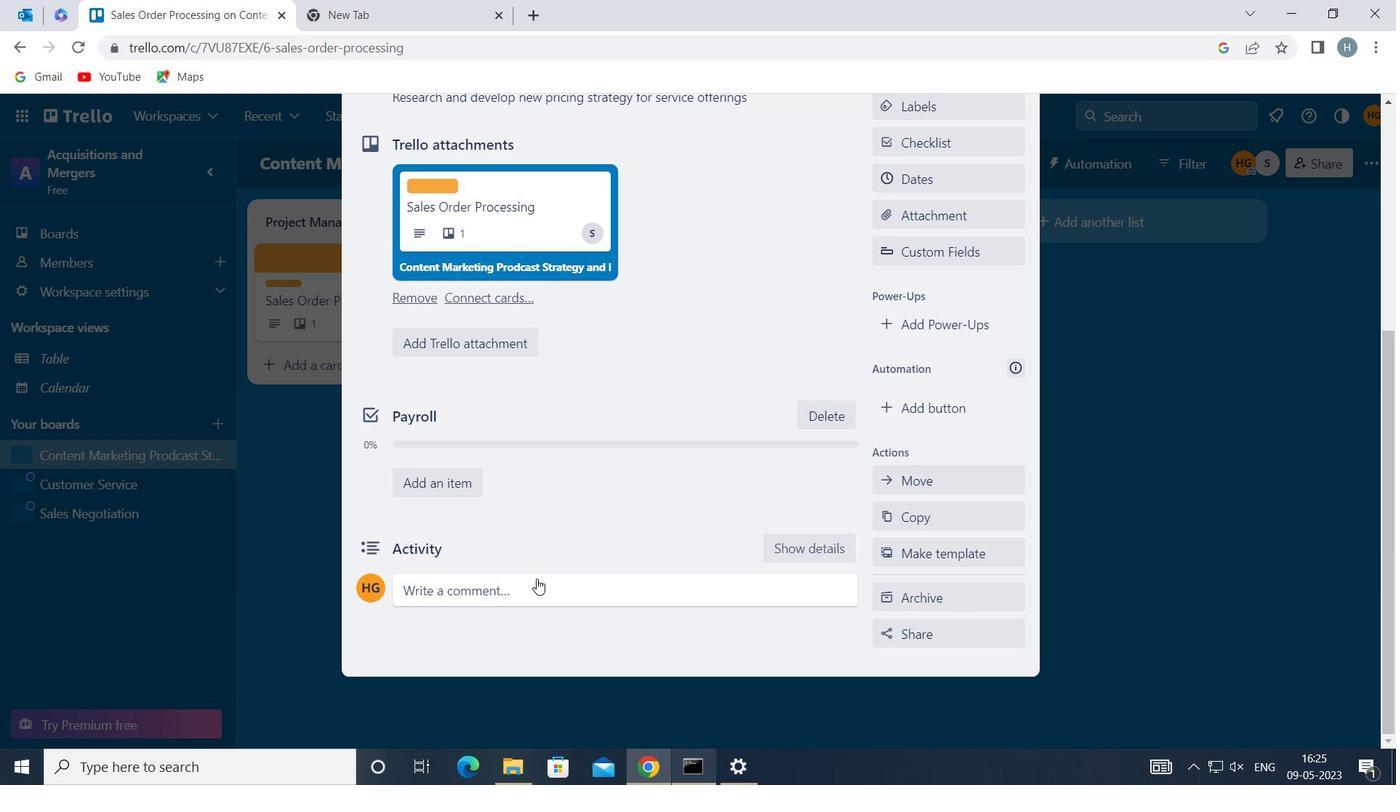 
Action: Mouse pressed left at (536, 587)
Screenshot: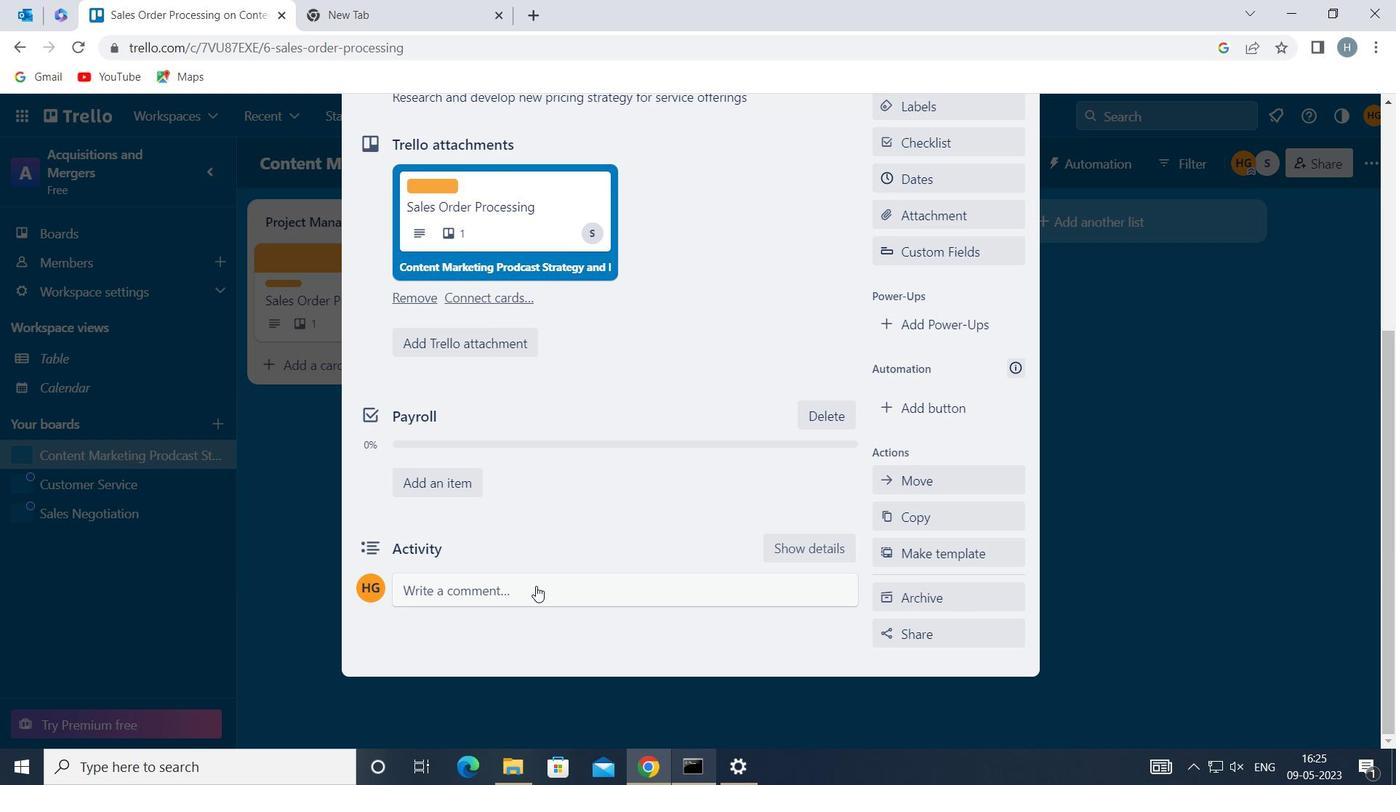 
Action: Mouse moved to (523, 643)
Screenshot: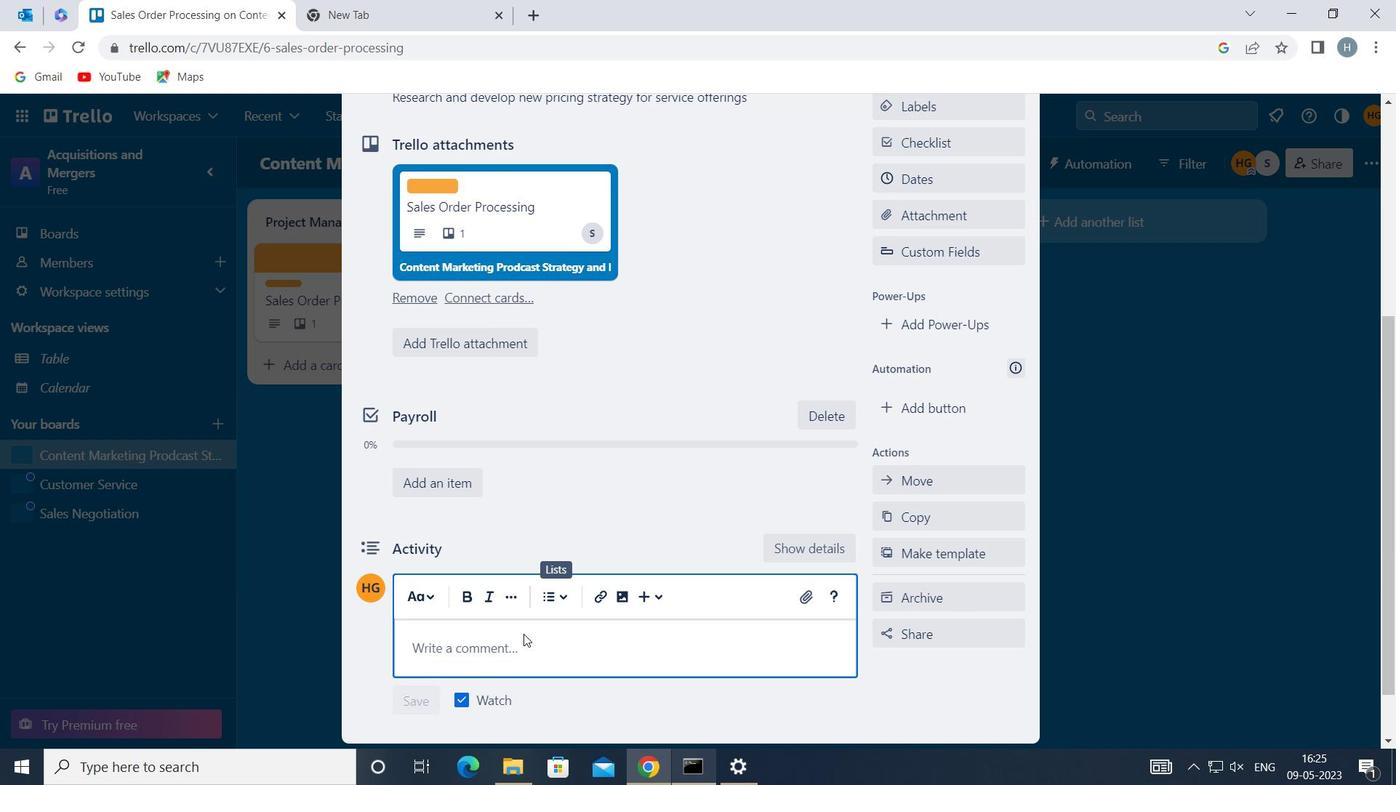 
Action: Mouse pressed left at (523, 643)
Screenshot: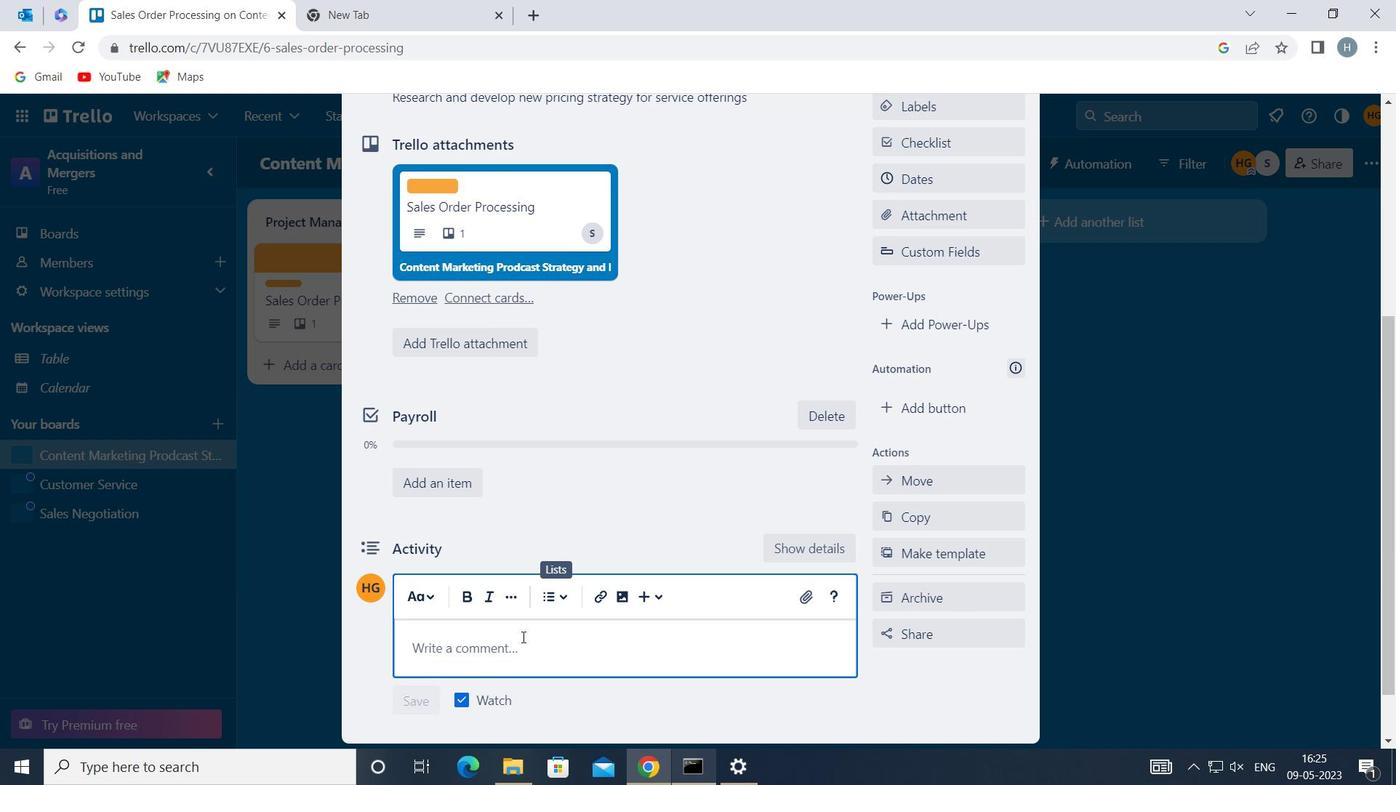 
Action: Mouse moved to (523, 643)
Screenshot: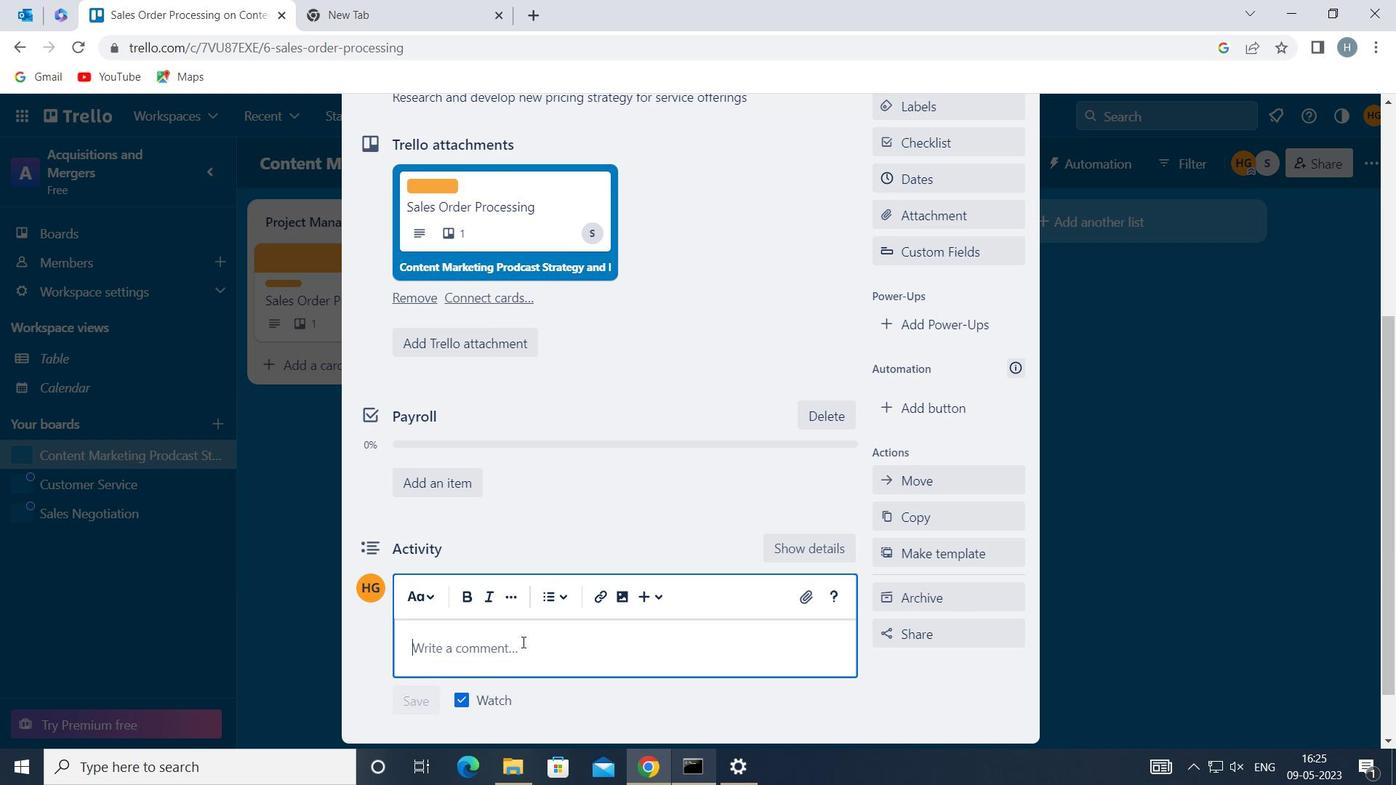 
Action: Key pressed <Key.shift>WE<Key.space>SHOULD<Key.space>APPROACH<Key.space>THIS<Key.space>TASK<Key.space>WITH<Key.space>A<Key.space>SENSE<Key.space>OF<Key.space>HUMALITY<Key.space>AND<Key.space>A<Key.space>WILLINGNESS<Key.space>TO<Key.space>SEEK<Key.space>FEEDBACK<Key.space>AND<Key.space>GUIDANCE<Key.space>FROM<Key.space>OTHERS
Screenshot: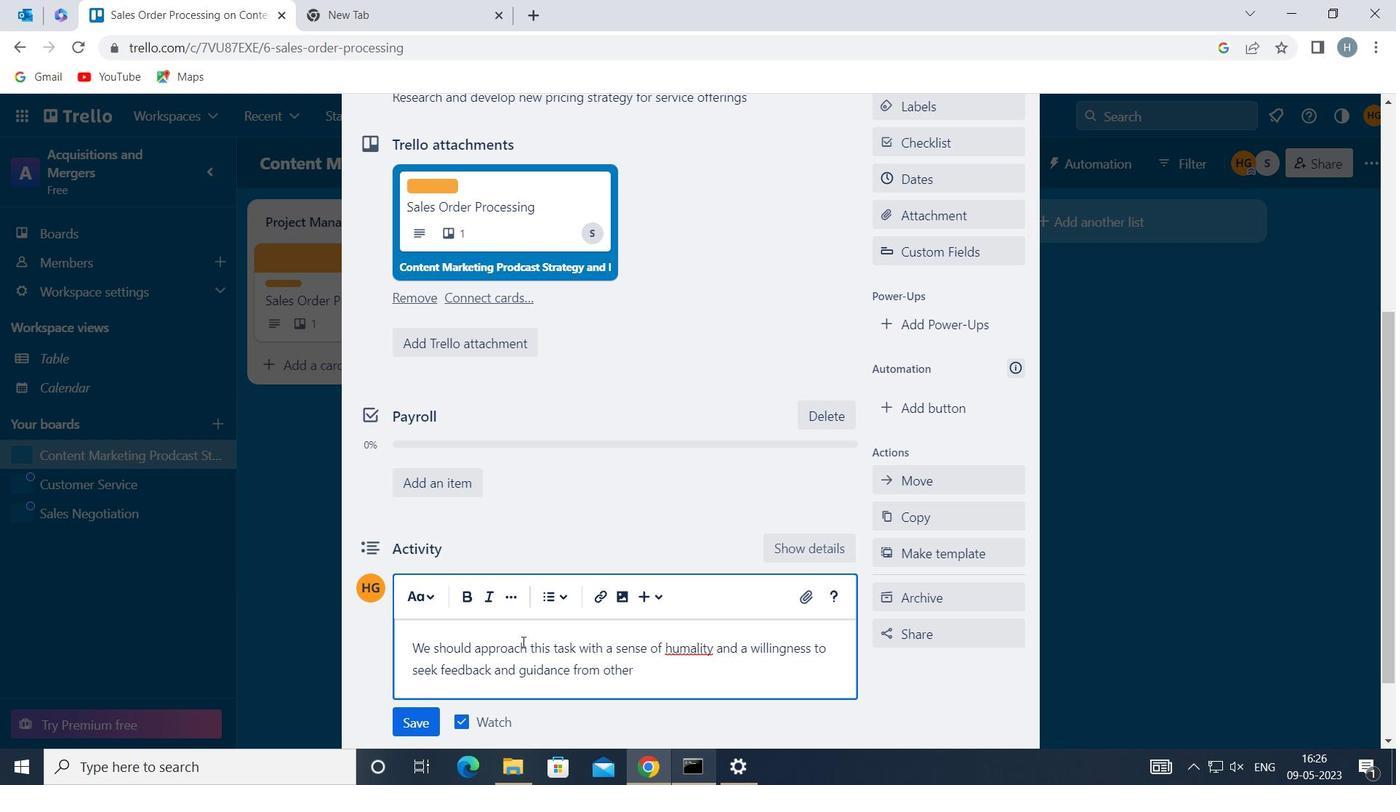 
Action: Mouse moved to (420, 718)
Screenshot: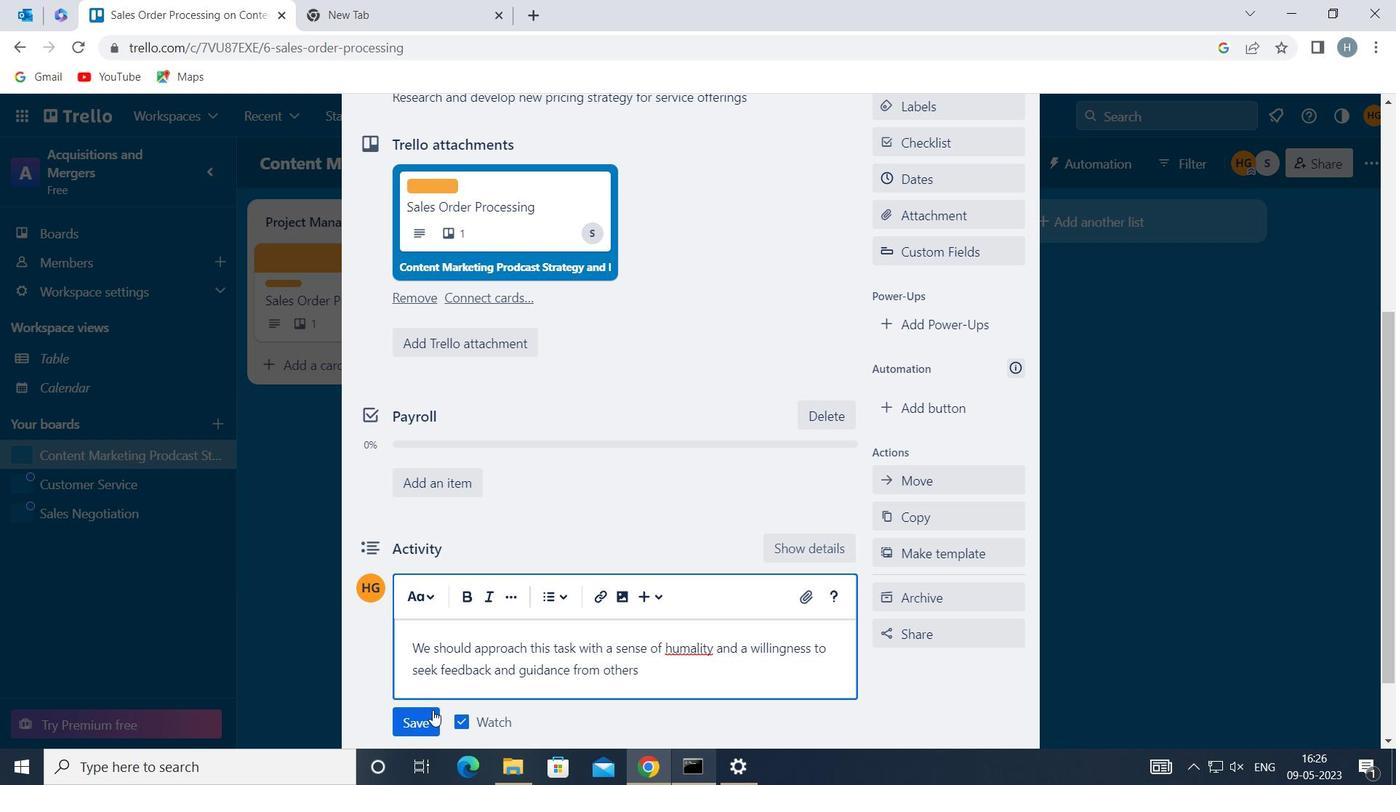 
Action: Mouse pressed left at (420, 718)
Screenshot: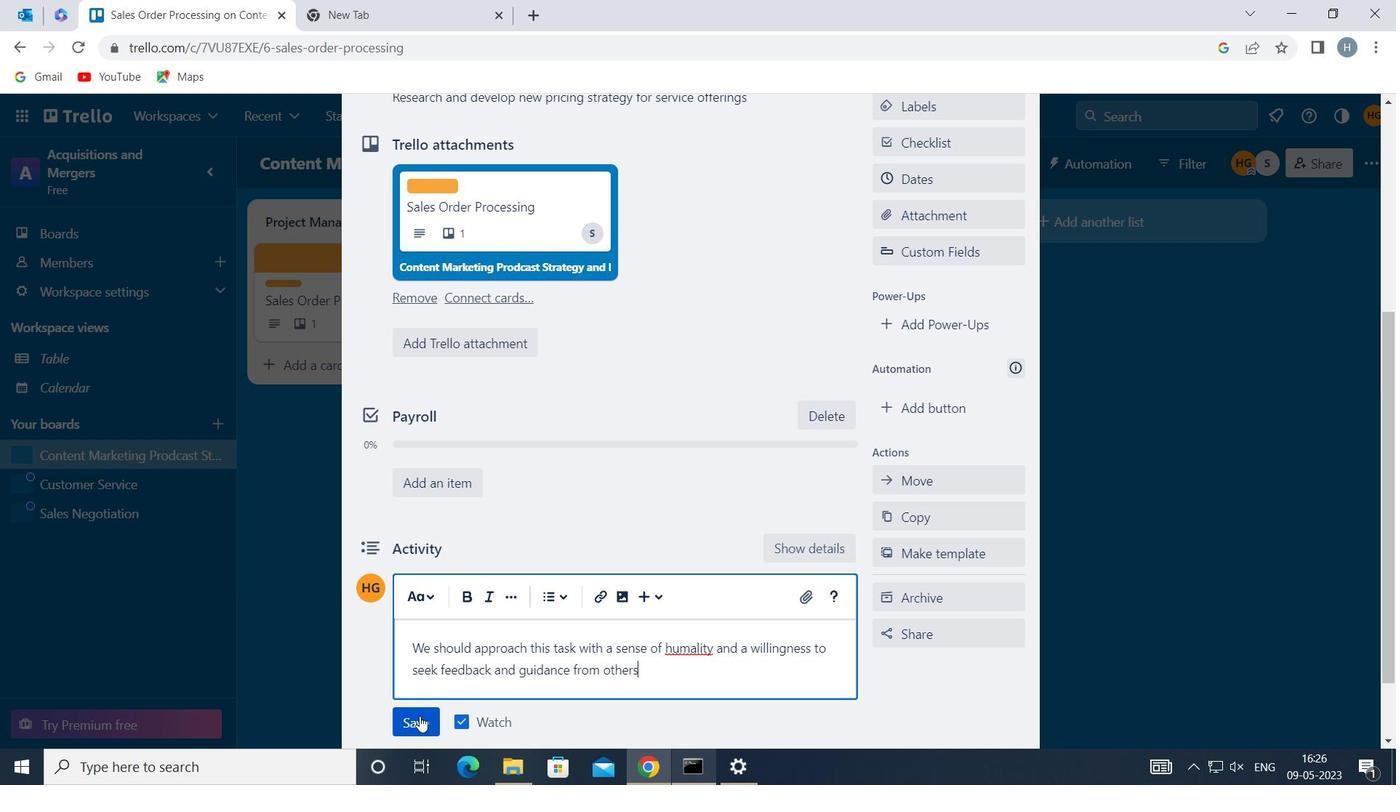 
Action: Mouse moved to (748, 505)
Screenshot: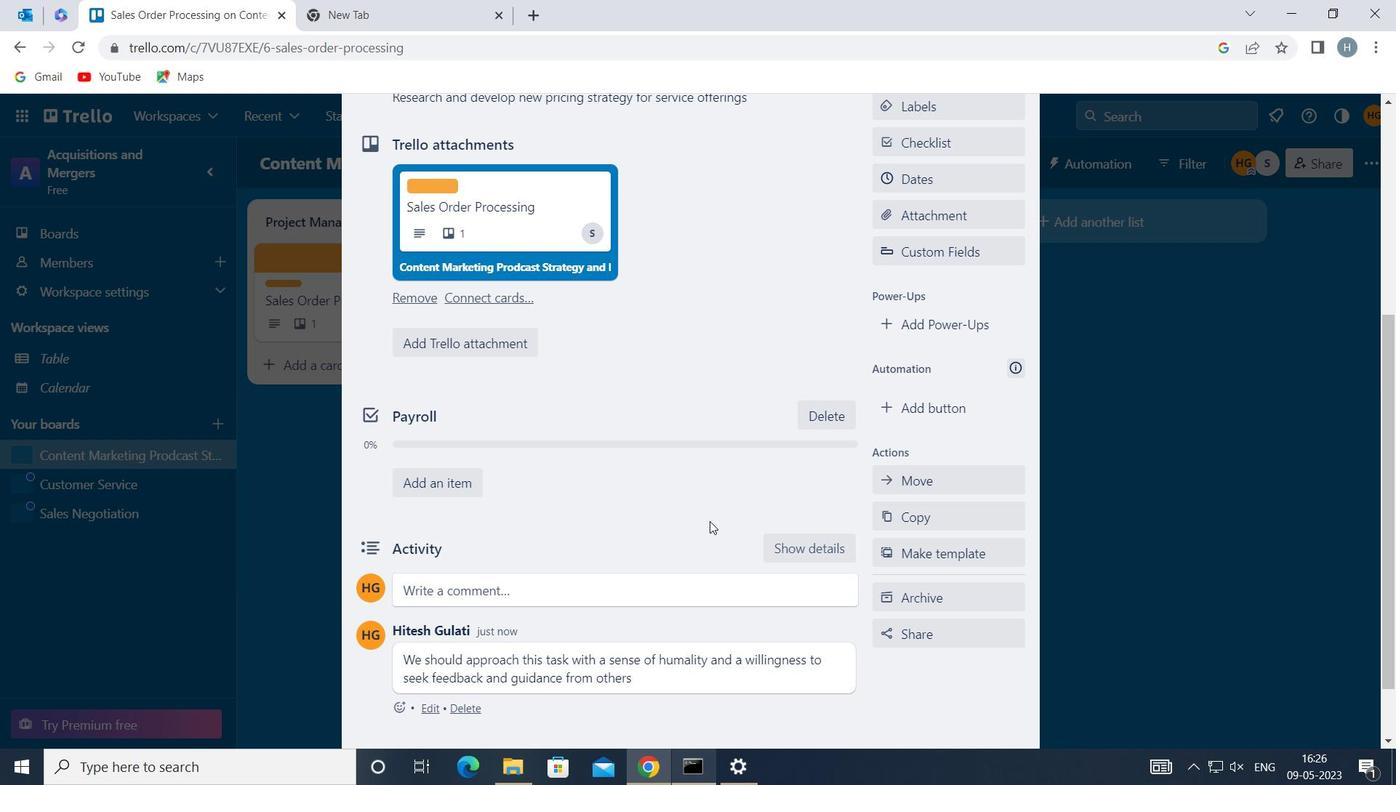 
Action: Mouse scrolled (748, 506) with delta (0, 0)
Screenshot: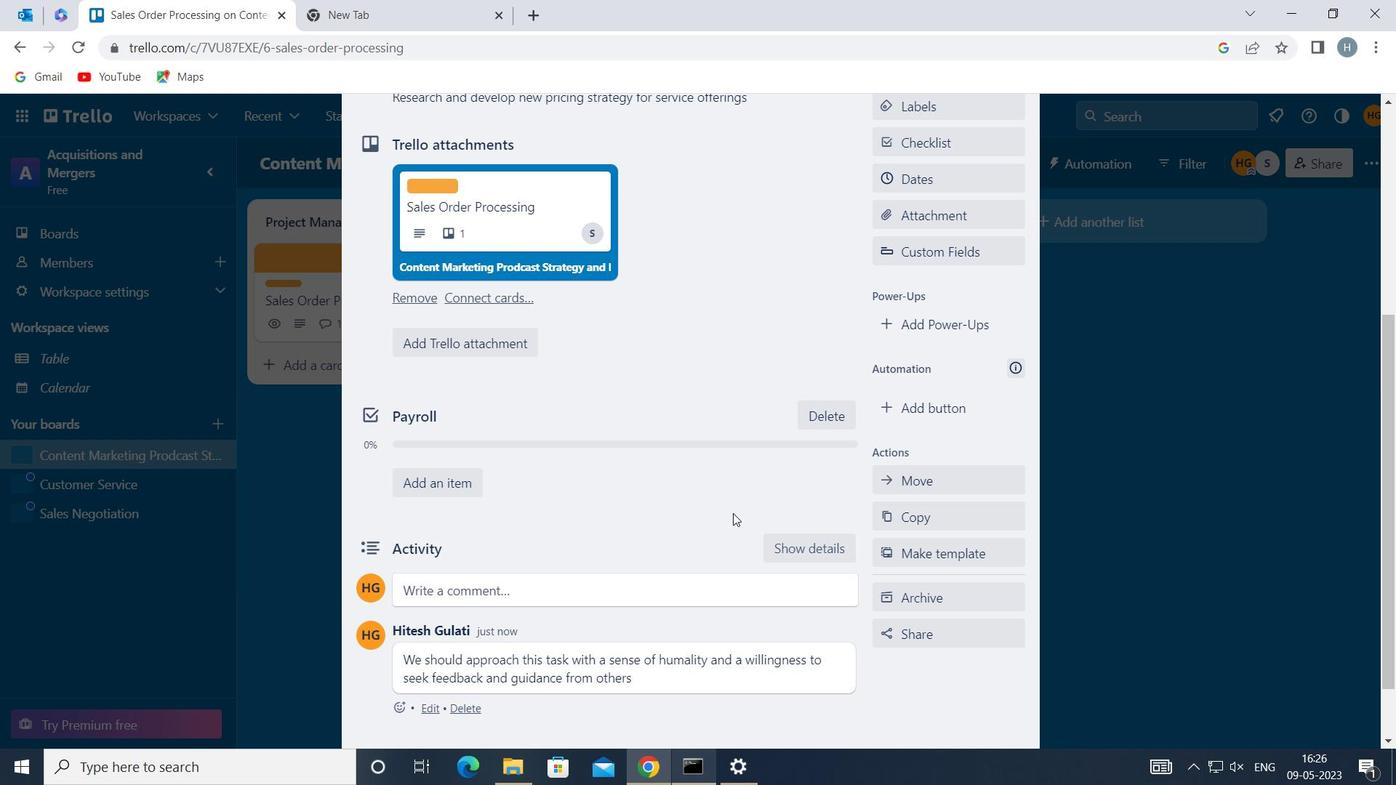 
Action: Mouse moved to (954, 265)
Screenshot: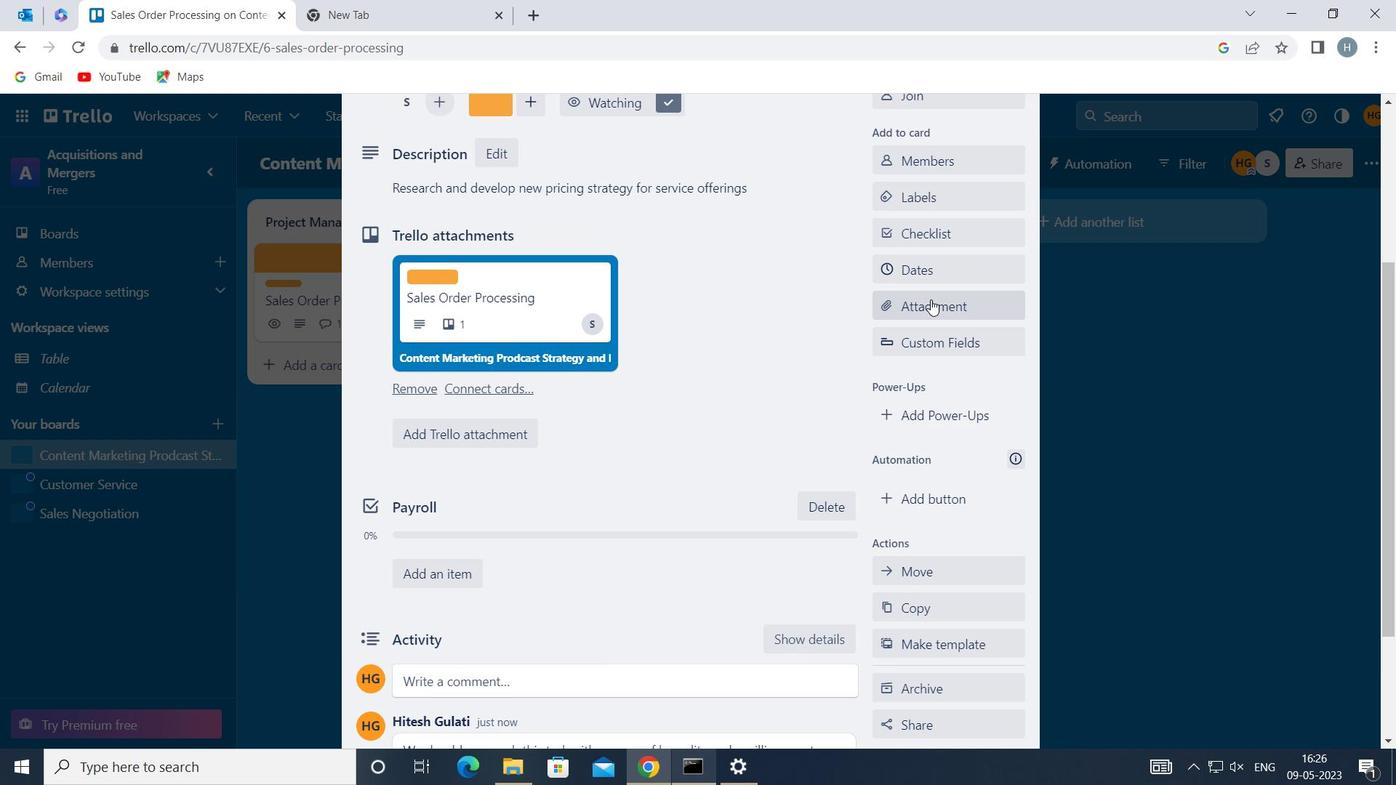
Action: Mouse pressed left at (954, 265)
Screenshot: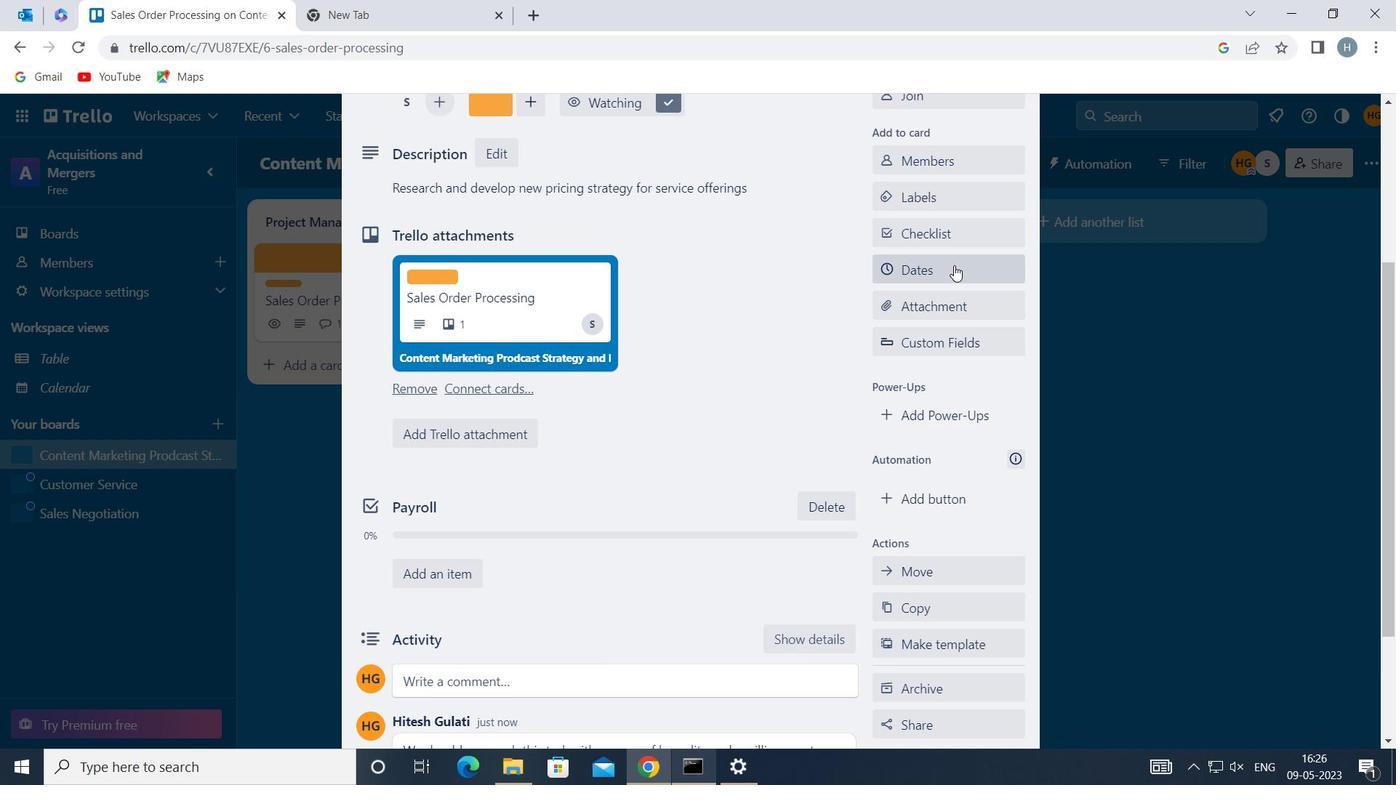 
Action: Mouse moved to (891, 488)
Screenshot: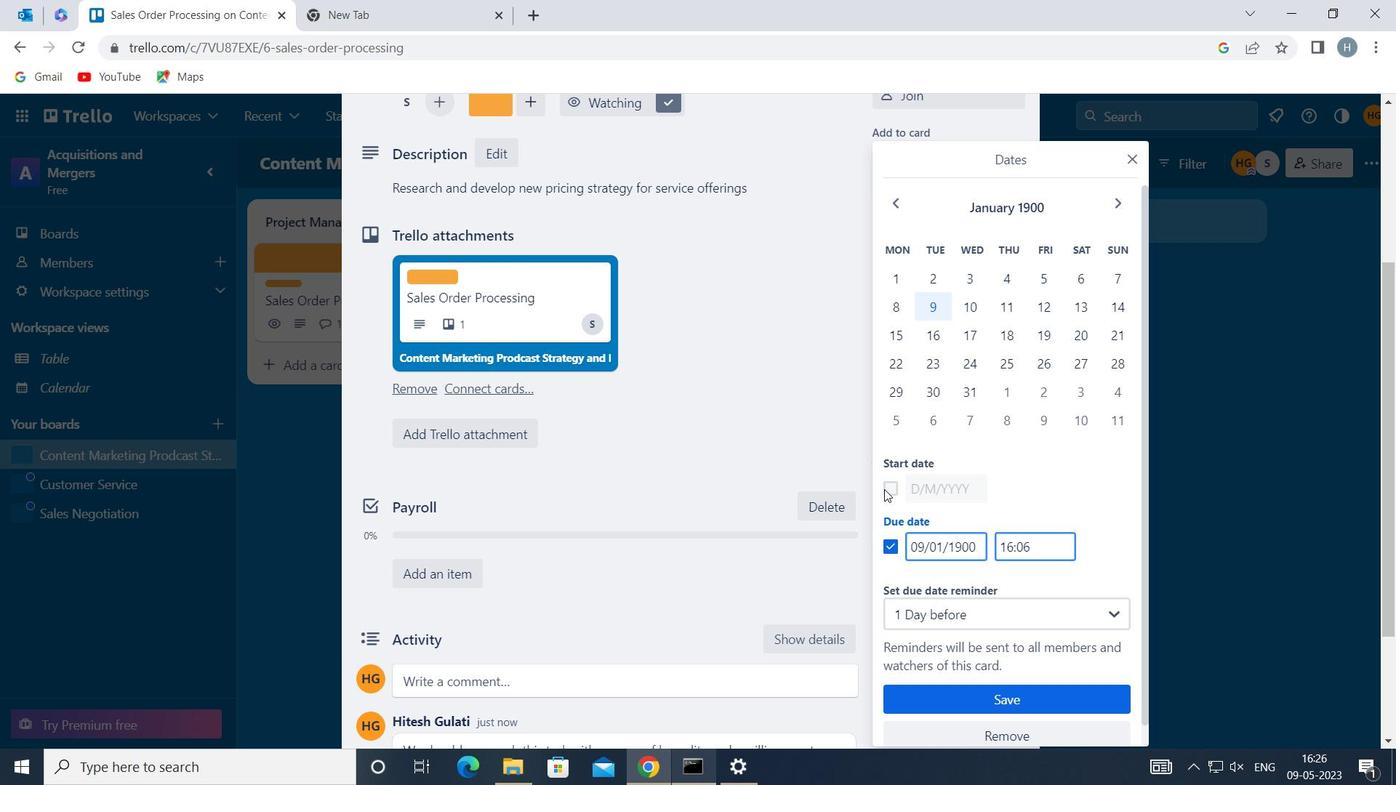 
Action: Mouse pressed left at (891, 488)
Screenshot: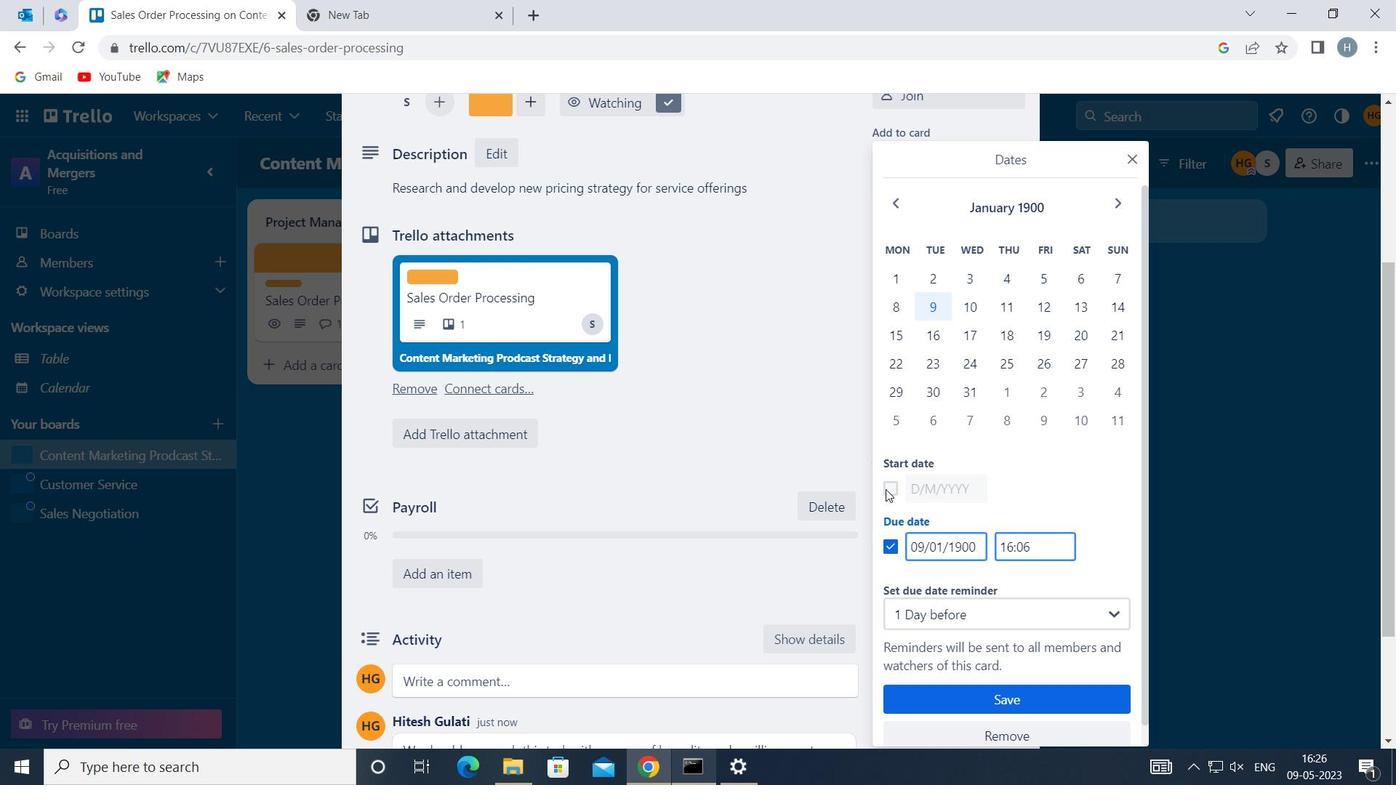 
Action: Mouse moved to (921, 483)
Screenshot: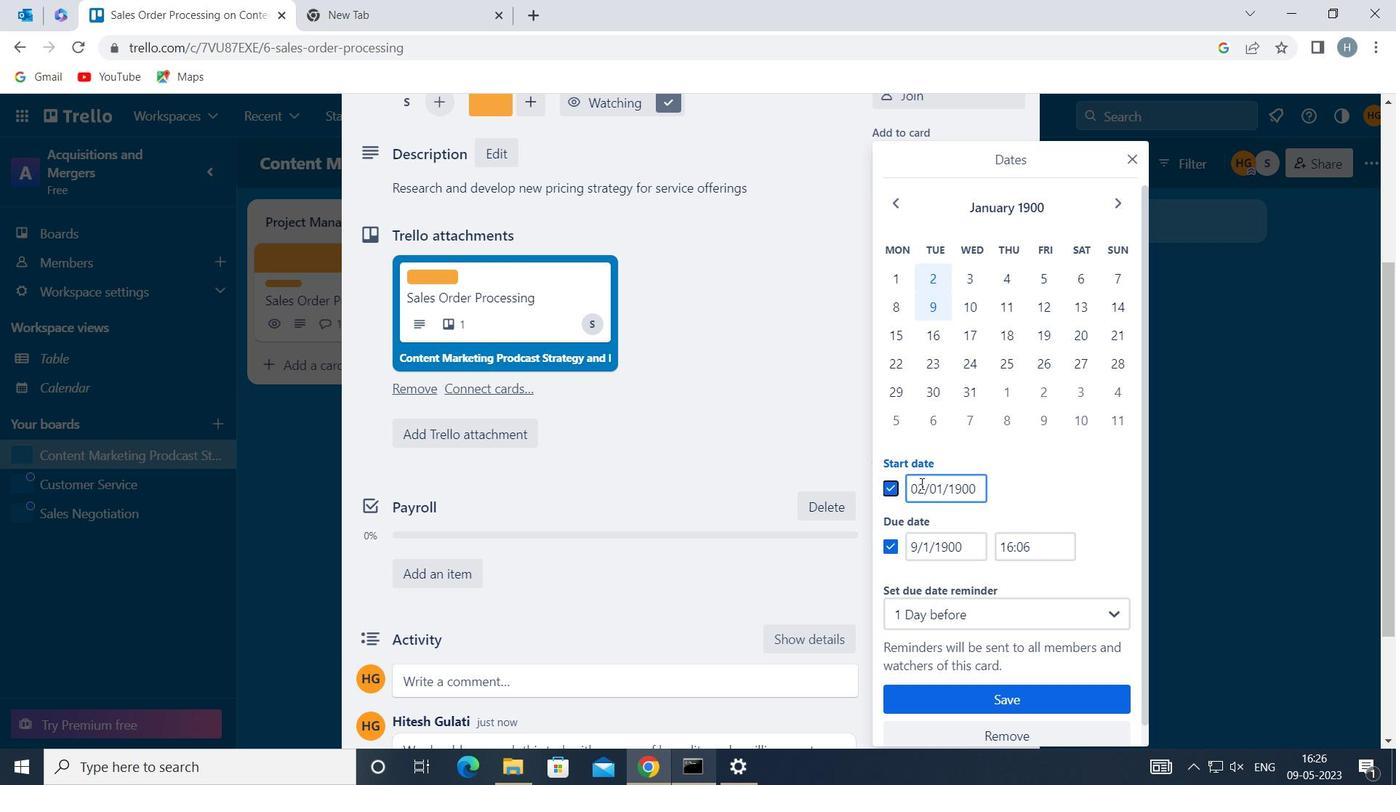 
Action: Mouse pressed left at (921, 483)
Screenshot: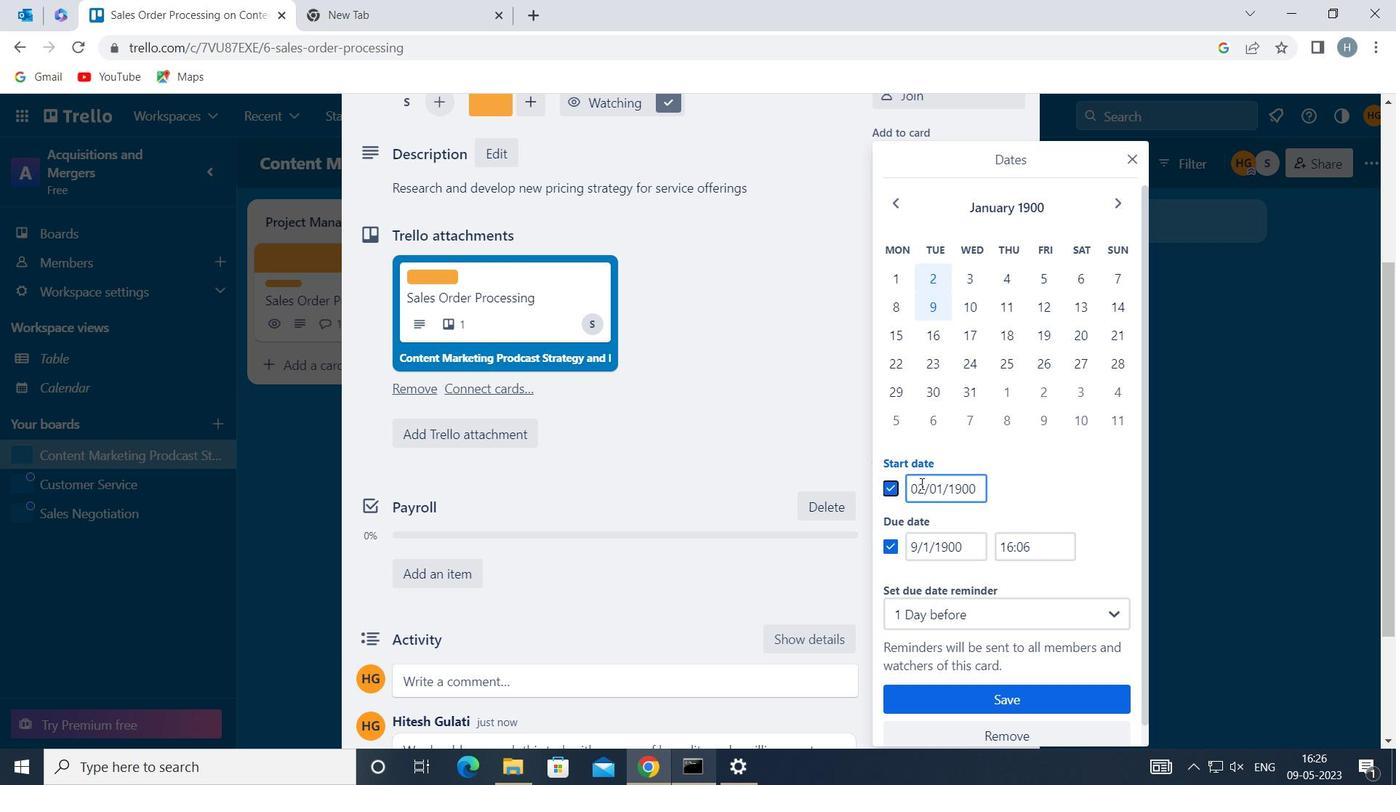 
Action: Mouse moved to (916, 485)
Screenshot: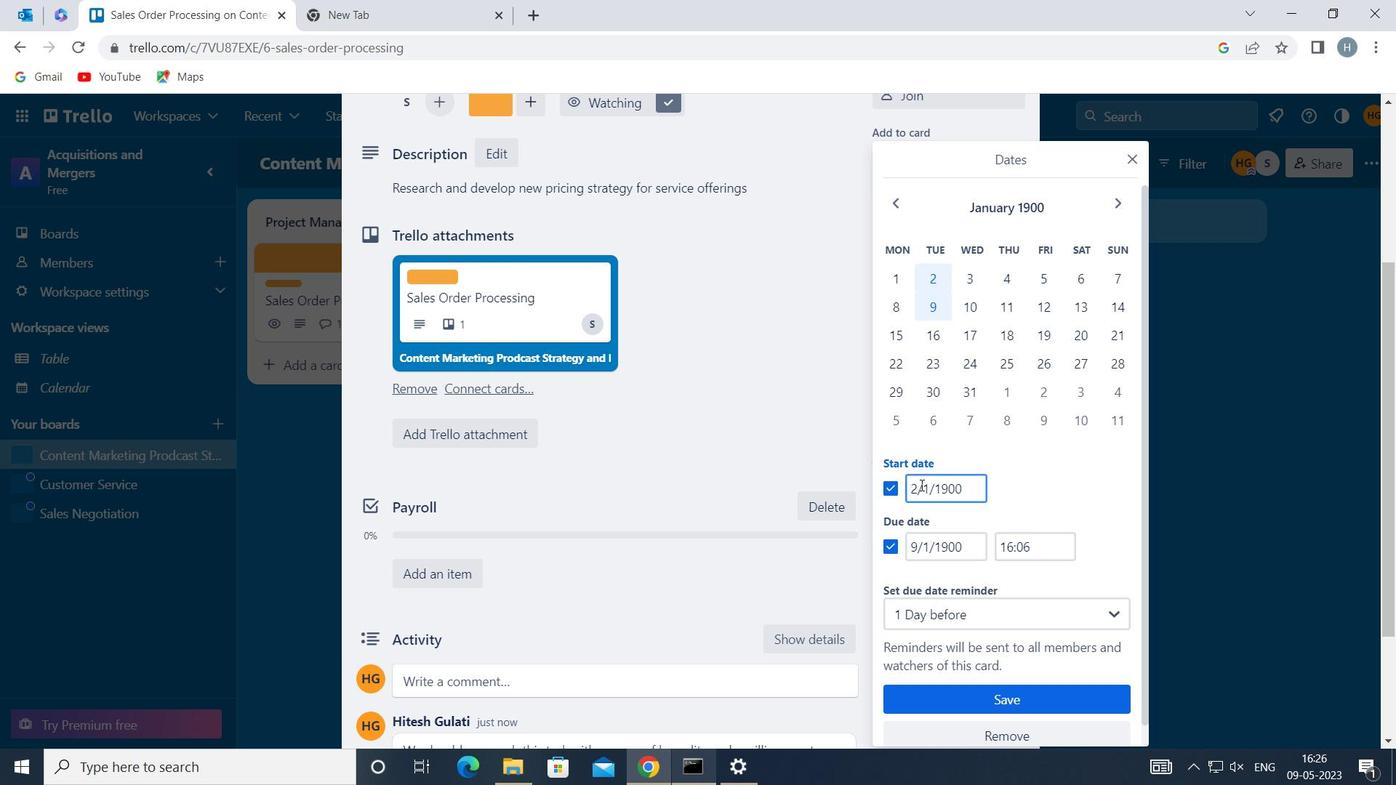
Action: Mouse pressed left at (916, 485)
Screenshot: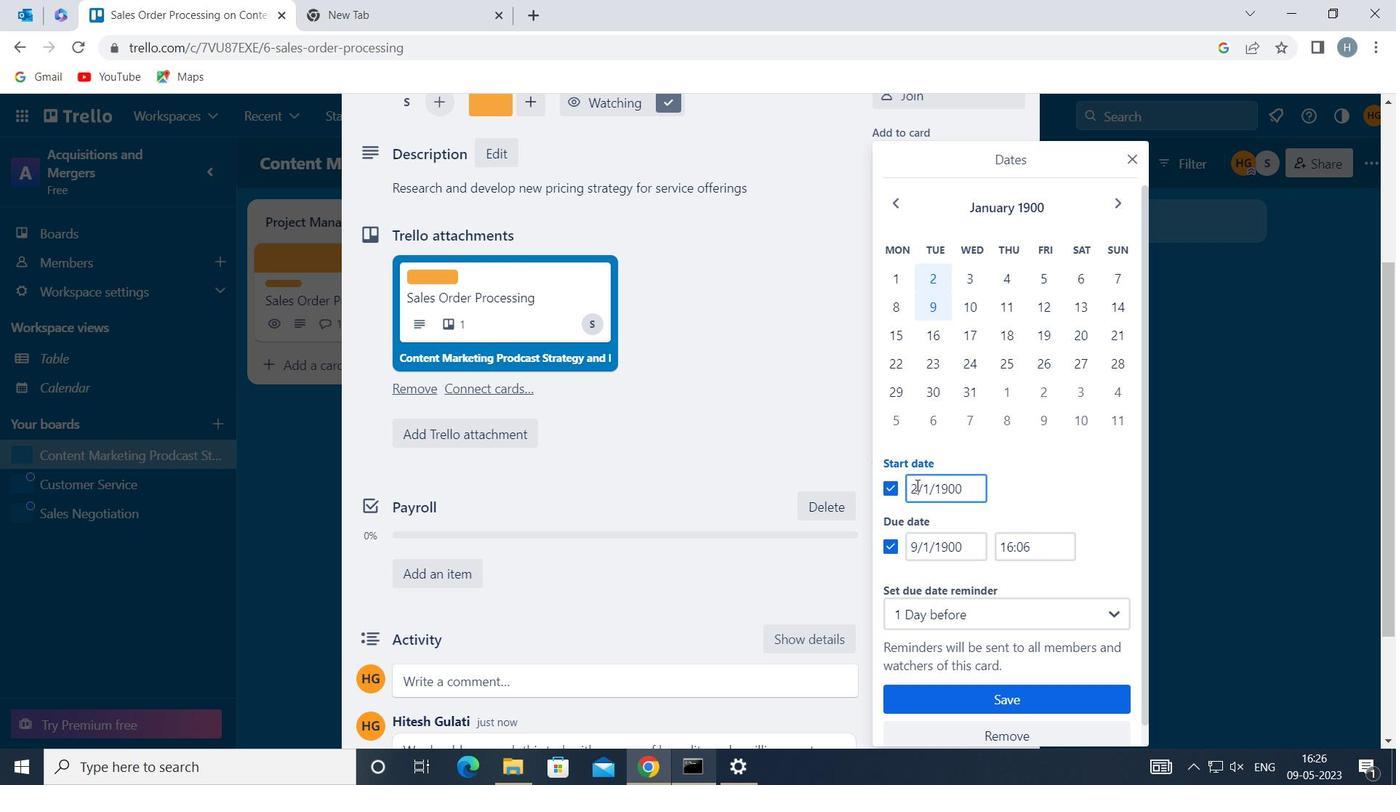 
Action: Key pressed <Key.backspace><<99>>
Screenshot: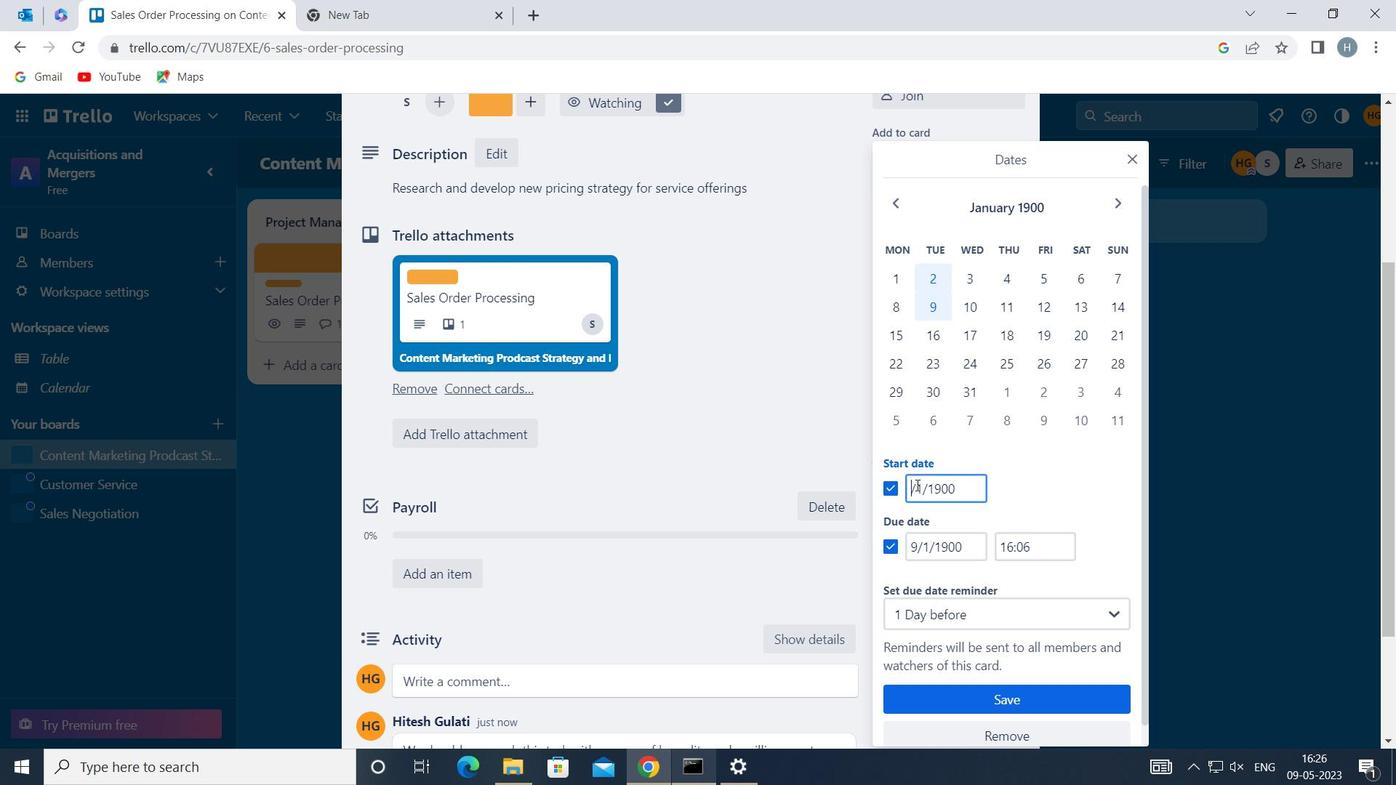 
Action: Mouse moved to (918, 545)
Screenshot: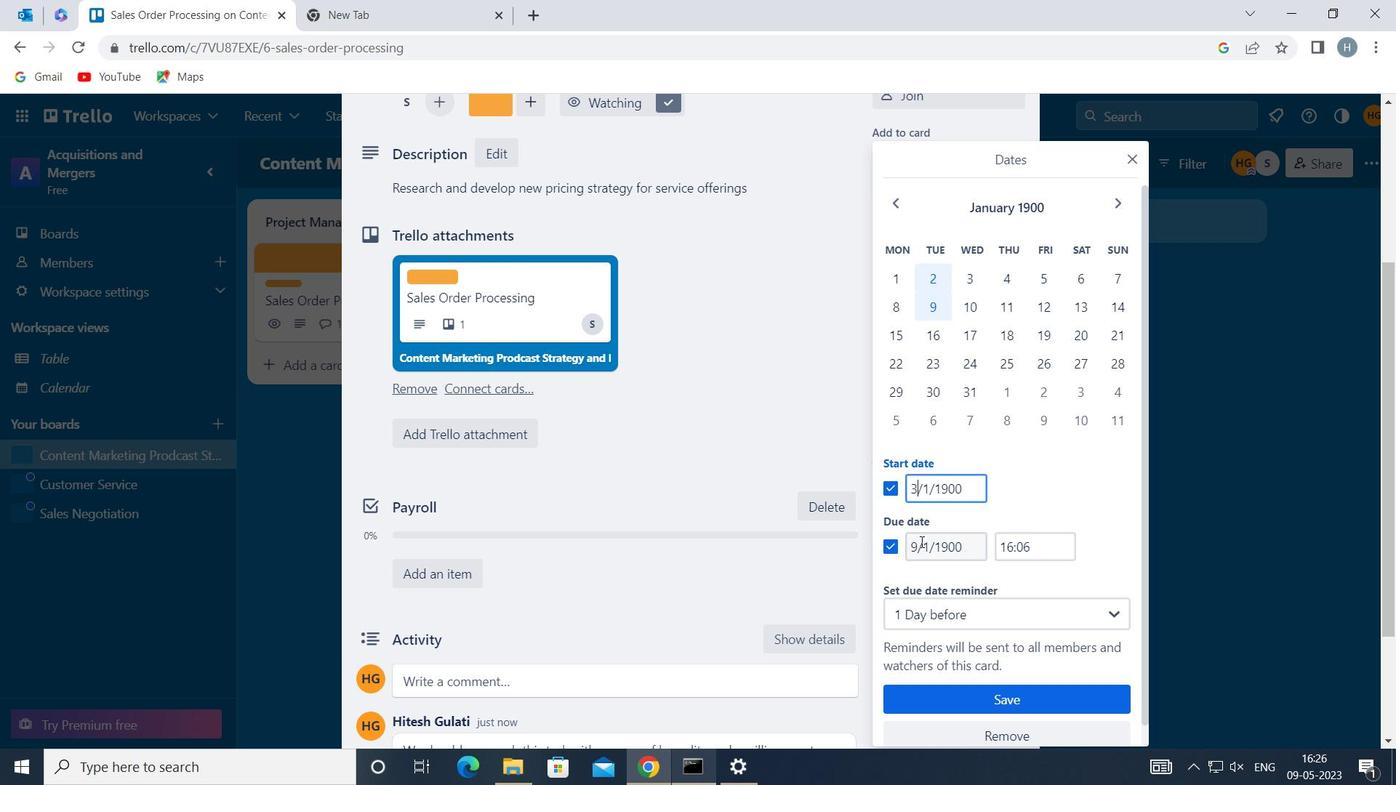 
Action: Mouse pressed left at (918, 545)
Screenshot: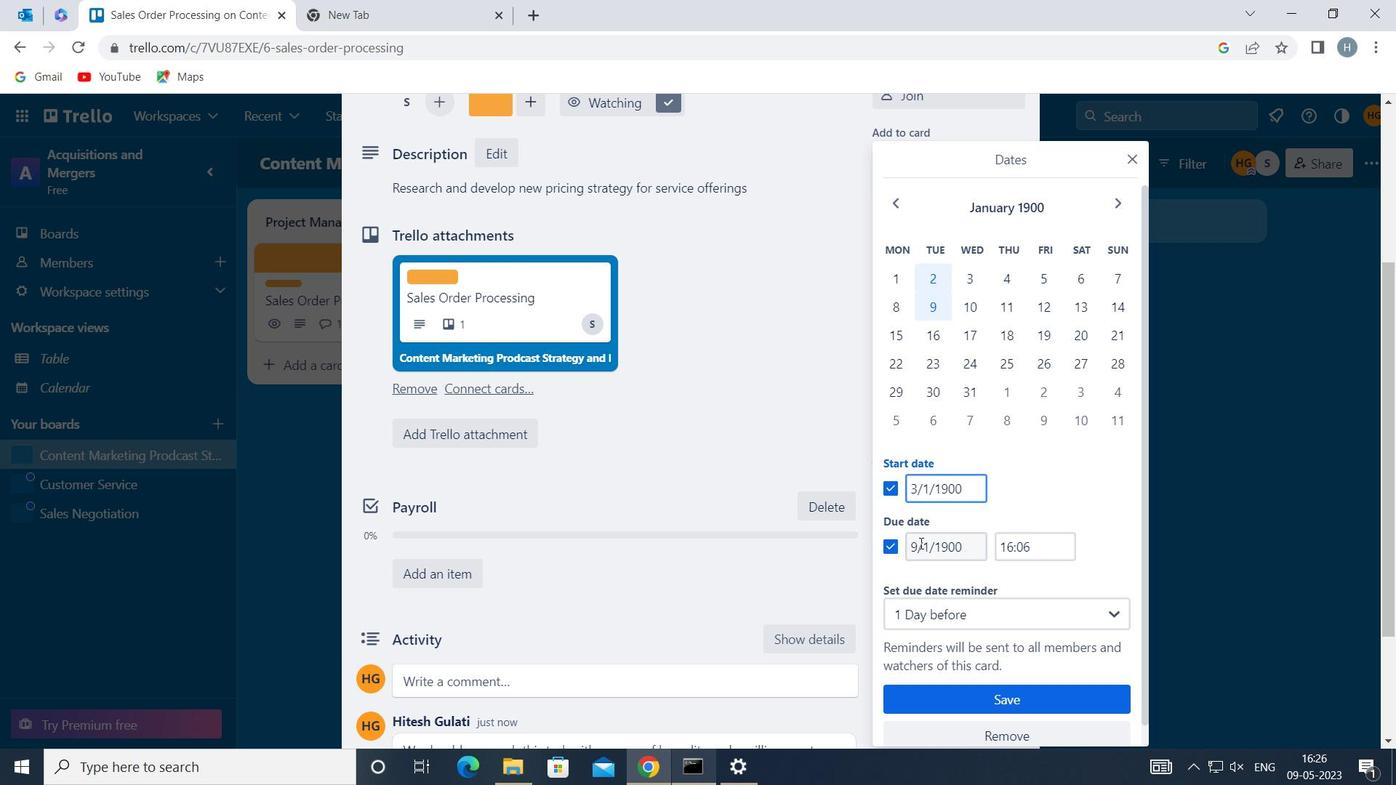 
Action: Mouse moved to (916, 543)
Screenshot: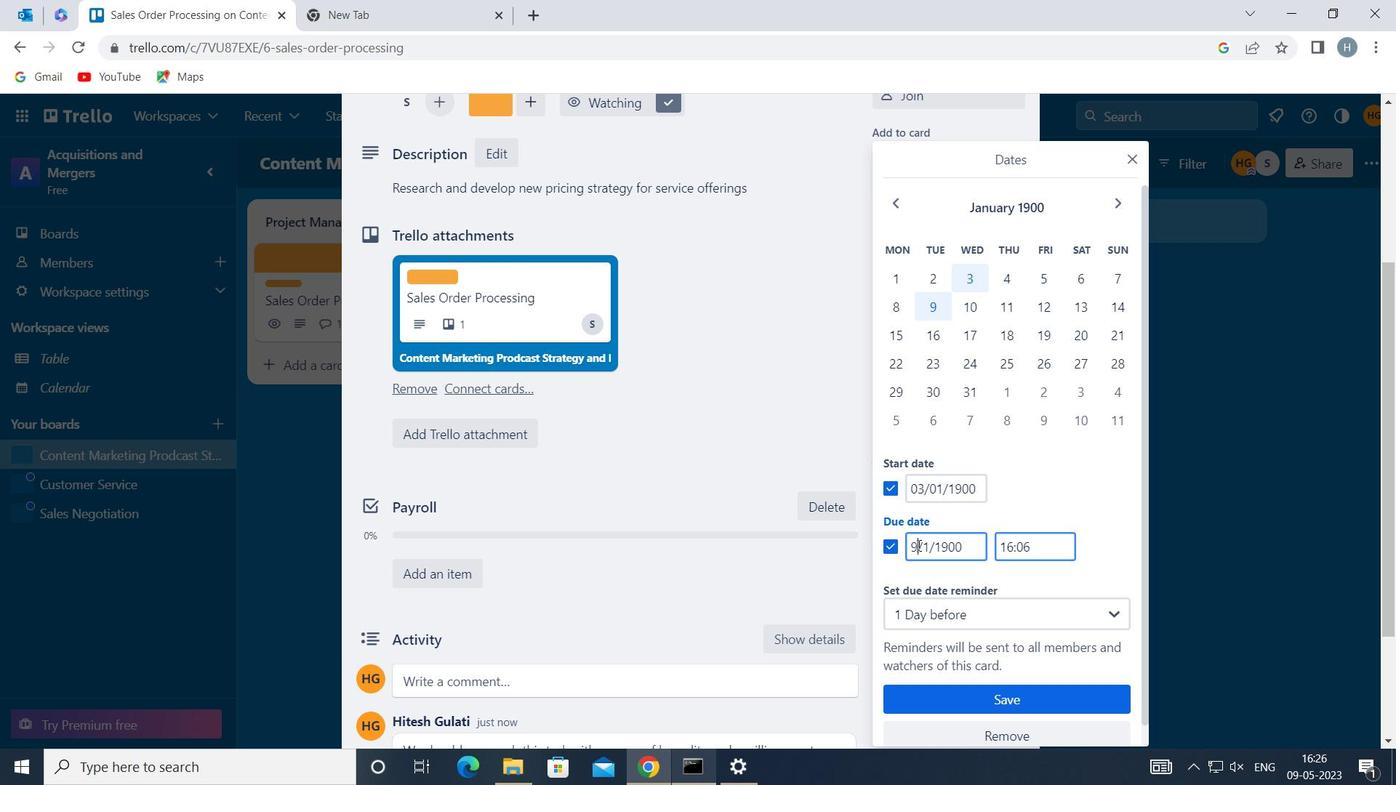 
Action: Mouse pressed left at (916, 543)
Screenshot: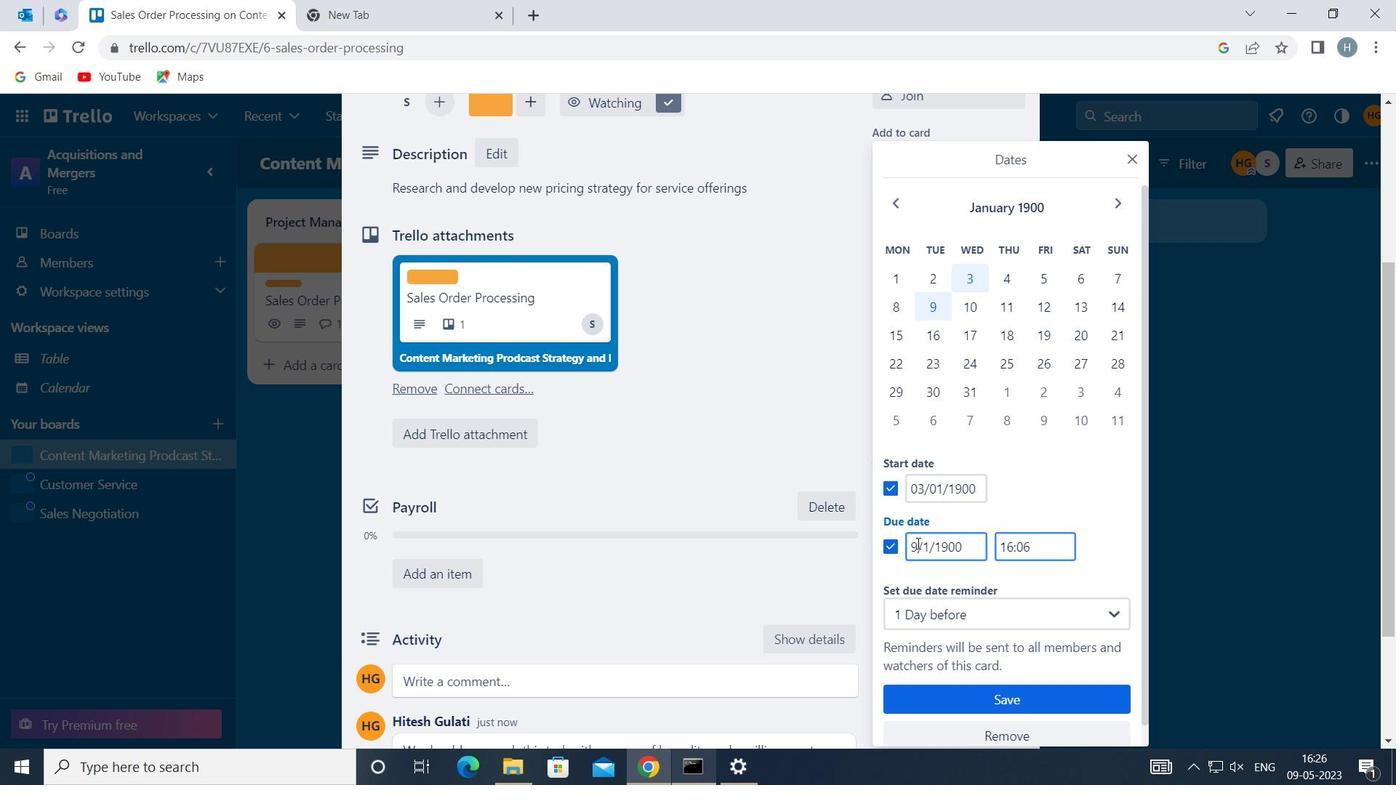 
Action: Mouse moved to (916, 541)
Screenshot: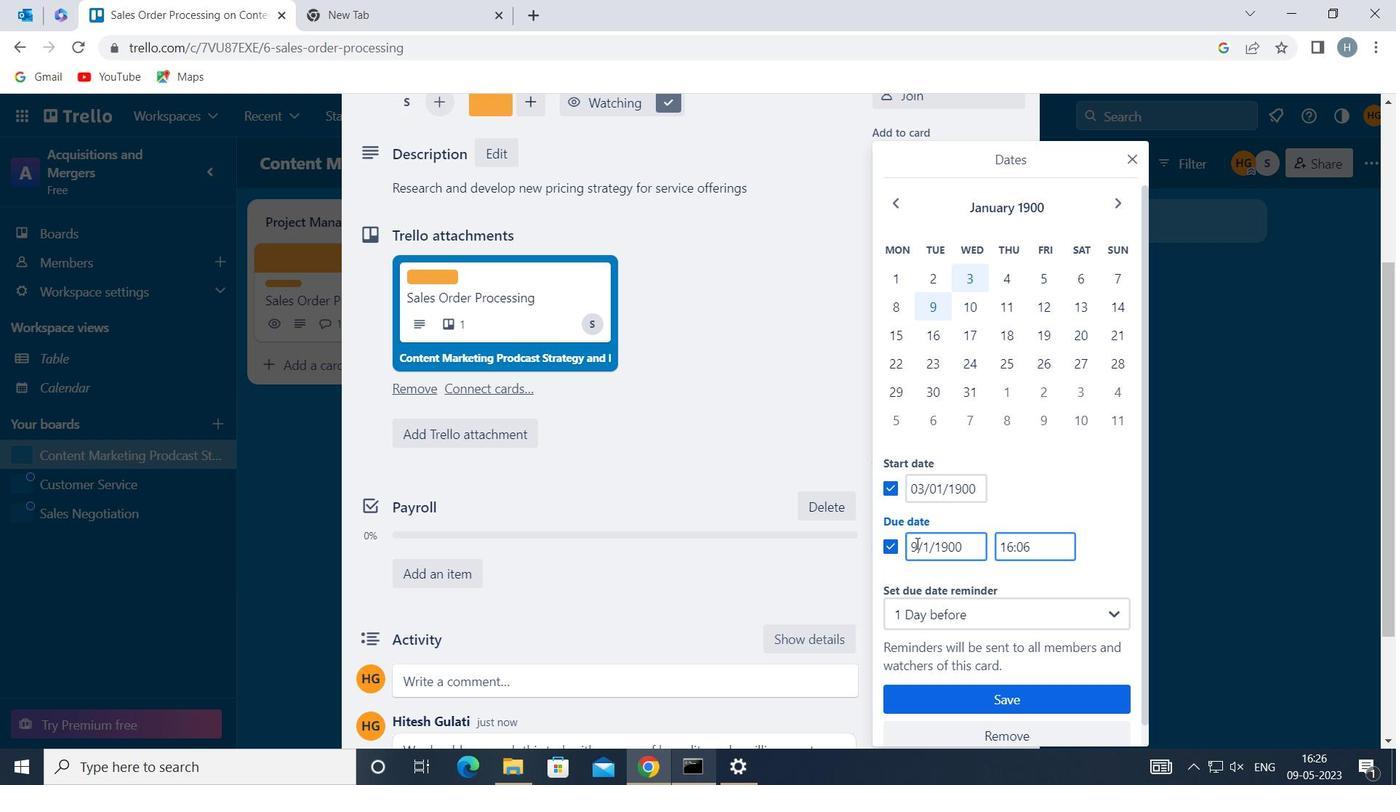 
Action: Key pressed <Key.backspace>
Screenshot: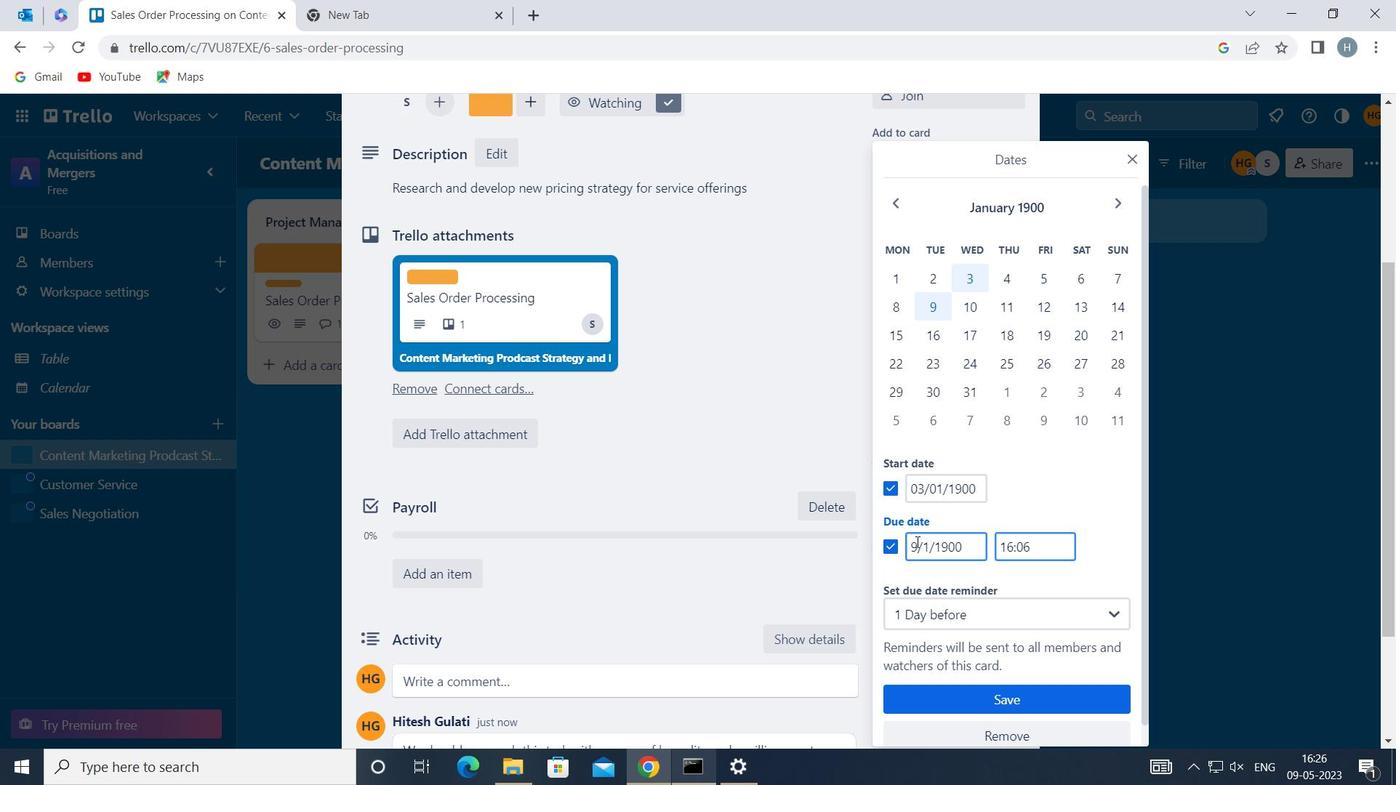 
Action: Mouse moved to (918, 540)
Screenshot: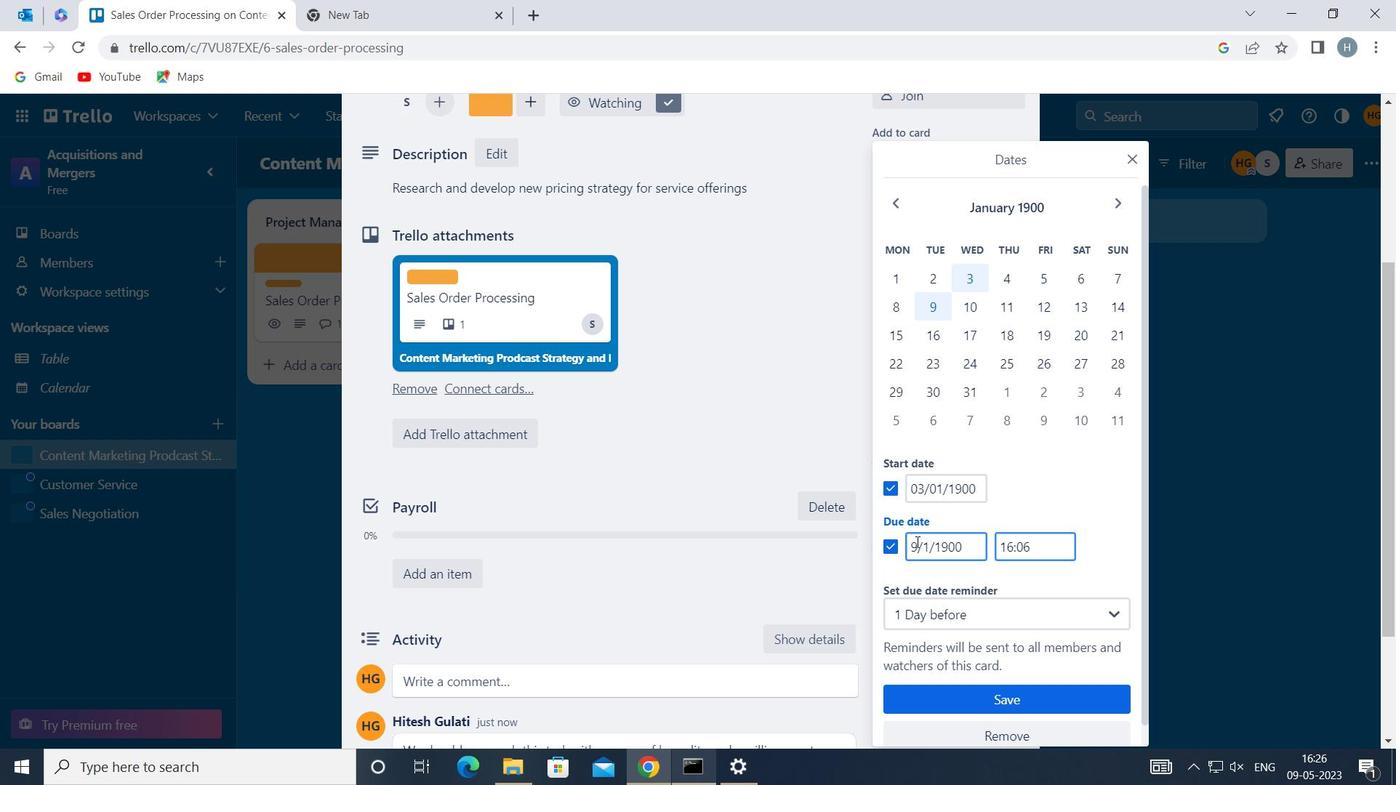 
Action: Key pressed <<97>><<96>>
Screenshot: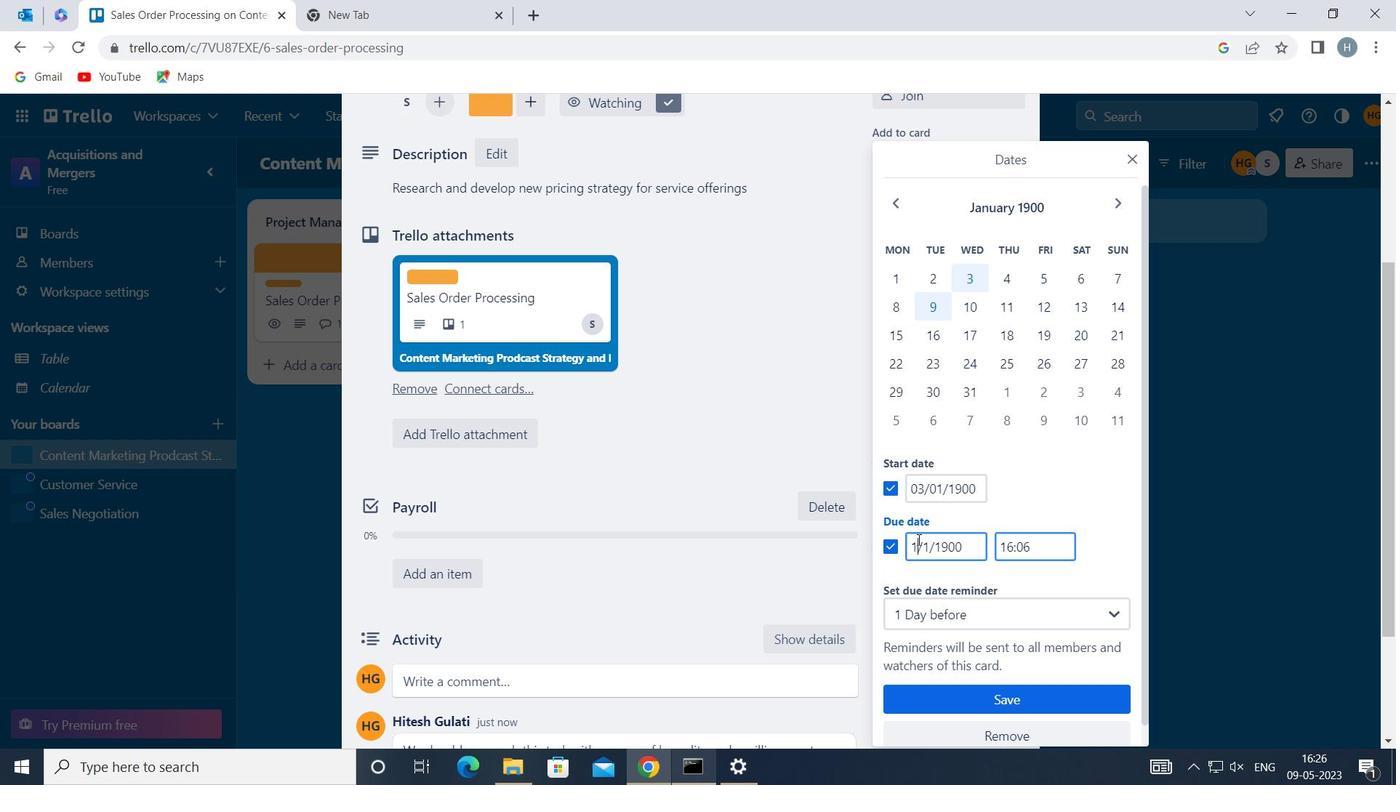 
Action: Mouse moved to (1031, 690)
Screenshot: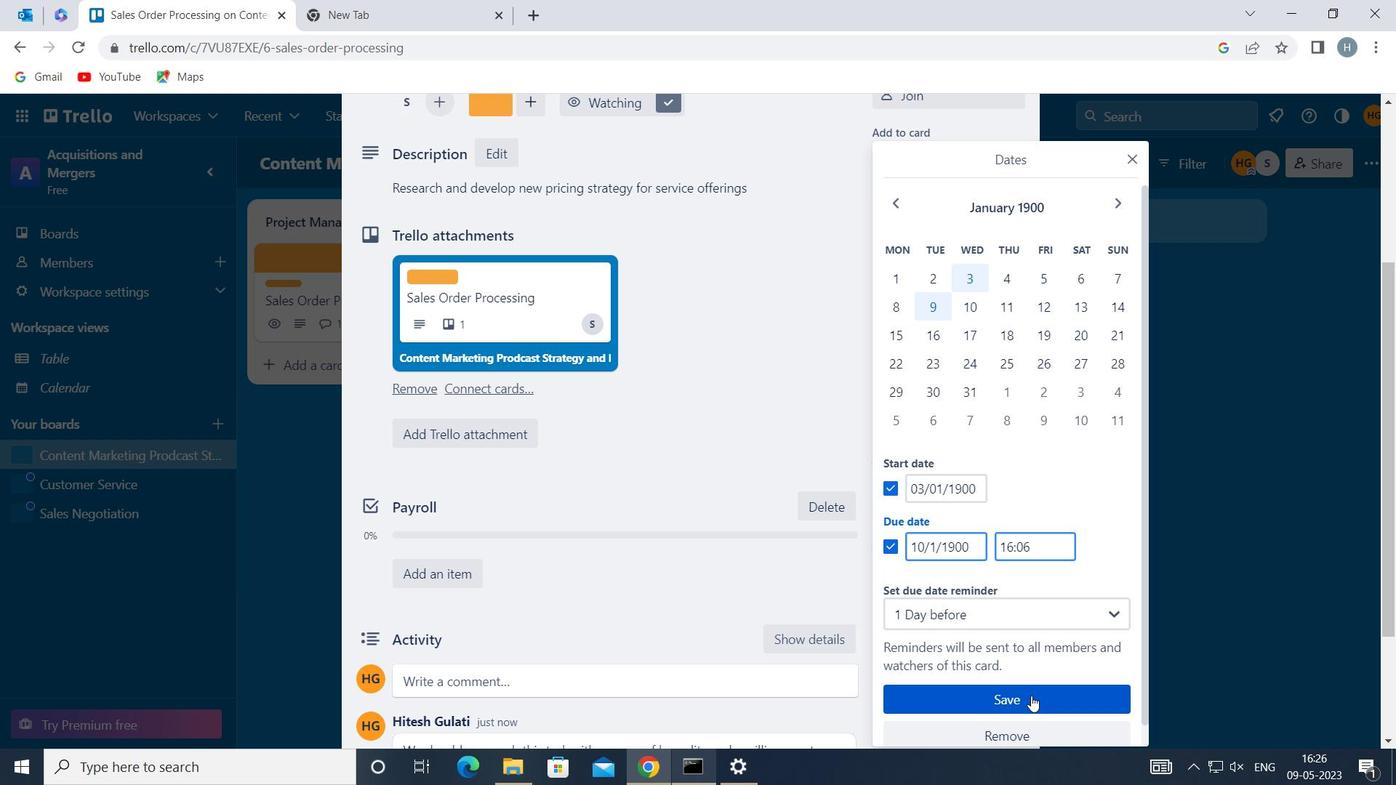 
Action: Mouse pressed left at (1031, 690)
Screenshot: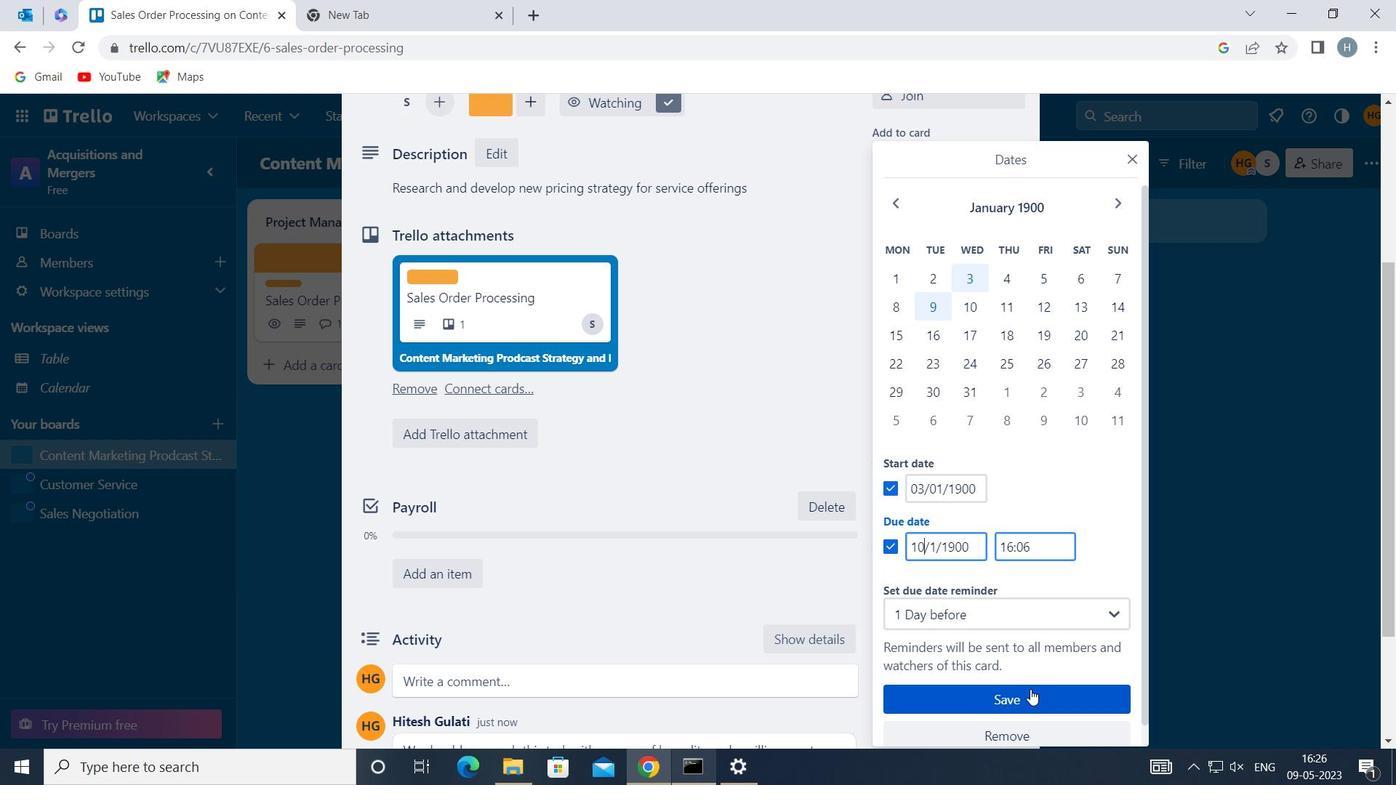 
Action: Mouse moved to (715, 293)
Screenshot: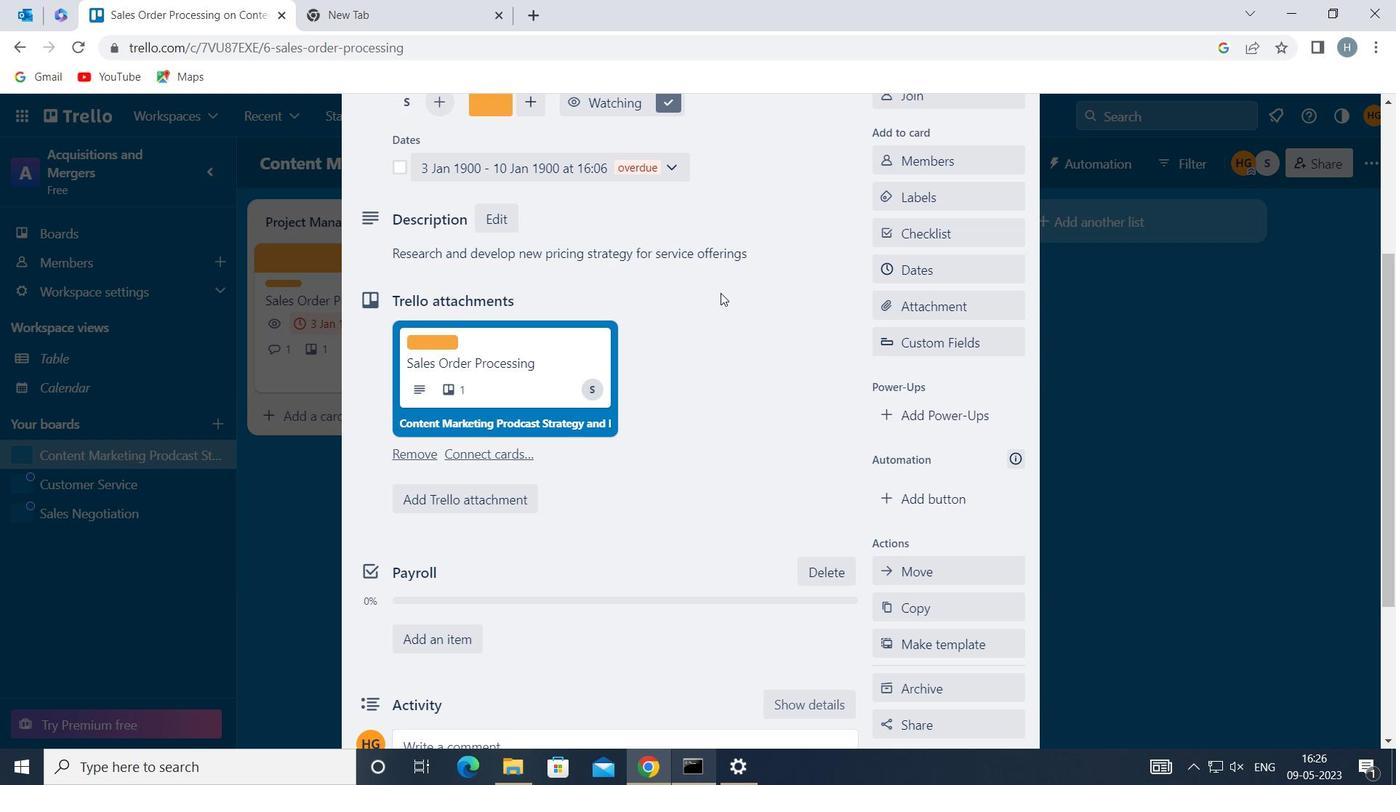 
